 Task: Look for Airbnb options in Dragash, Kosovo from 4th December, 2023 to 10th December, 2023 for 8 adults, 2 children.4 bedrooms having 8 beds and 4 bathrooms. Property type can be house. Amenities needed are: wifi, TV, free parkinig on premises, gym, breakfast. Booking option can be shelf check-in. Look for 3 properties as per requirement.
Action: Mouse moved to (545, 87)
Screenshot: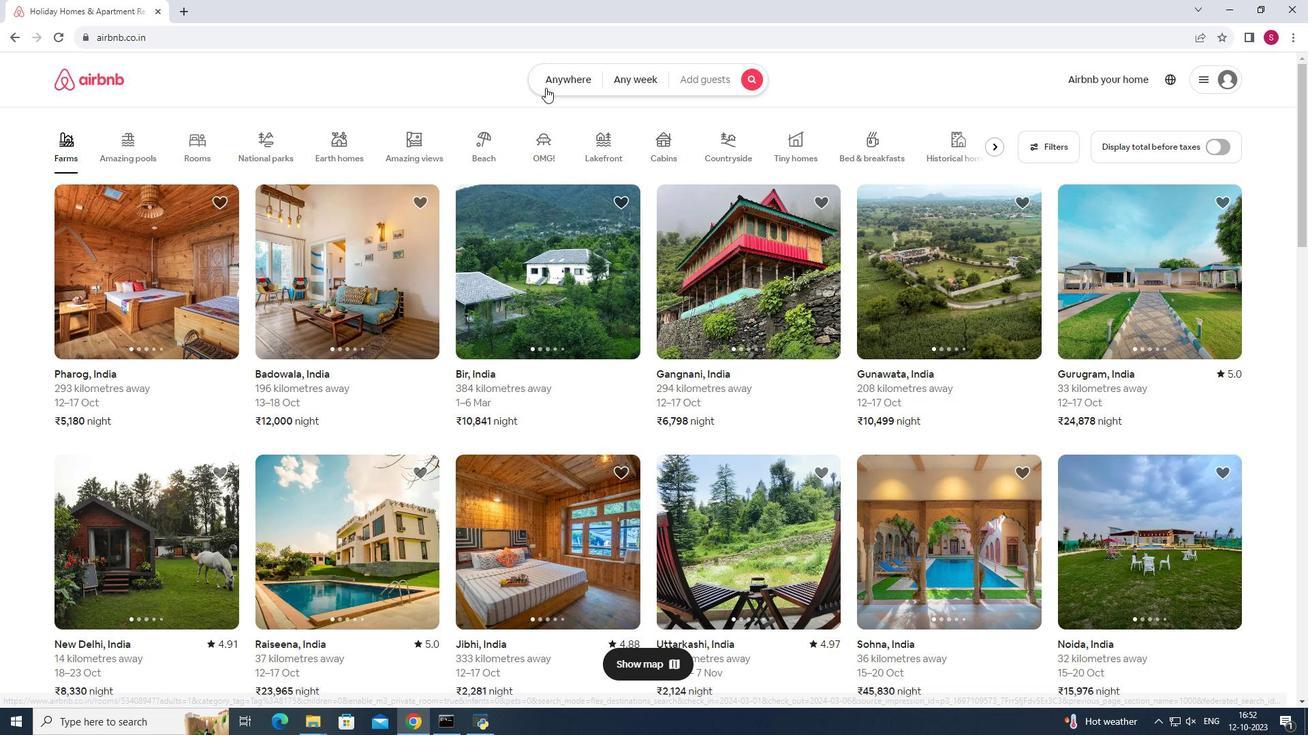 
Action: Mouse pressed left at (545, 87)
Screenshot: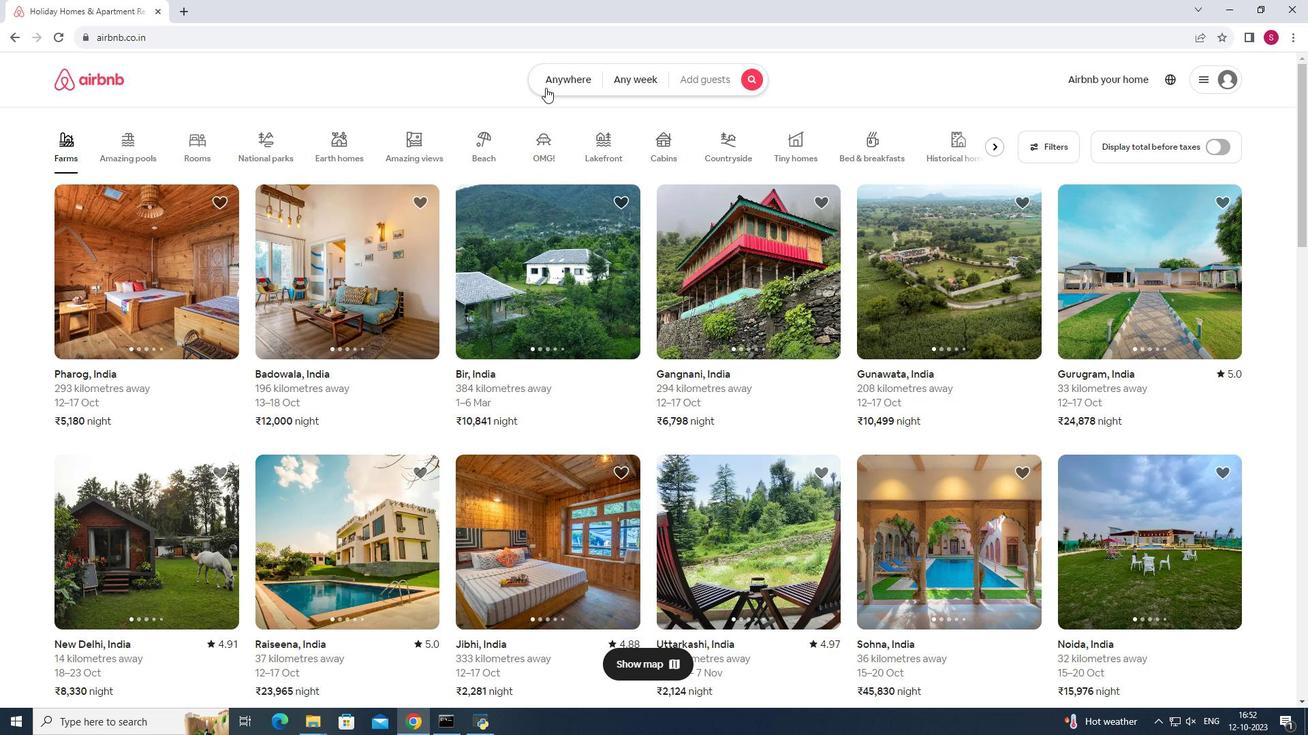 
Action: Mouse moved to (493, 130)
Screenshot: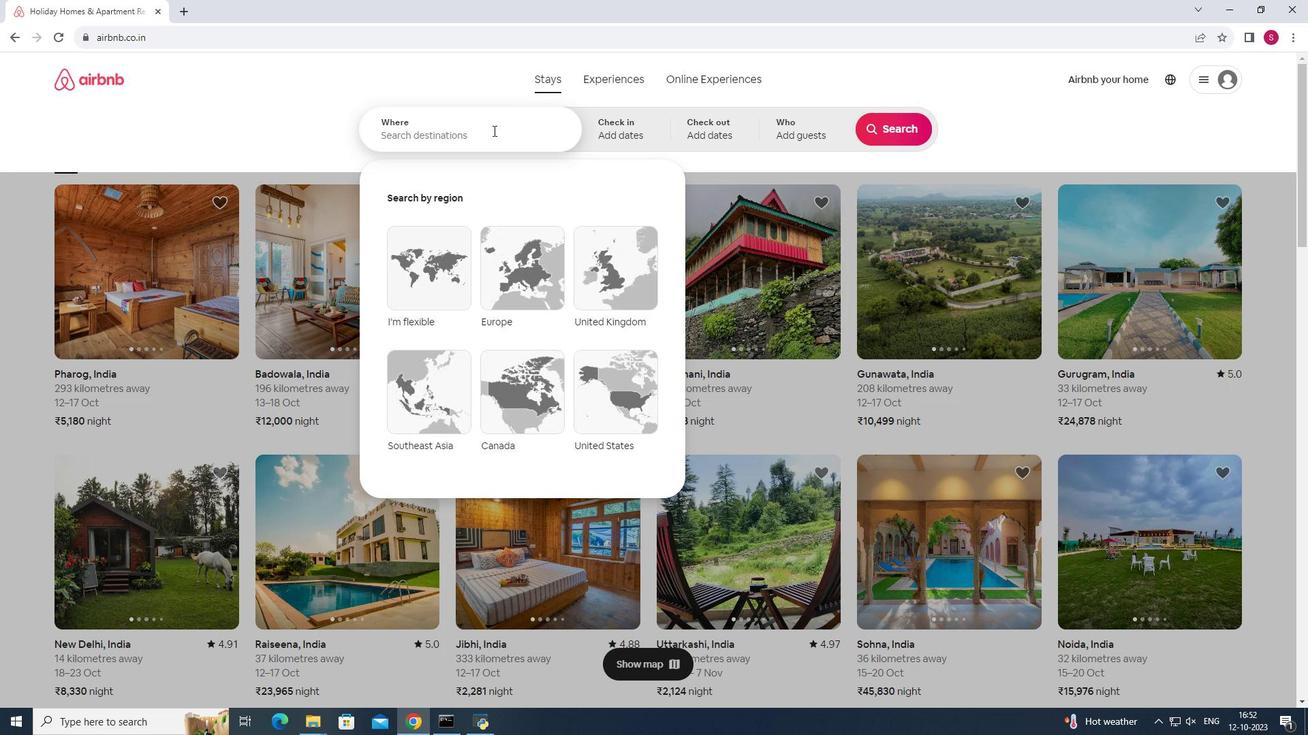 
Action: Mouse pressed left at (493, 130)
Screenshot: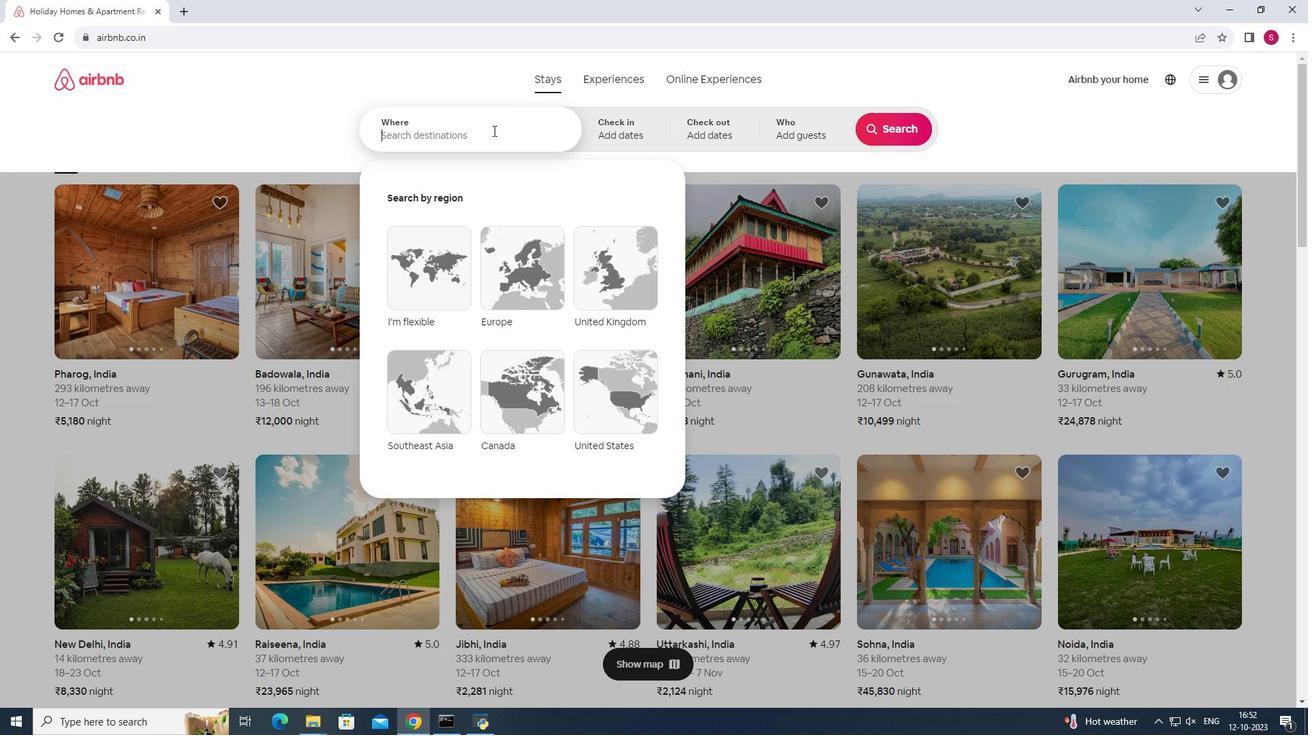 
Action: Key pressed <Key.shift><Key.shift><Key.shift><Key.shift><Key.shift><Key.shift><Key.shift><Key.shift><Key.shift><Key.shift><Key.shift>Dragas<Key.backspace>sh,<Key.space><Key.shift>Kosovo<Key.enter>
Screenshot: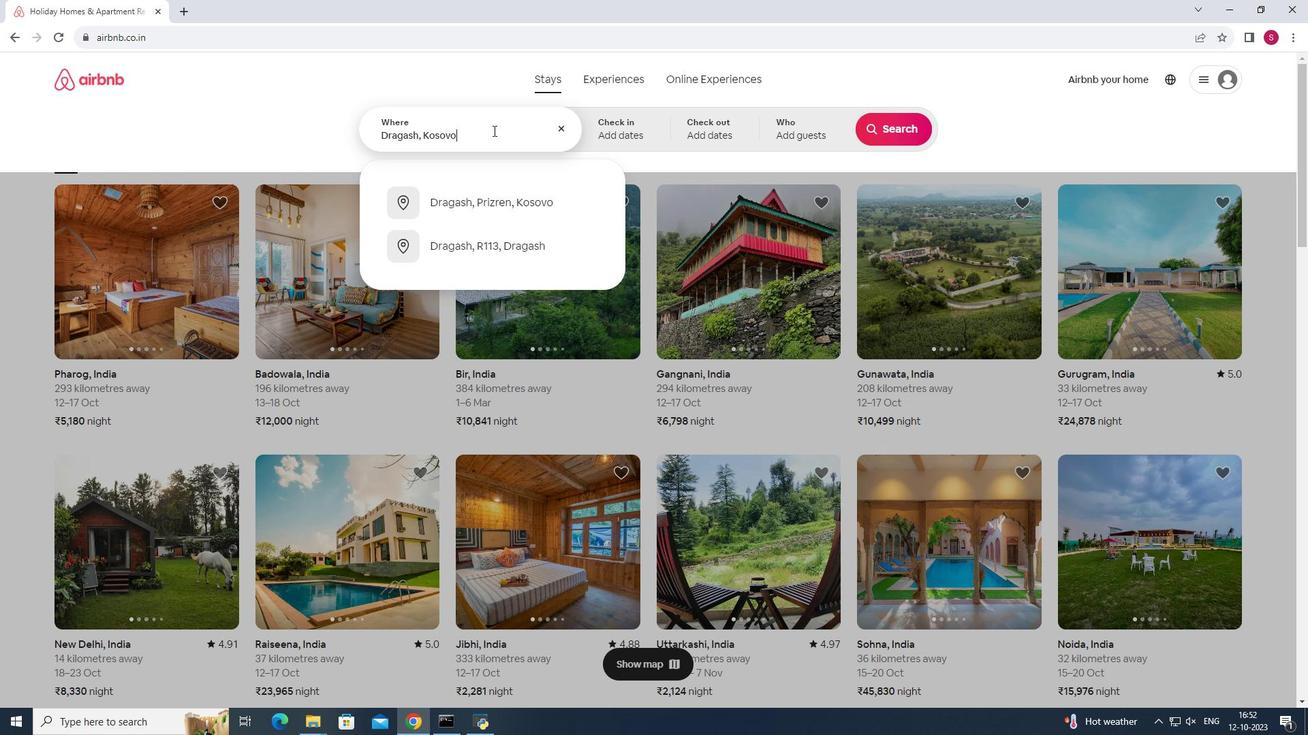 
Action: Mouse moved to (889, 243)
Screenshot: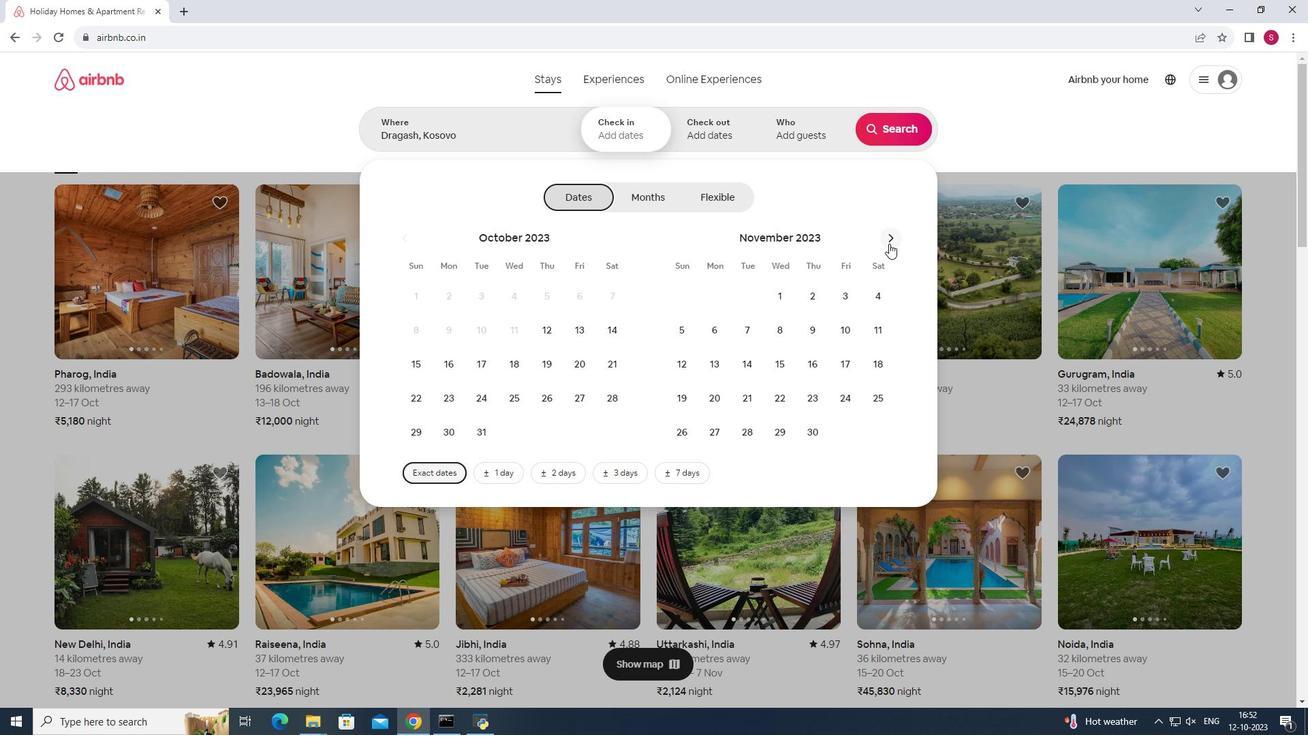 
Action: Mouse pressed left at (889, 243)
Screenshot: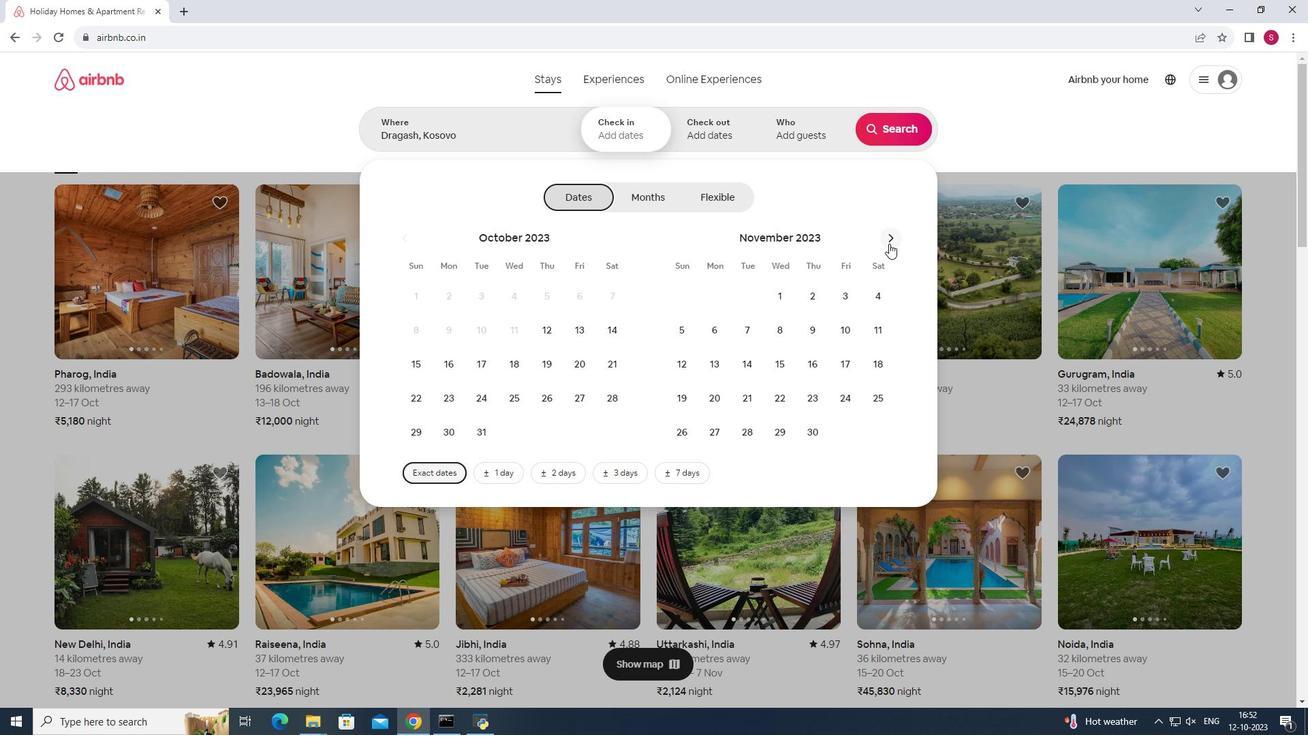 
Action: Mouse moved to (716, 331)
Screenshot: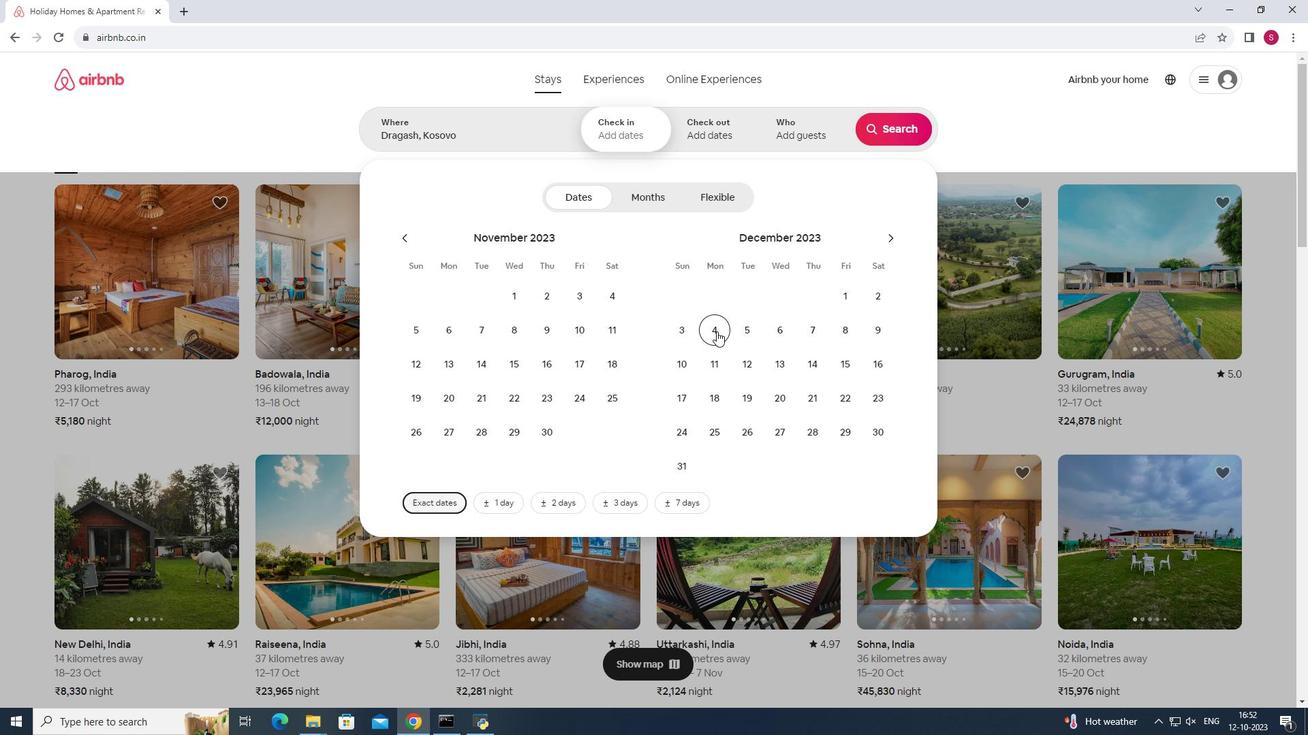 
Action: Mouse pressed left at (716, 331)
Screenshot: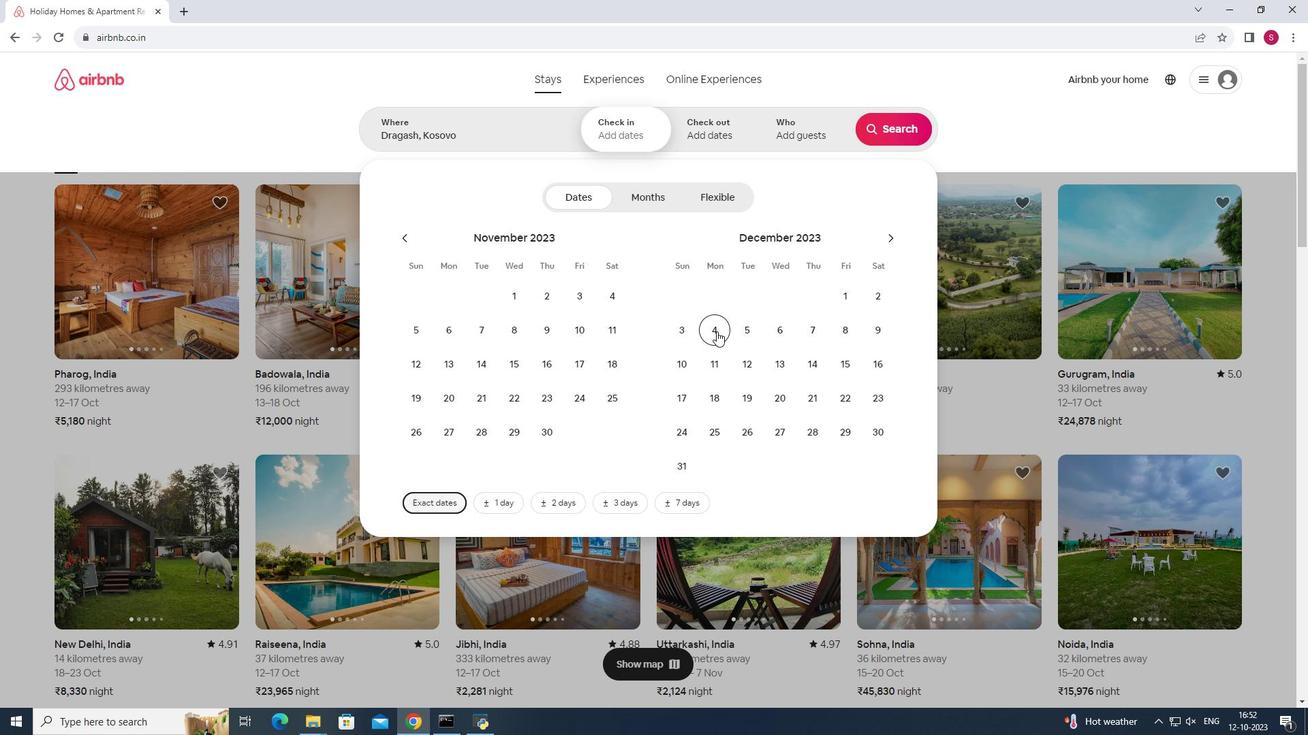 
Action: Mouse moved to (682, 363)
Screenshot: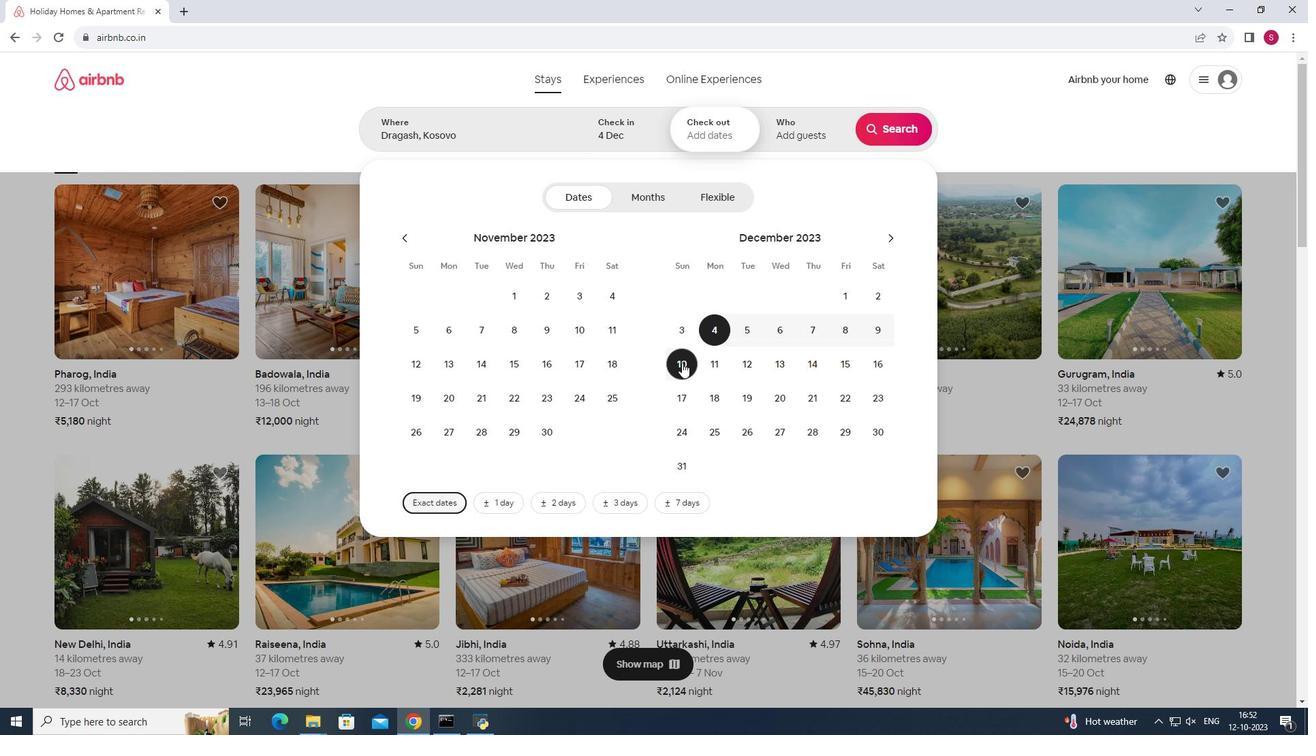 
Action: Mouse pressed left at (682, 363)
Screenshot: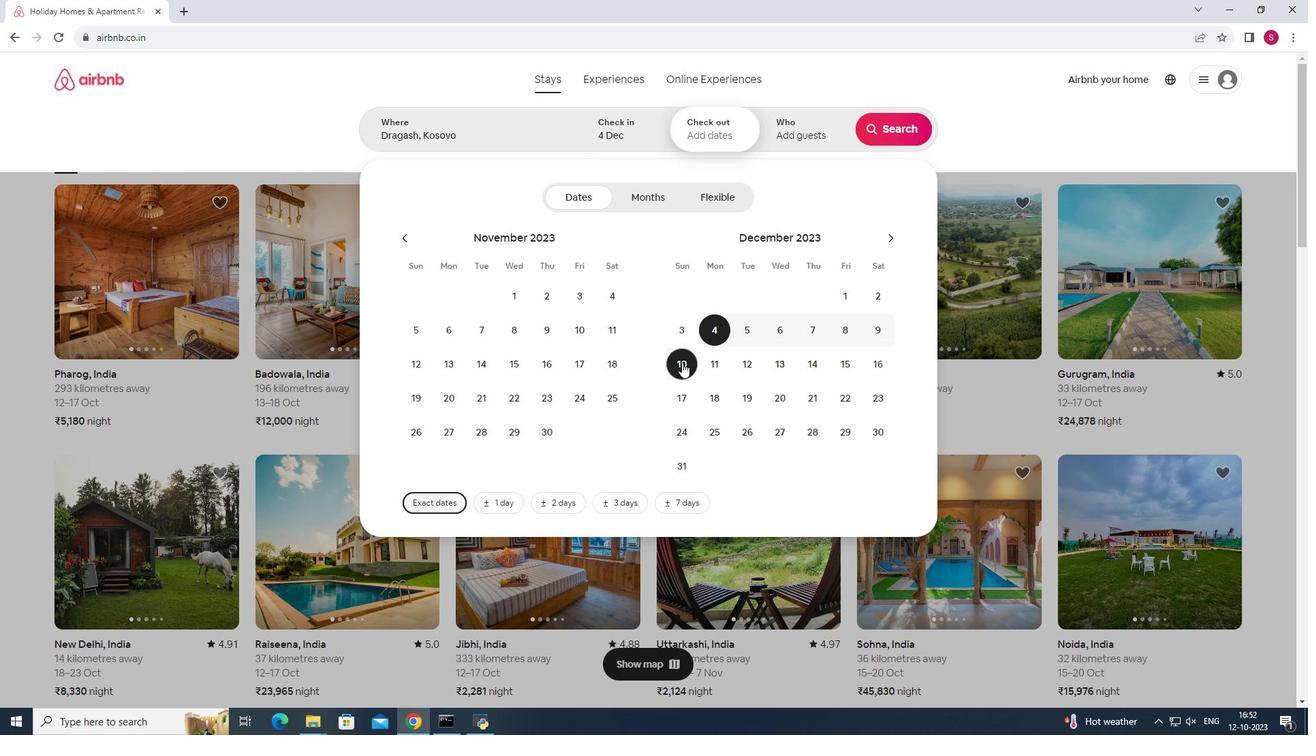
Action: Mouse moved to (805, 126)
Screenshot: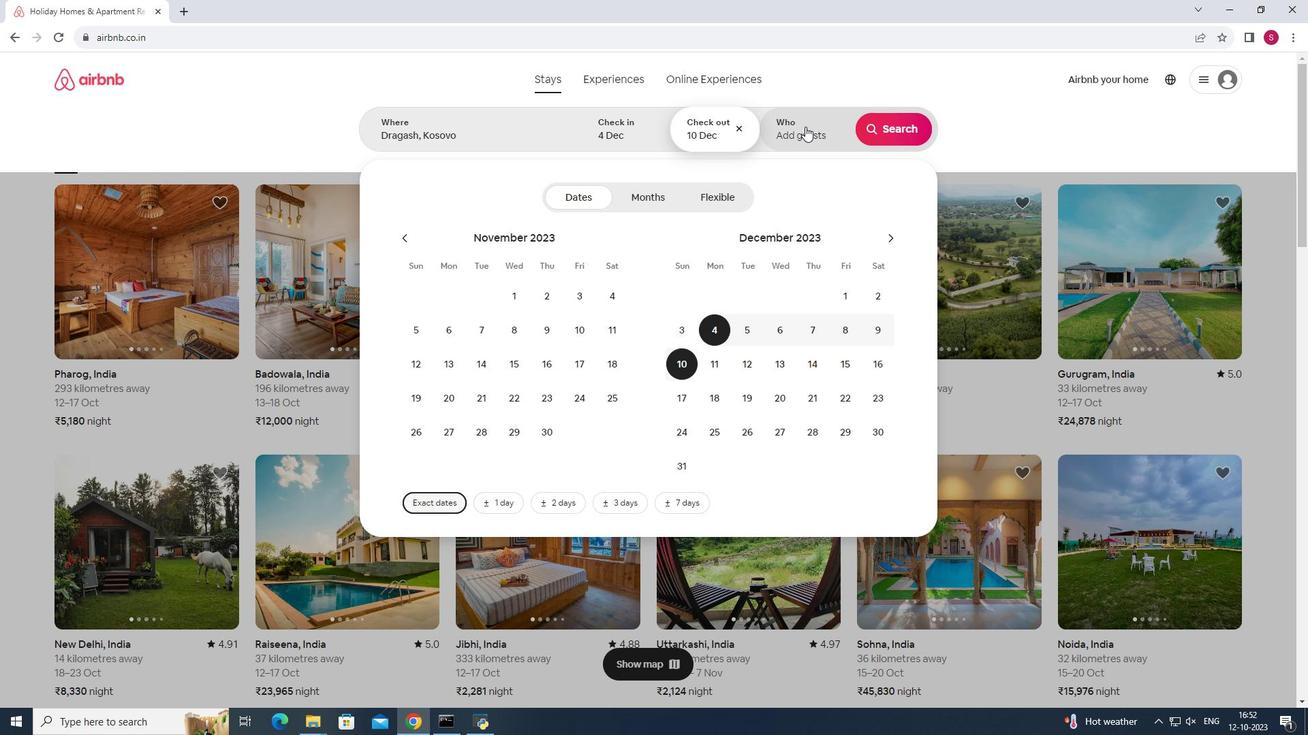 
Action: Mouse pressed left at (805, 126)
Screenshot: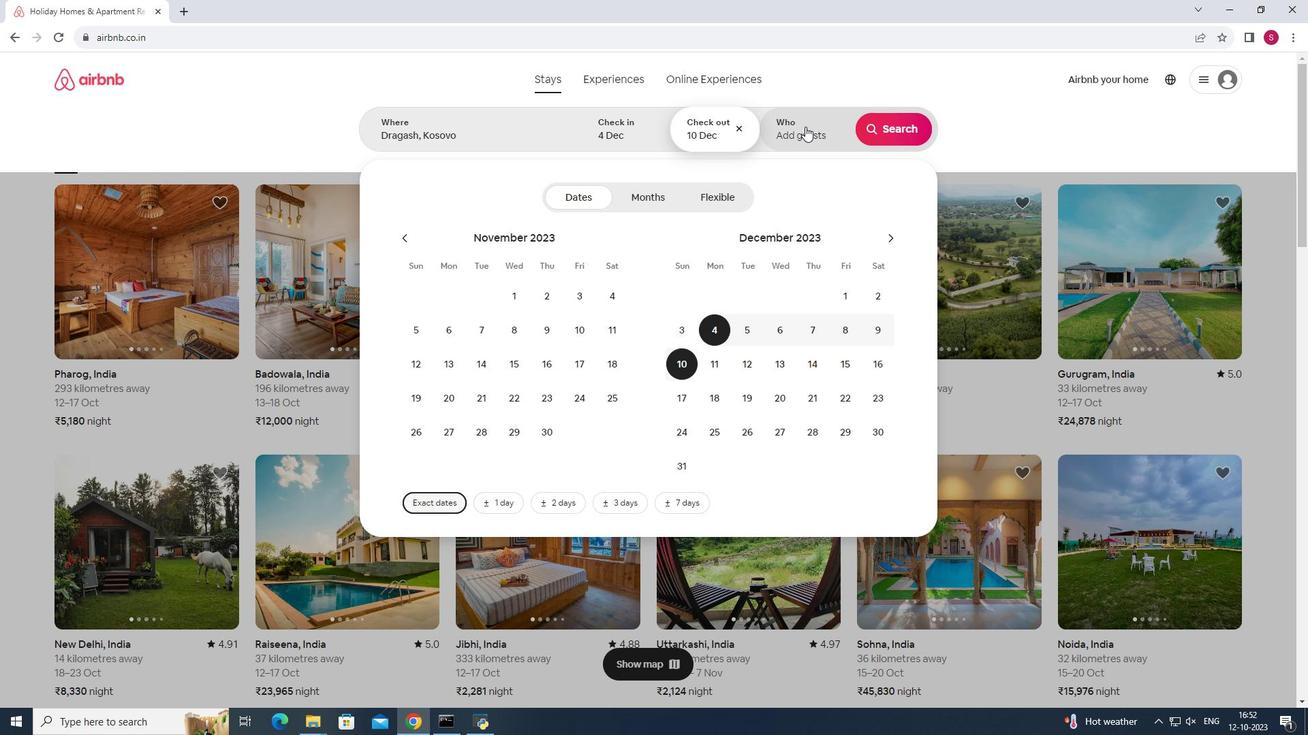 
Action: Mouse moved to (902, 200)
Screenshot: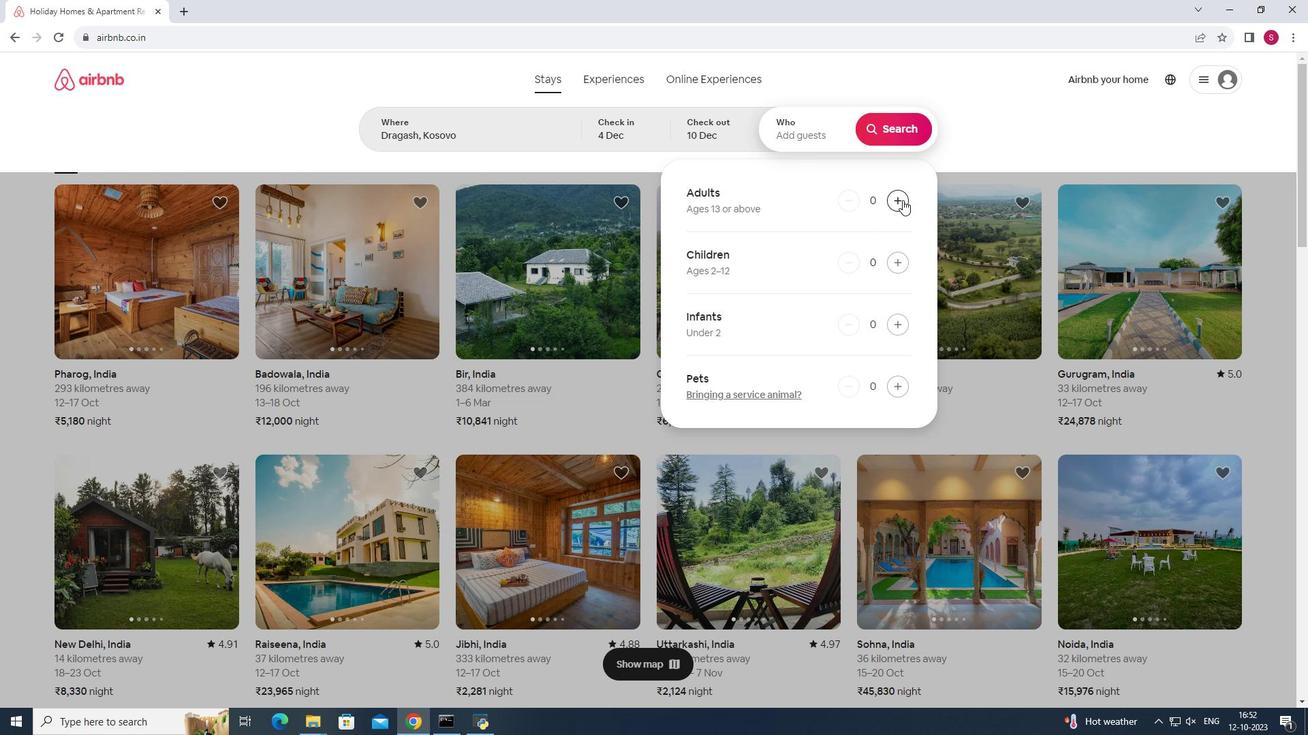
Action: Mouse pressed left at (902, 200)
Screenshot: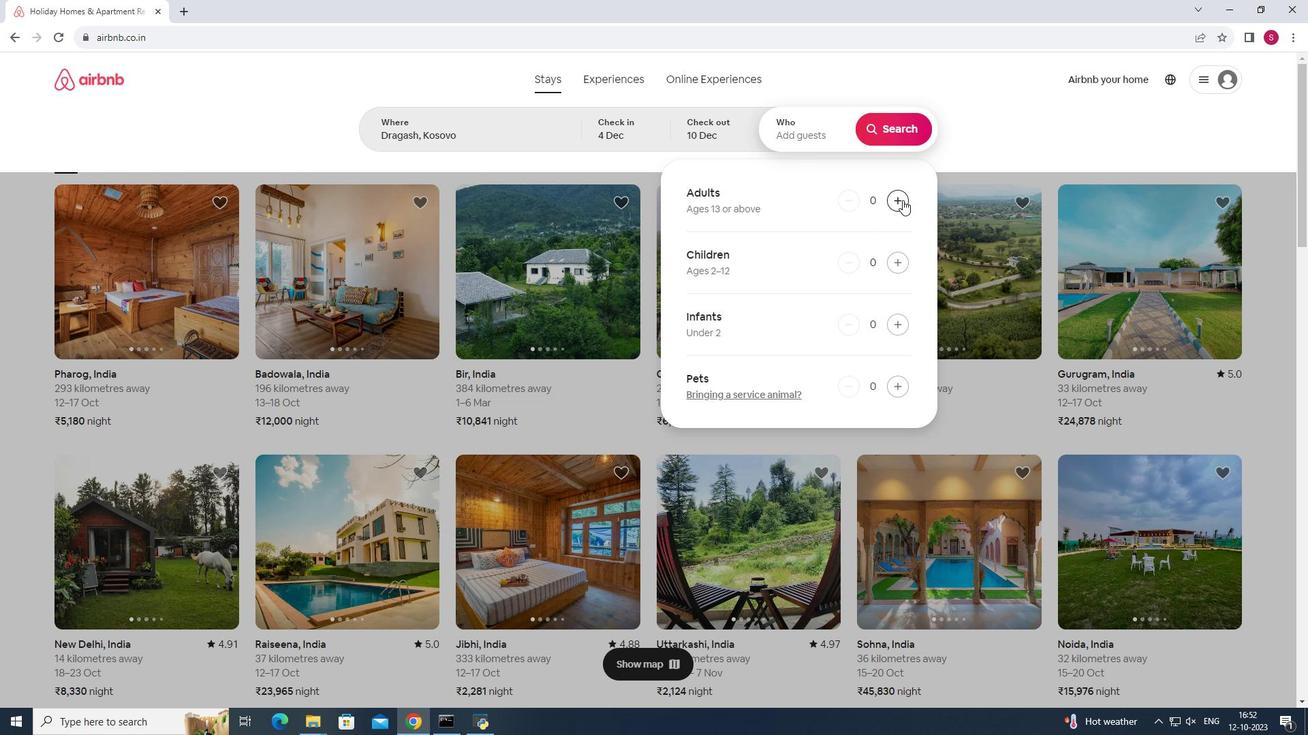 
Action: Mouse pressed left at (902, 200)
Screenshot: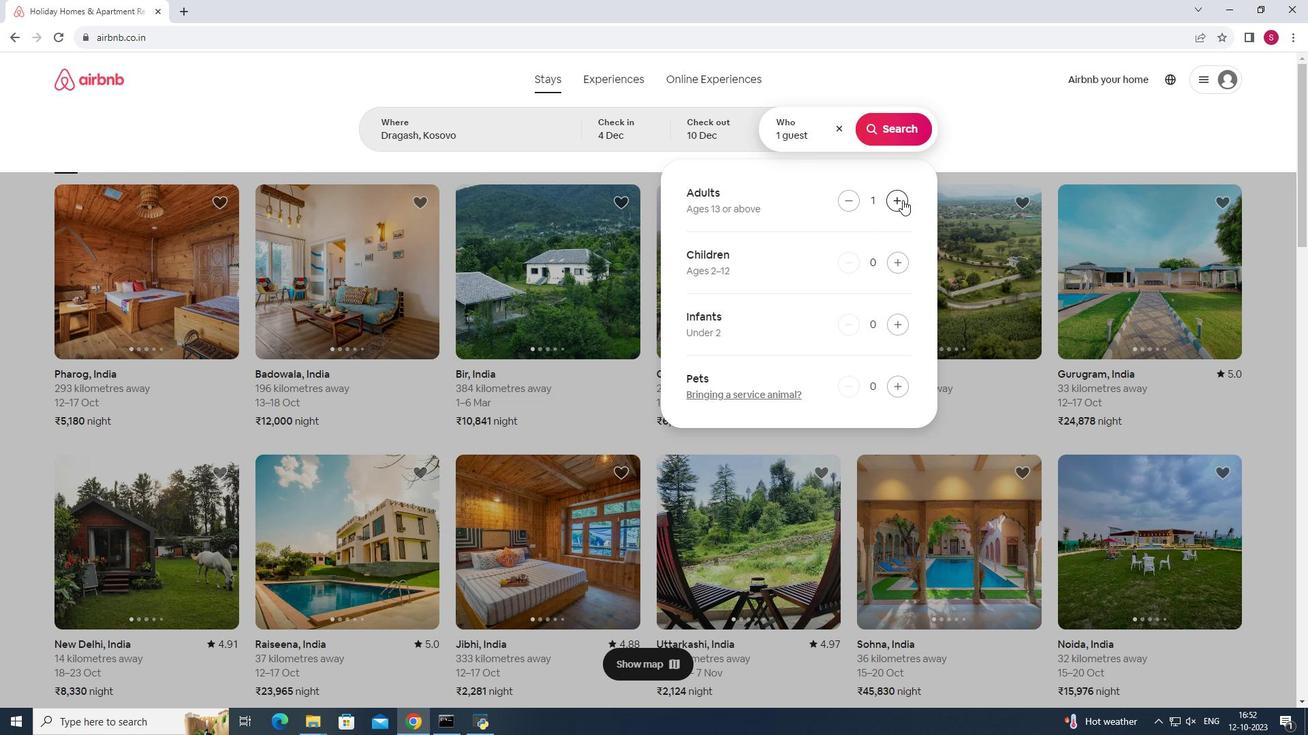 
Action: Mouse pressed left at (902, 200)
Screenshot: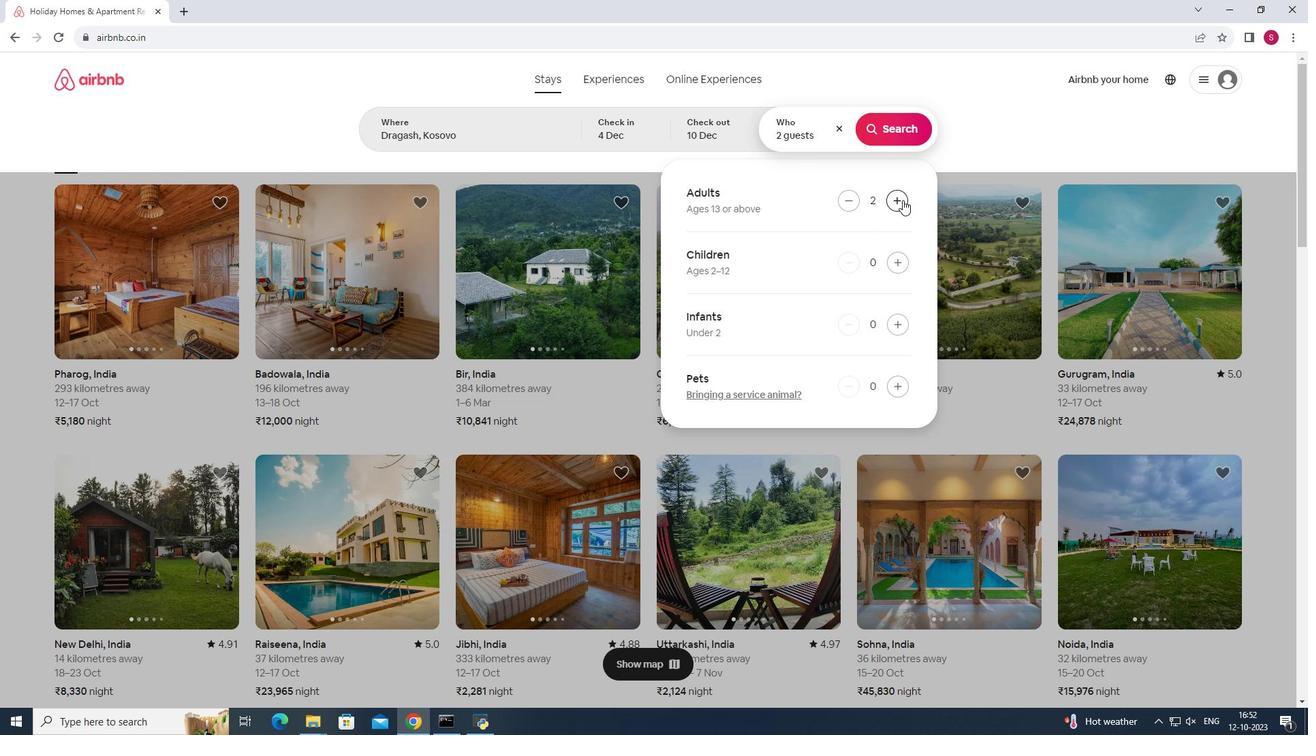 
Action: Mouse pressed left at (902, 200)
Screenshot: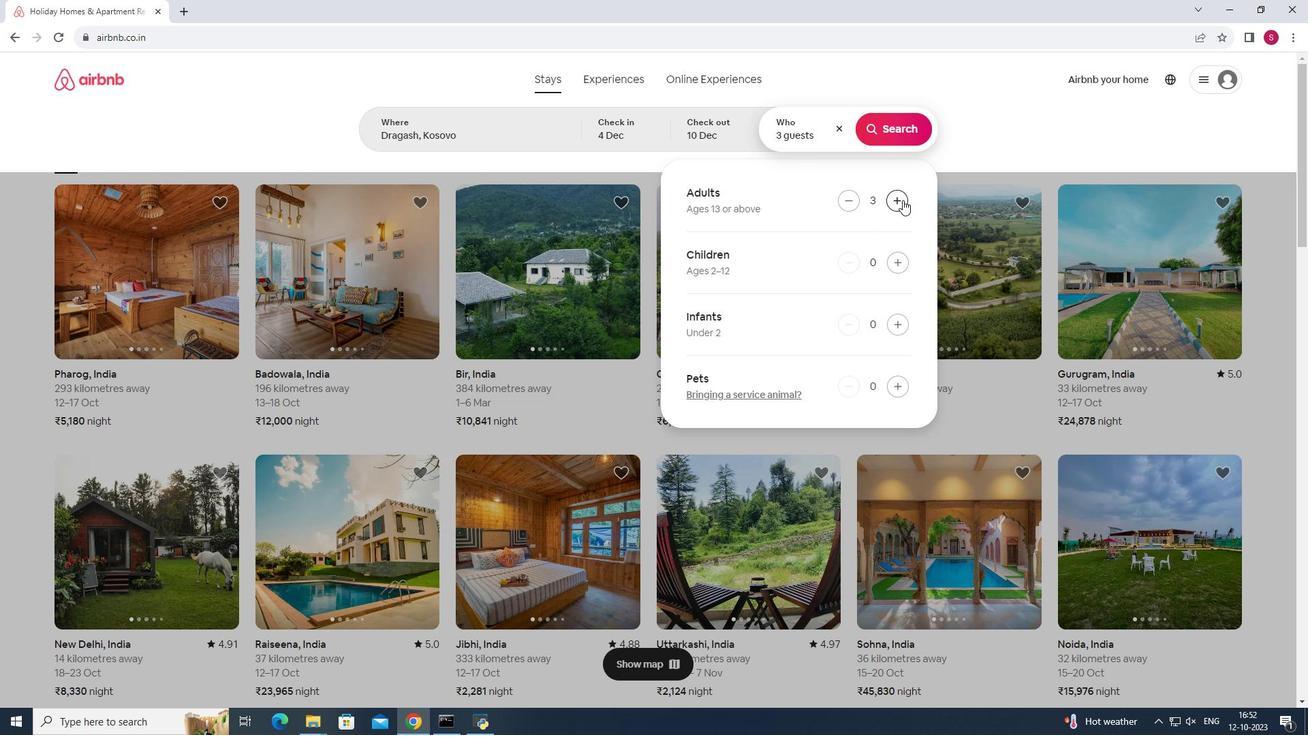 
Action: Mouse pressed left at (902, 200)
Screenshot: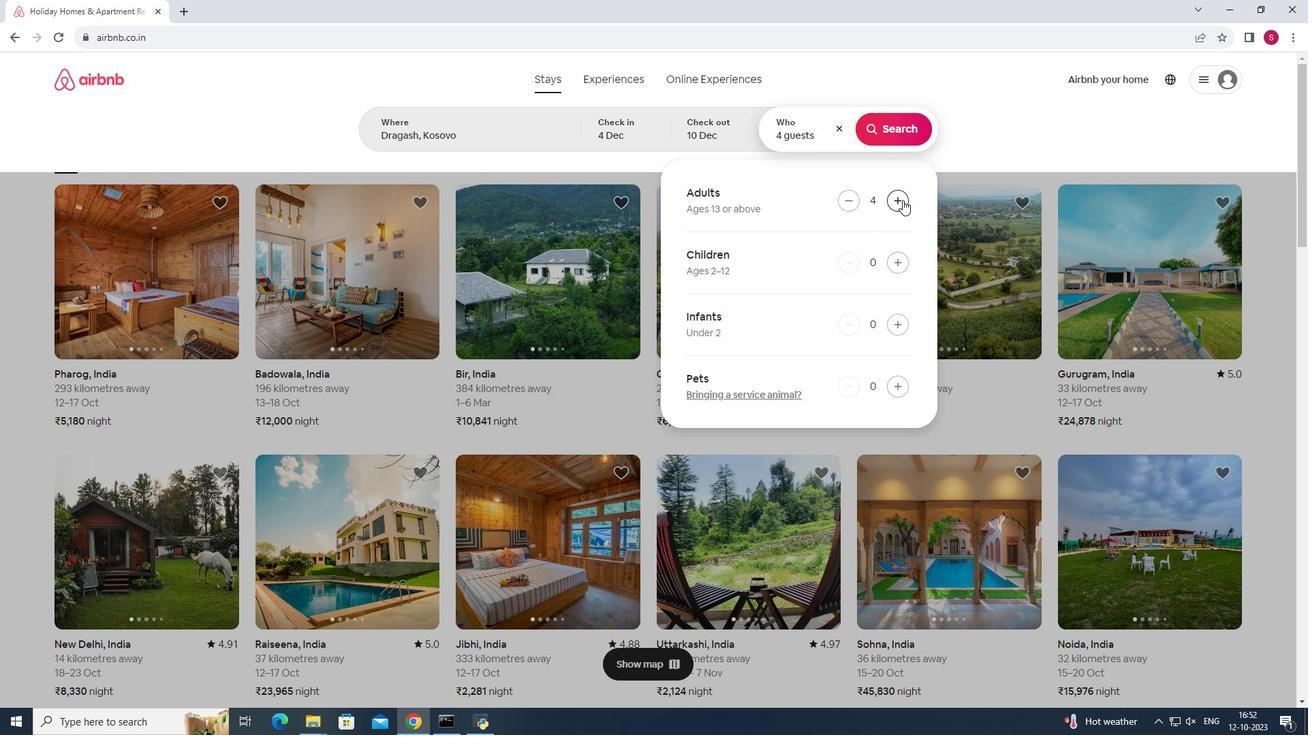 
Action: Mouse pressed left at (902, 200)
Screenshot: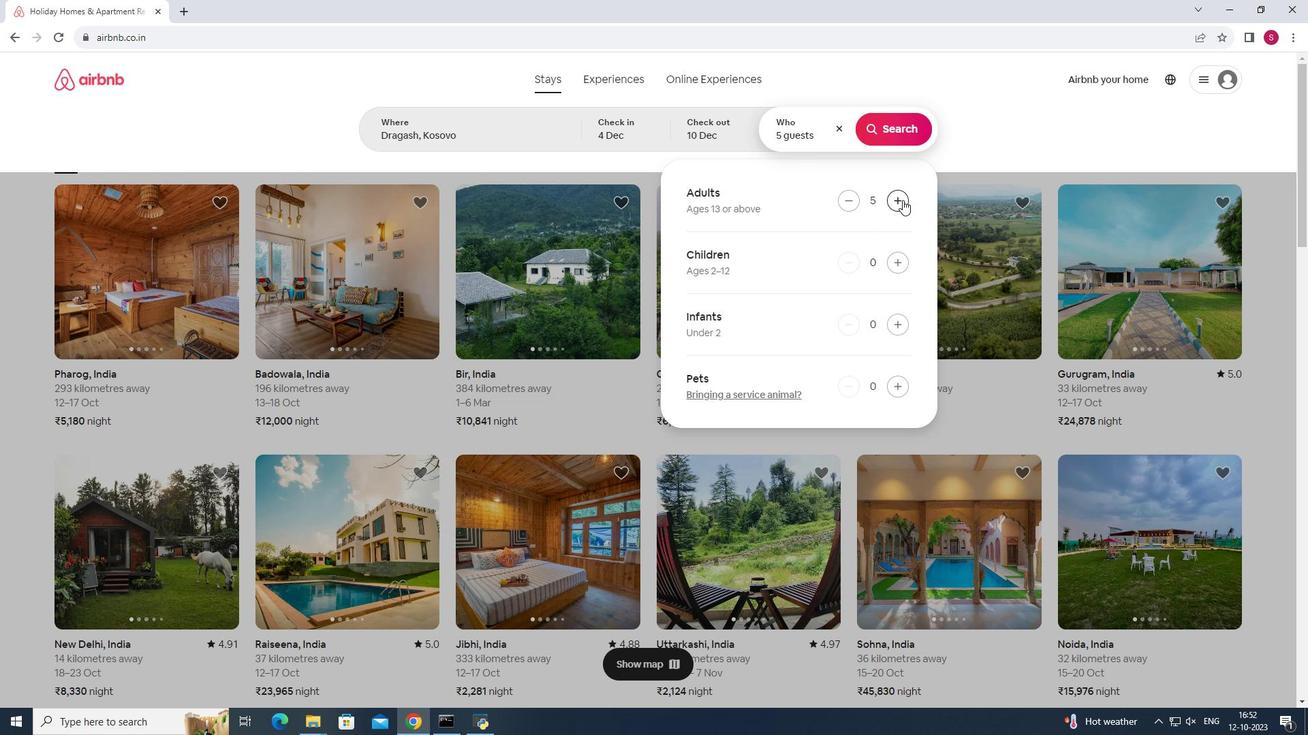 
Action: Mouse pressed left at (902, 200)
Screenshot: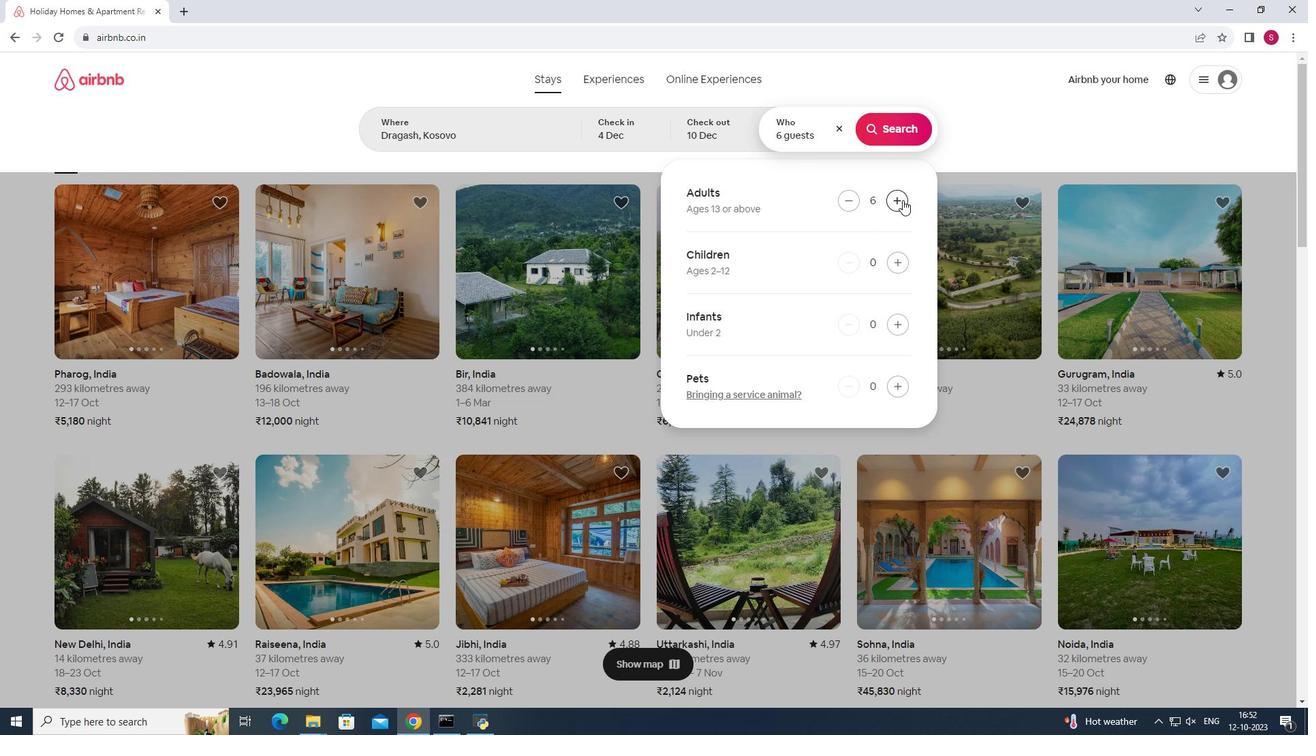 
Action: Mouse pressed left at (902, 200)
Screenshot: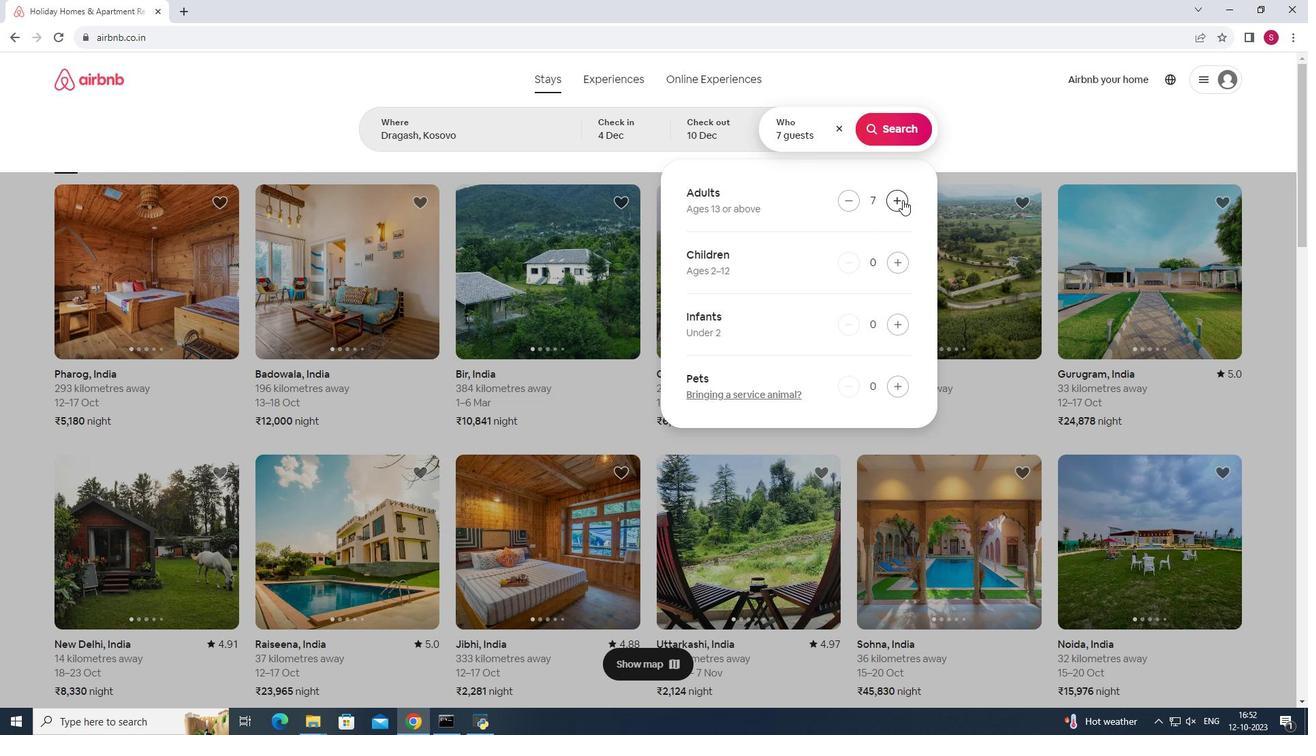 
Action: Mouse moved to (895, 266)
Screenshot: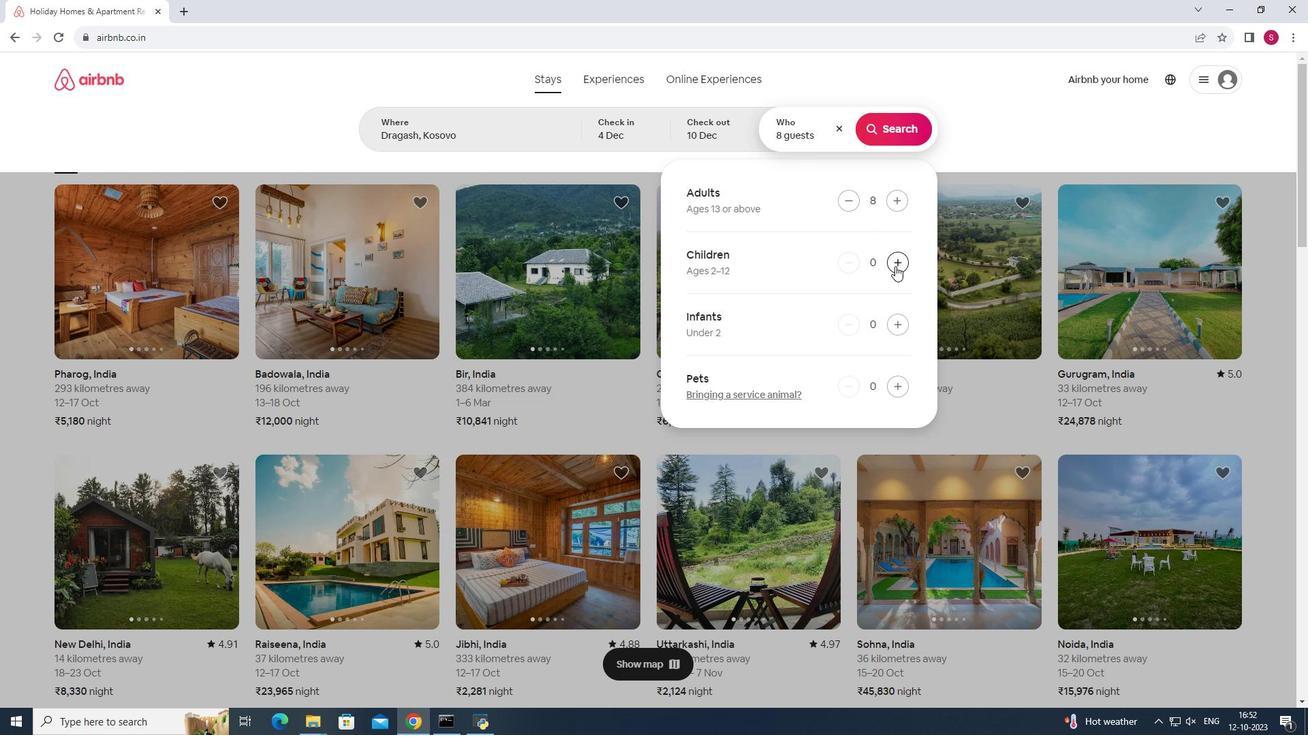 
Action: Mouse pressed left at (895, 266)
Screenshot: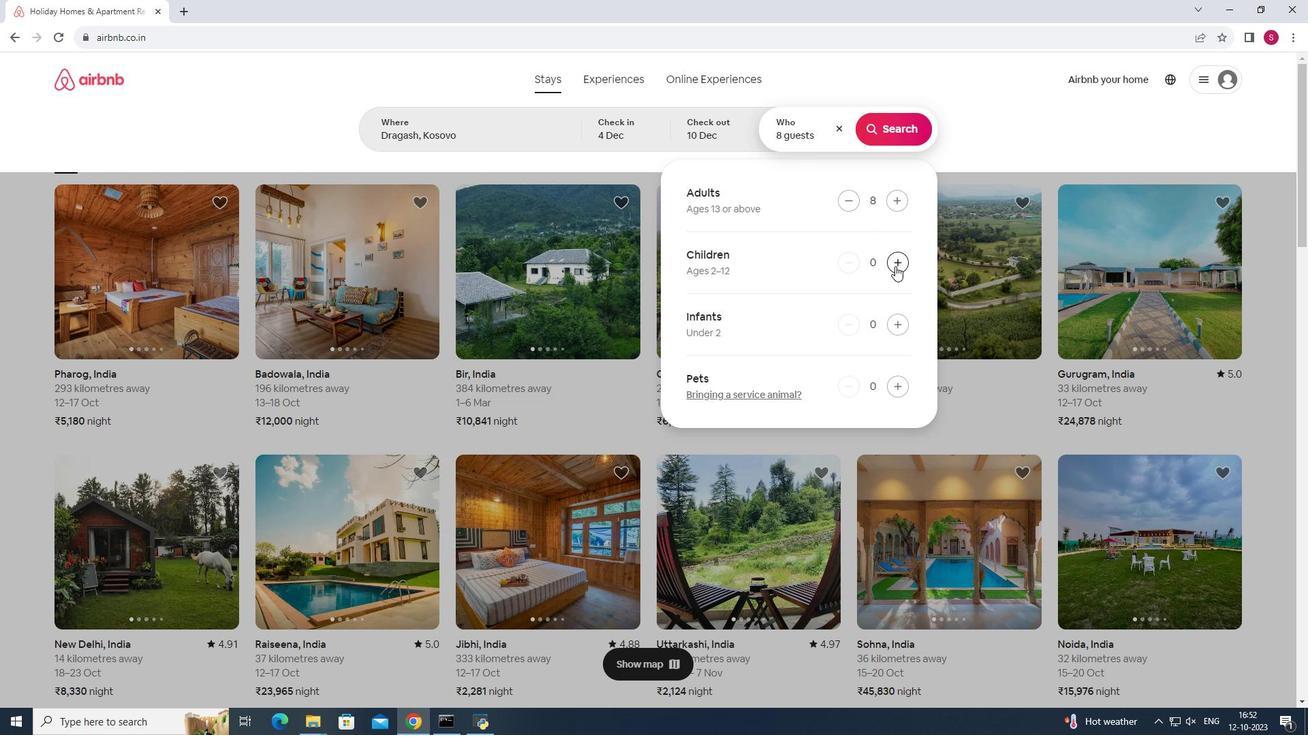 
Action: Mouse pressed left at (895, 266)
Screenshot: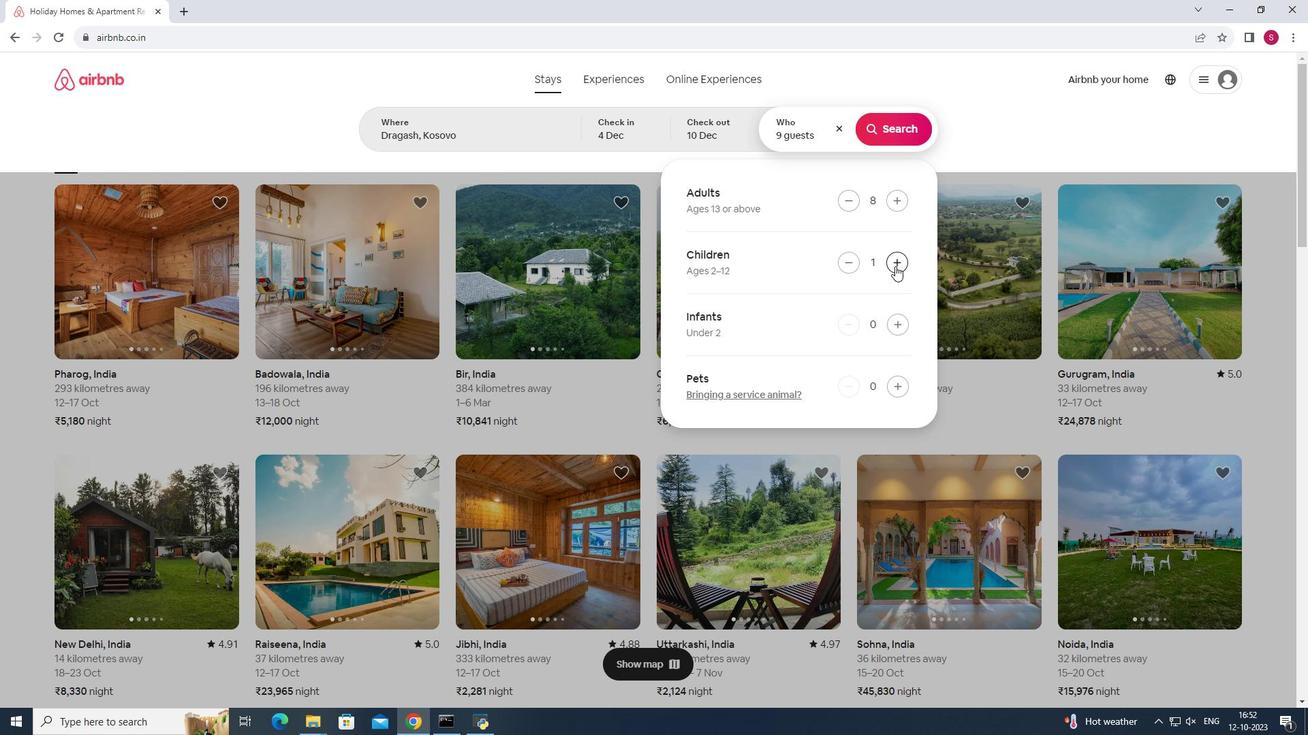 
Action: Mouse moved to (891, 138)
Screenshot: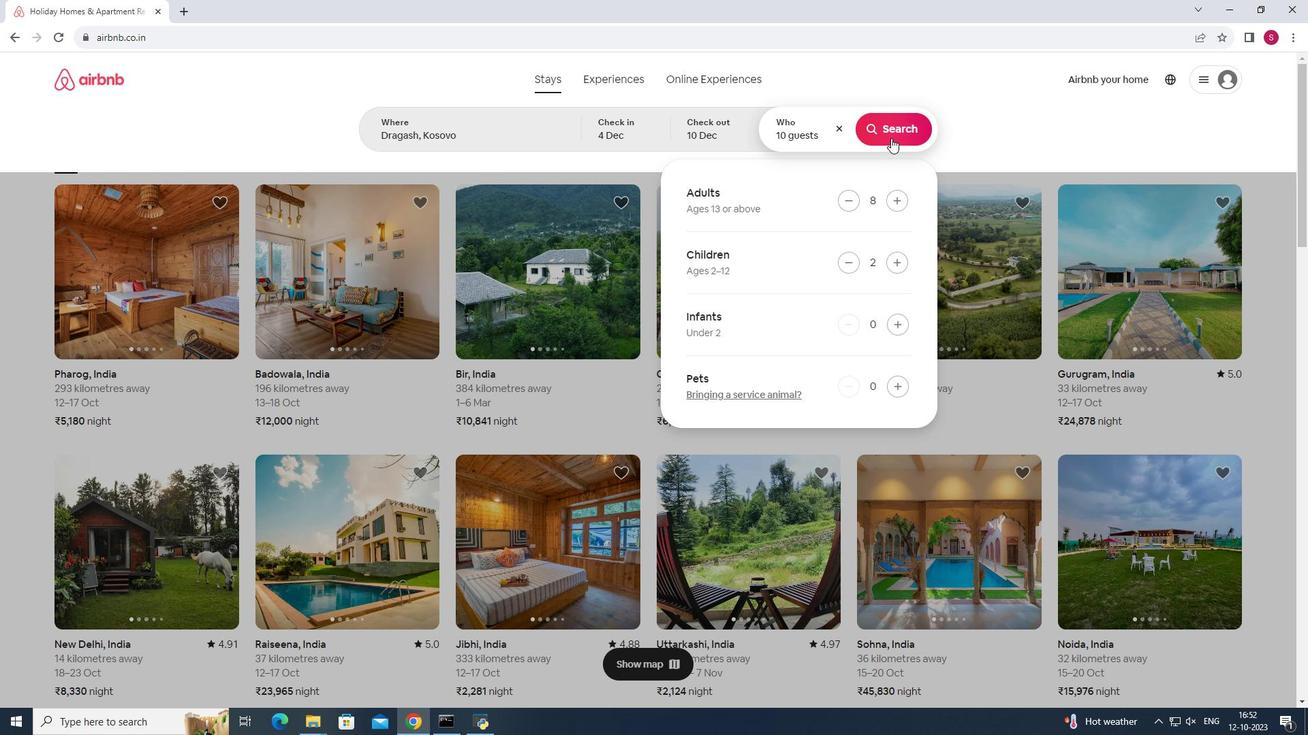 
Action: Mouse pressed left at (891, 138)
Screenshot: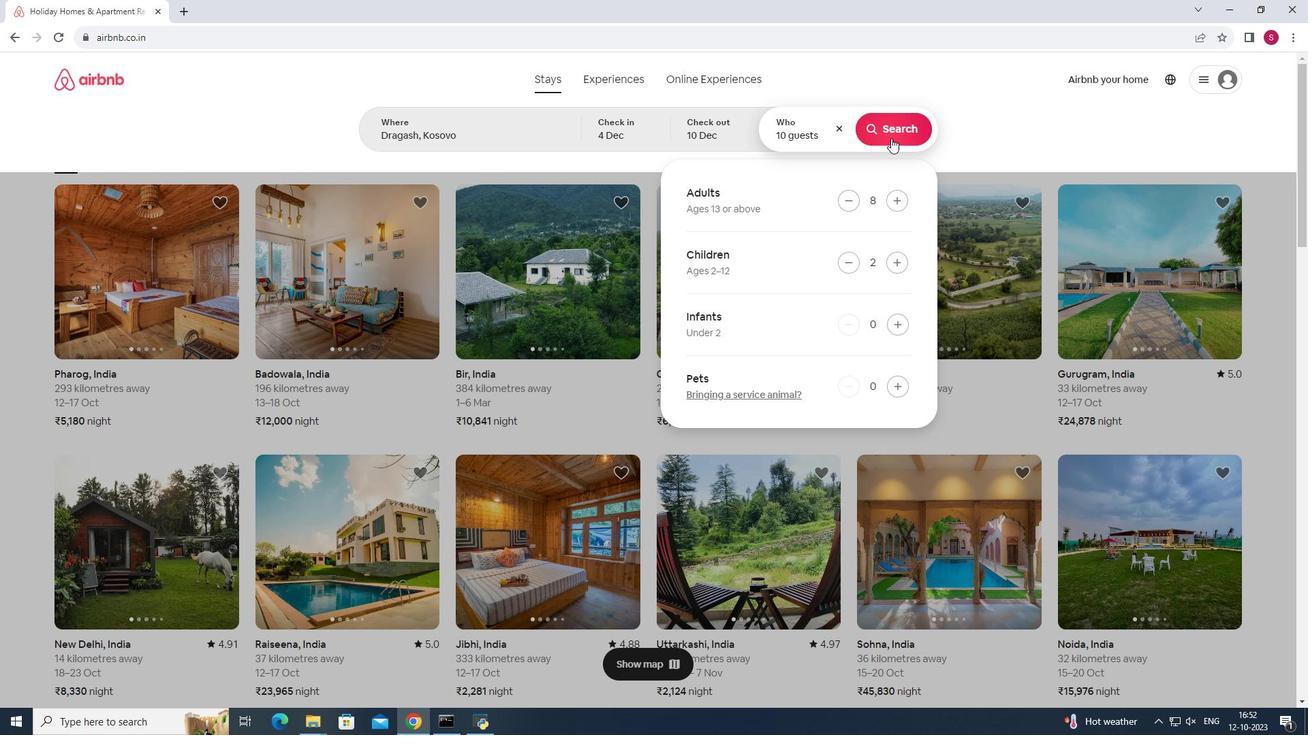 
Action: Mouse moved to (1087, 134)
Screenshot: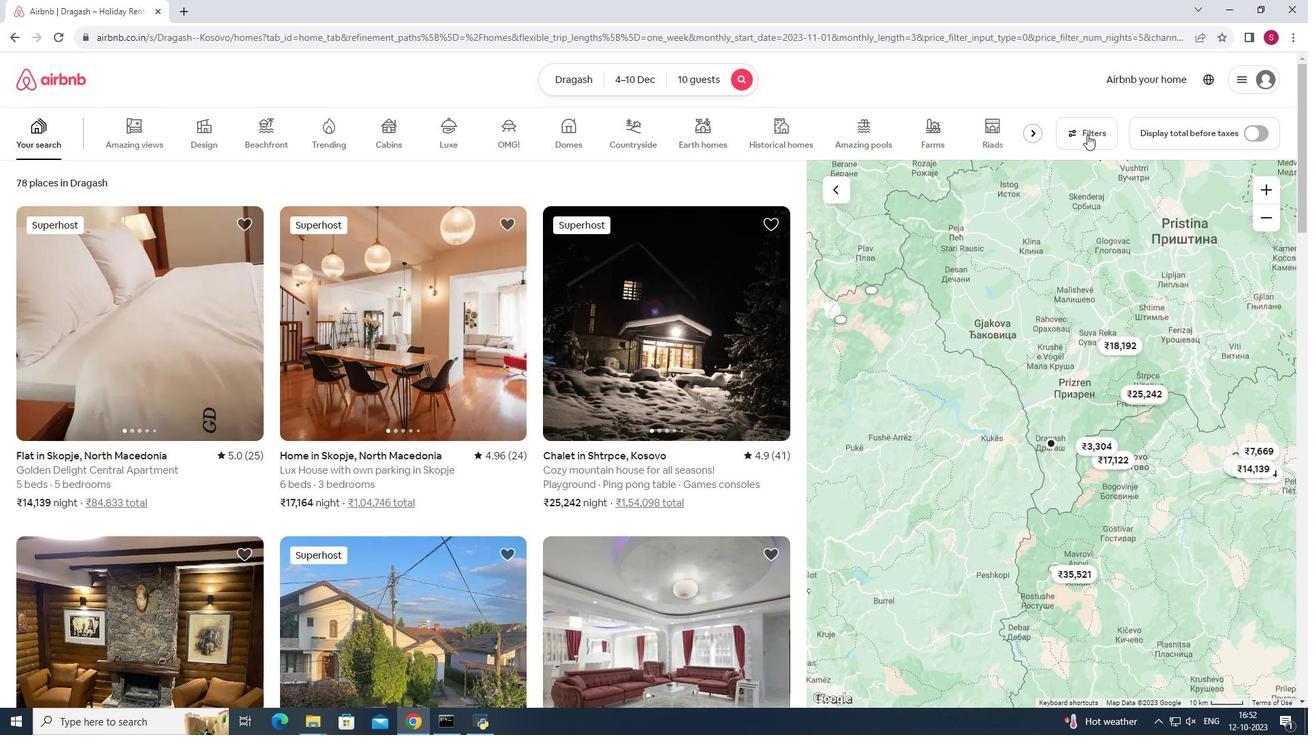 
Action: Mouse pressed left at (1087, 134)
Screenshot: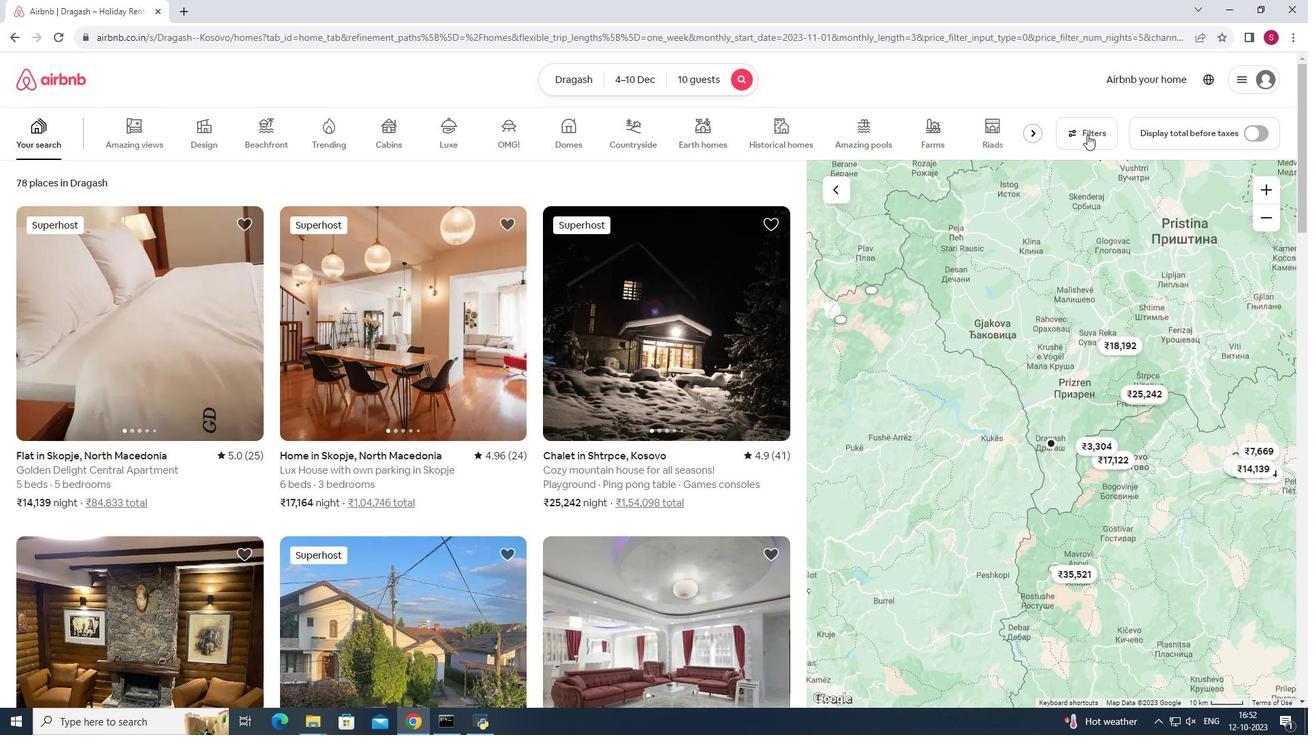 
Action: Mouse moved to (688, 337)
Screenshot: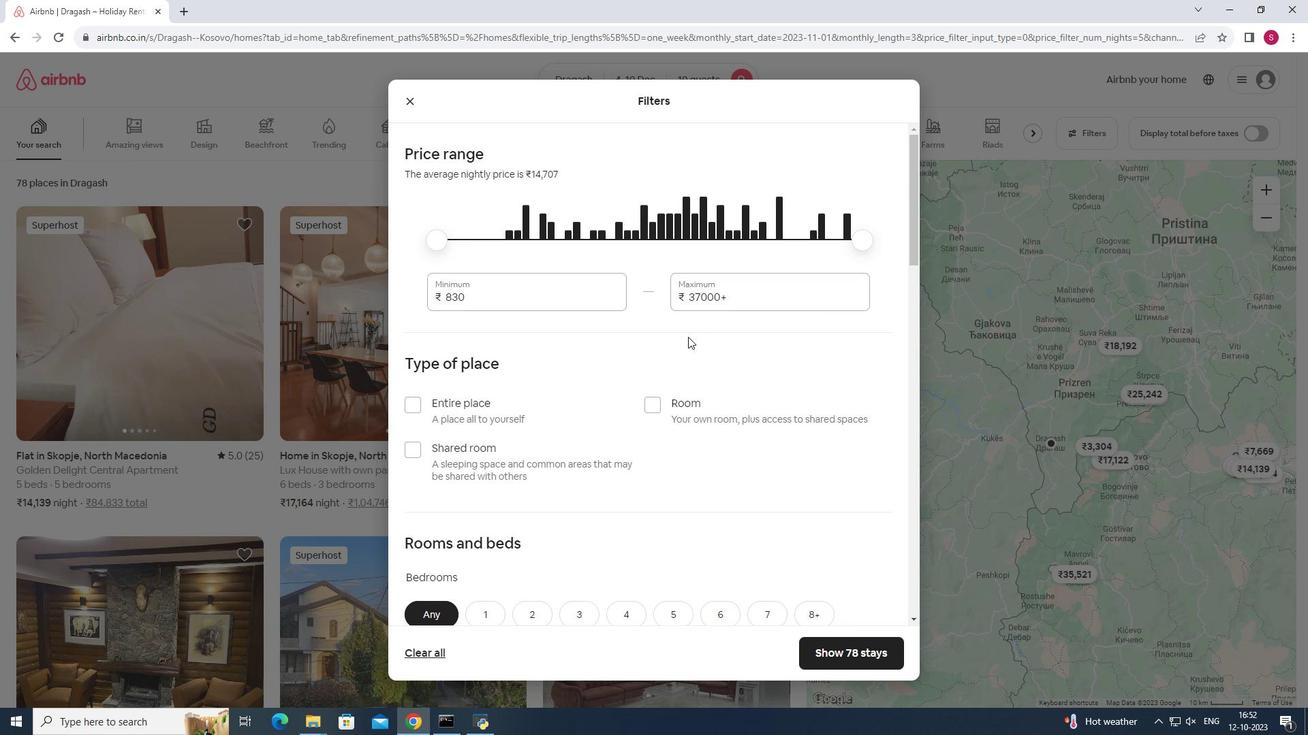 
Action: Mouse scrolled (688, 336) with delta (0, 0)
Screenshot: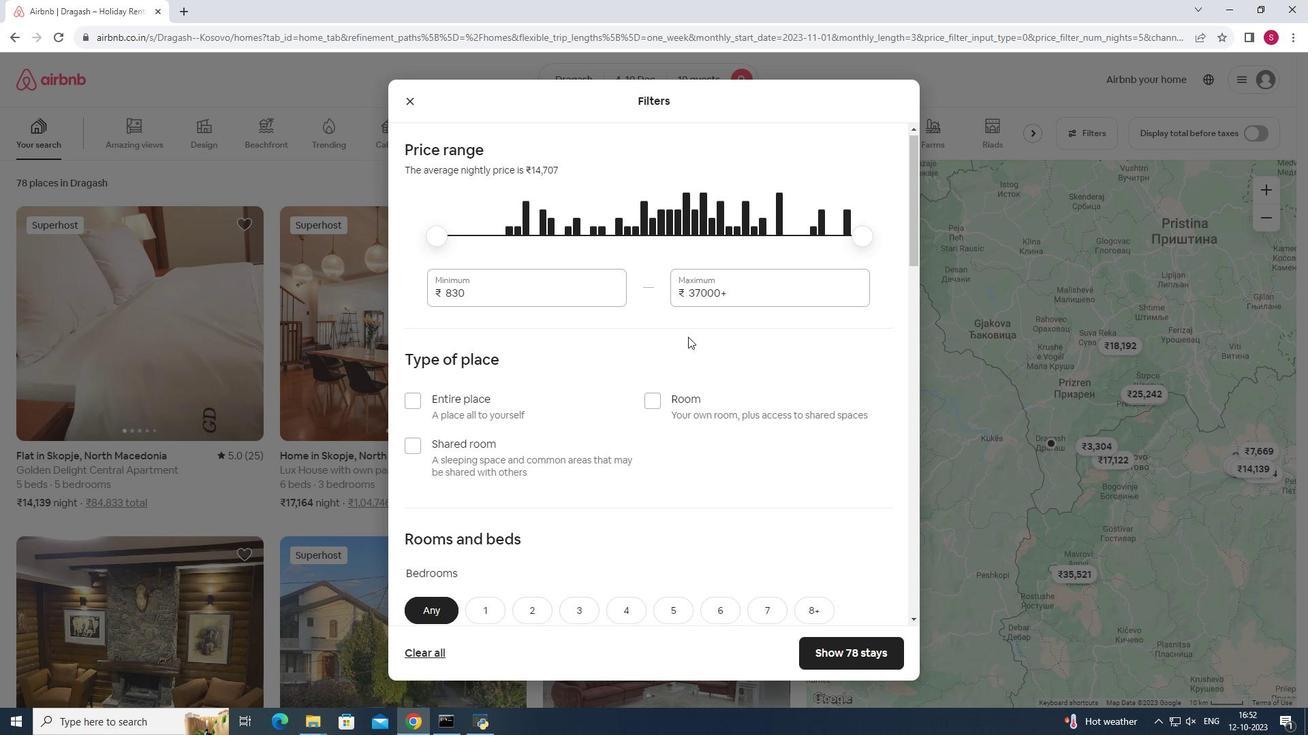 
Action: Mouse scrolled (688, 336) with delta (0, 0)
Screenshot: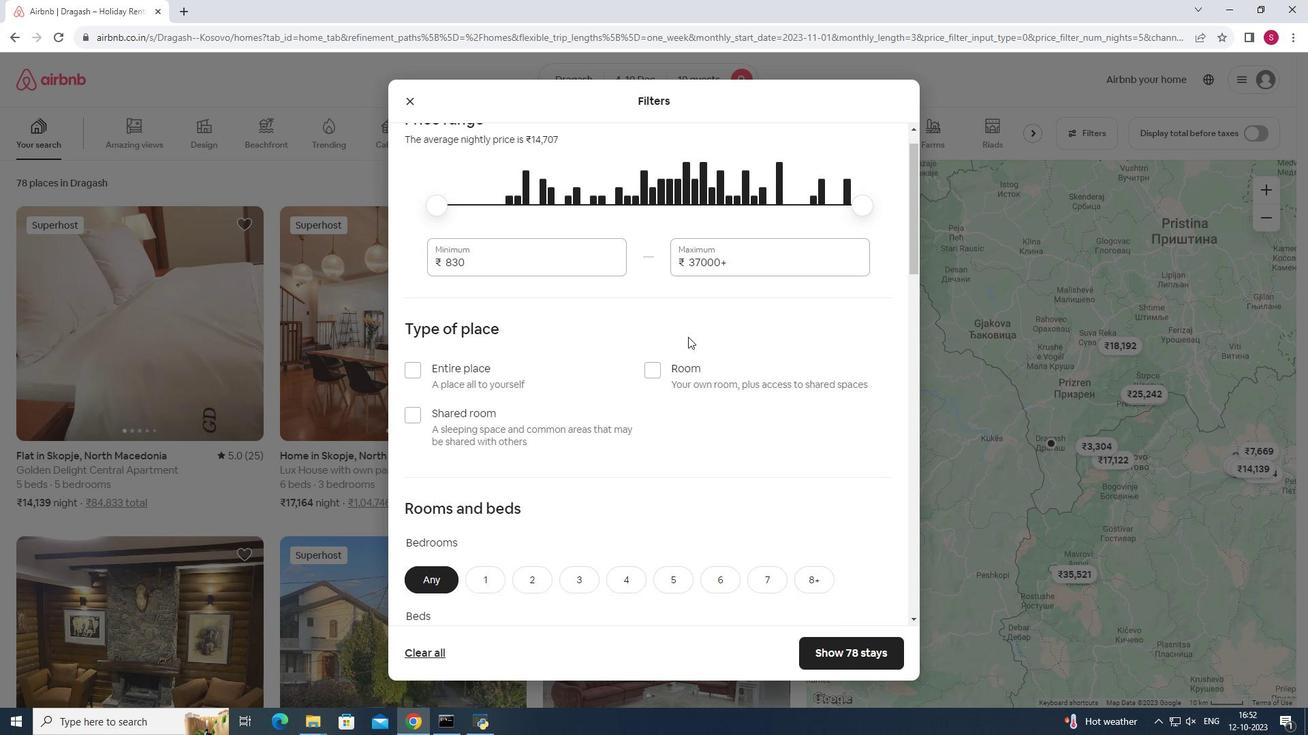 
Action: Mouse scrolled (688, 336) with delta (0, 0)
Screenshot: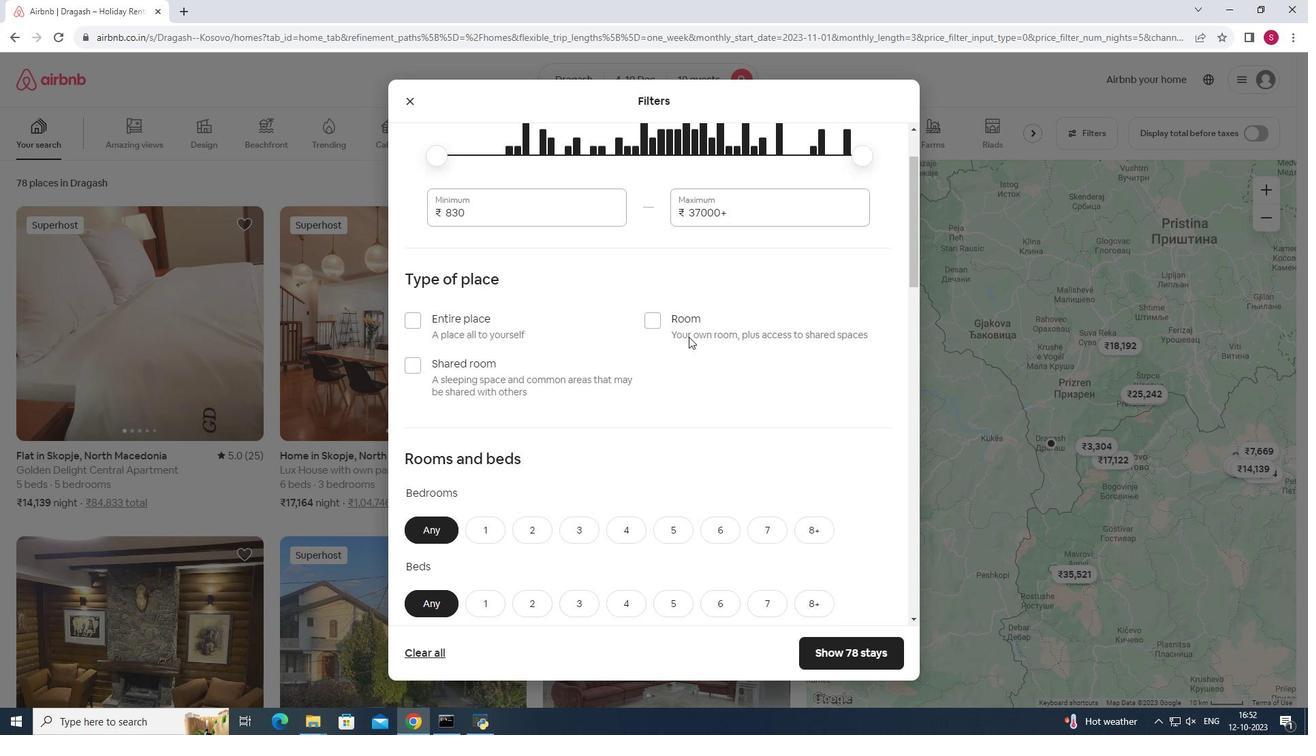 
Action: Mouse moved to (633, 412)
Screenshot: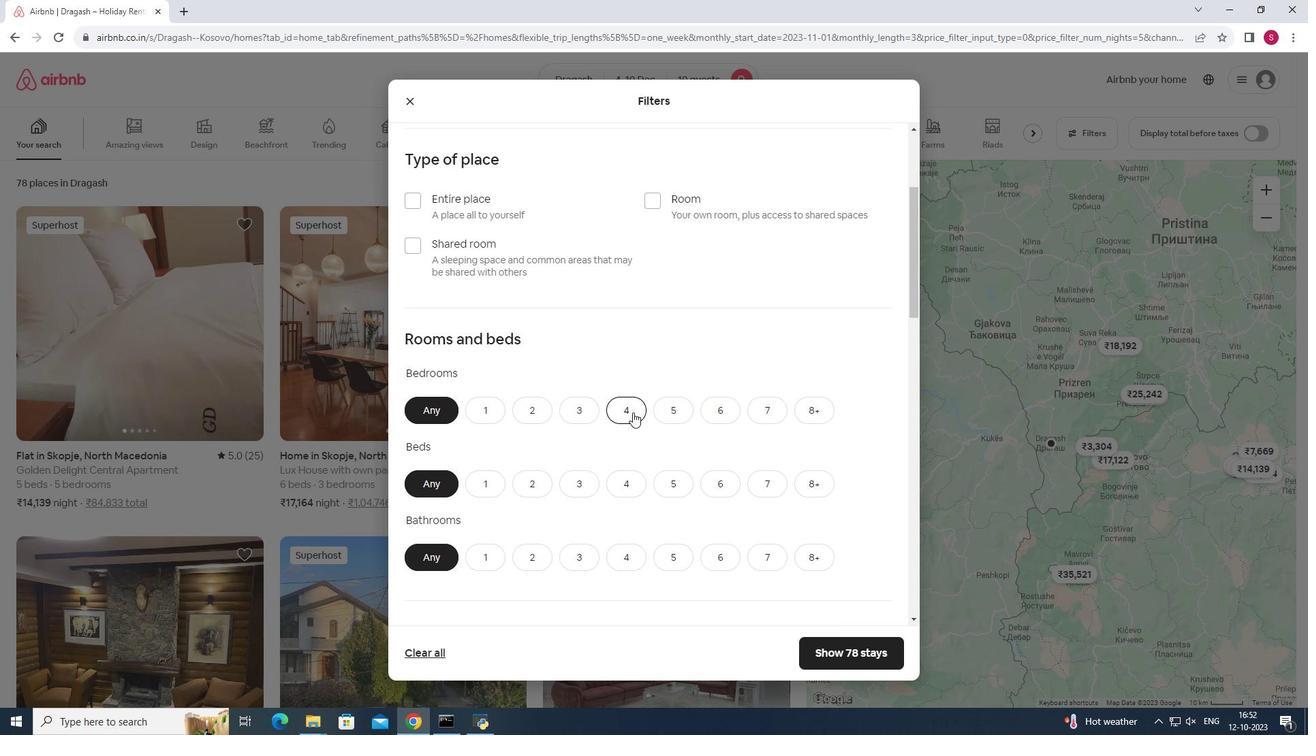
Action: Mouse pressed left at (633, 412)
Screenshot: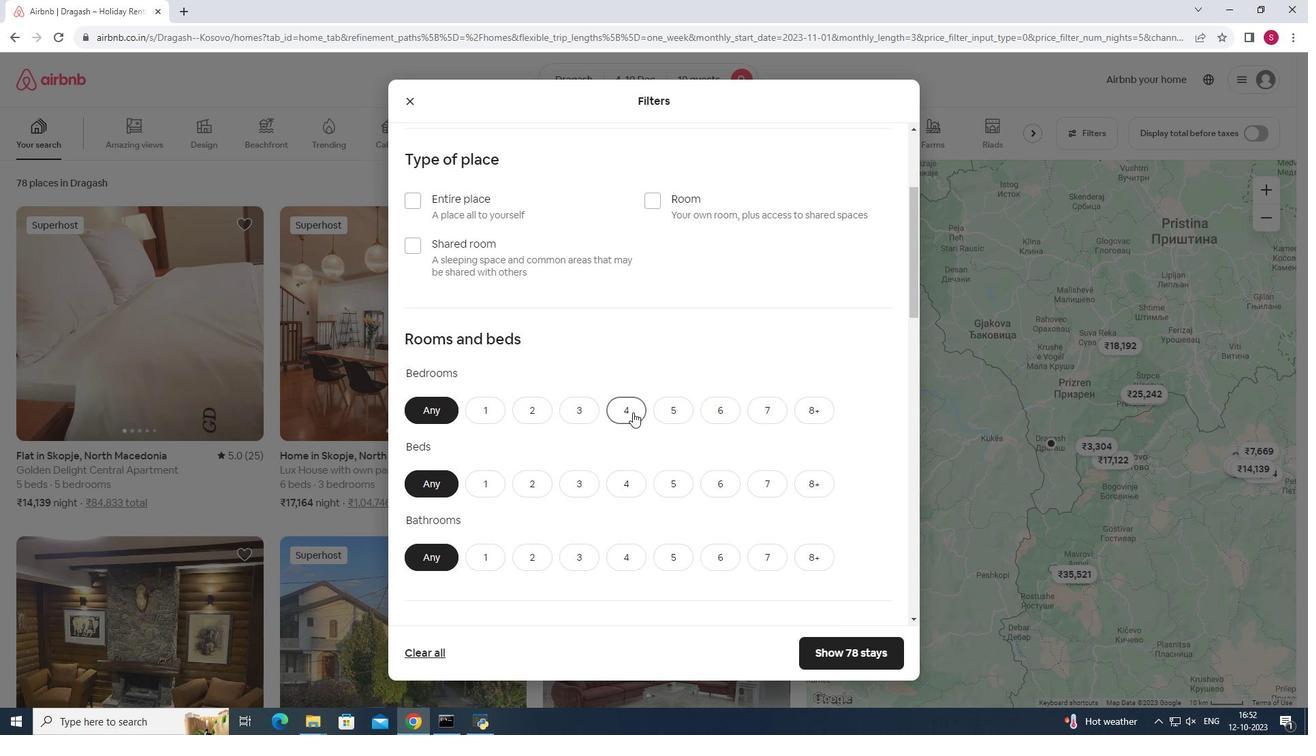 
Action: Mouse moved to (809, 489)
Screenshot: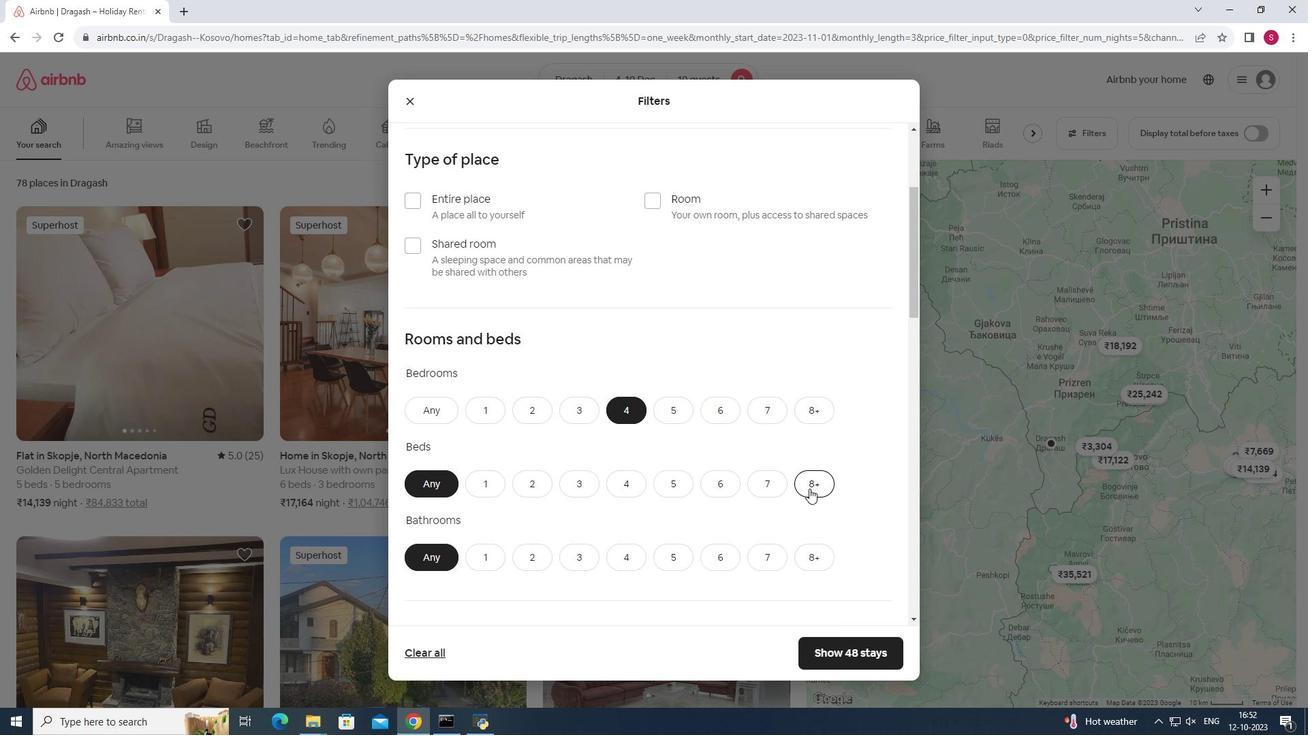 
Action: Mouse pressed left at (809, 489)
Screenshot: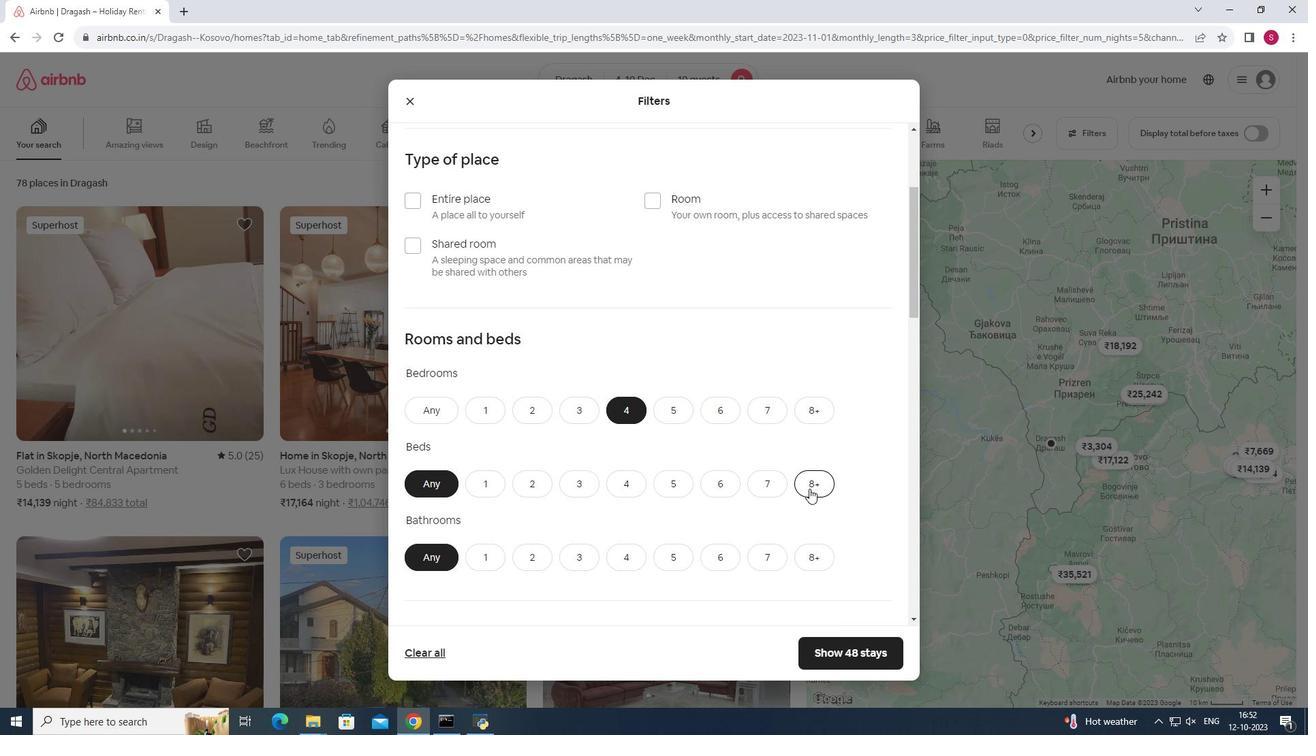 
Action: Mouse moved to (755, 472)
Screenshot: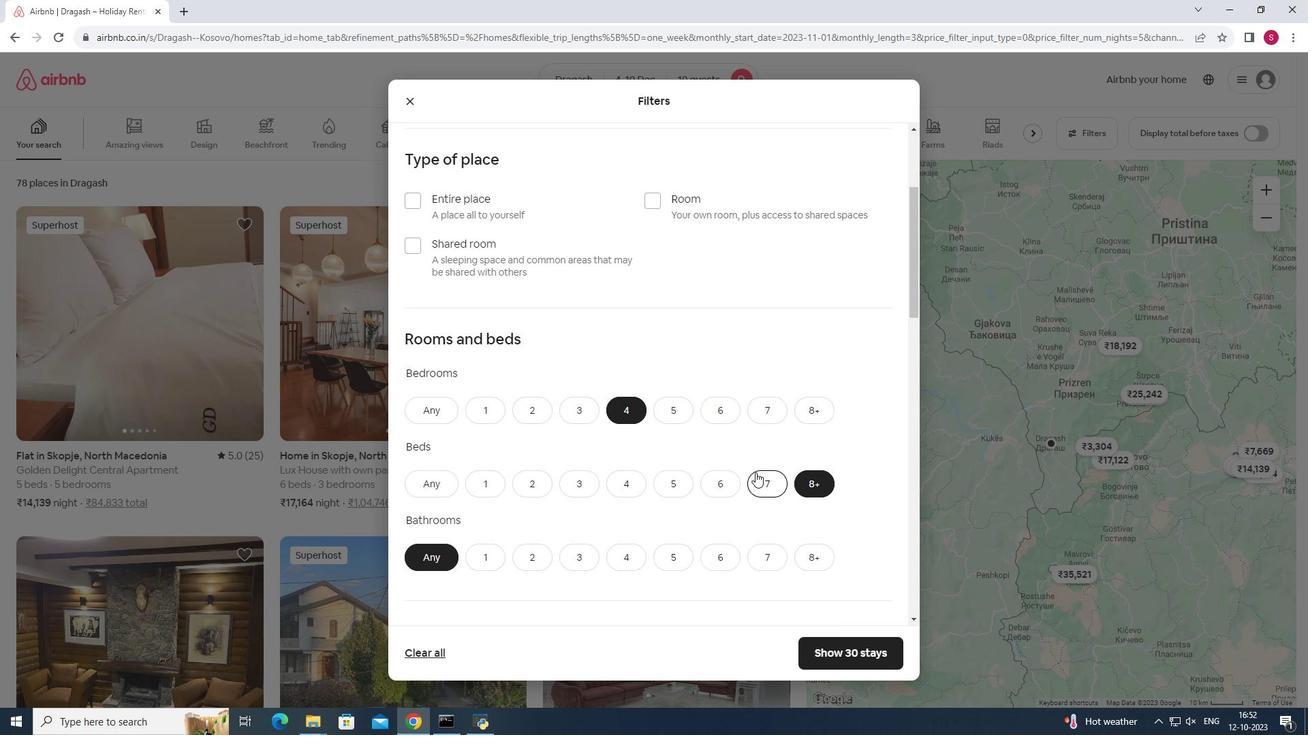 
Action: Mouse scrolled (755, 472) with delta (0, 0)
Screenshot: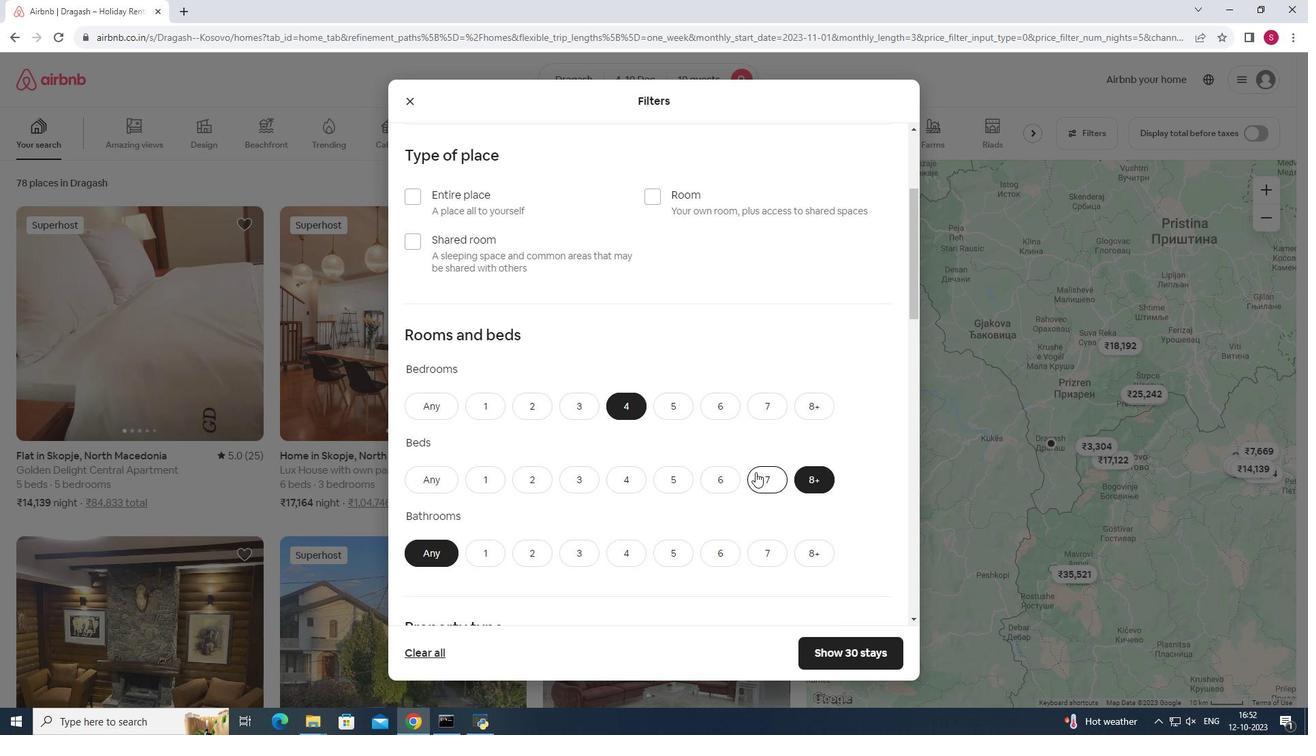 
Action: Mouse scrolled (755, 472) with delta (0, 0)
Screenshot: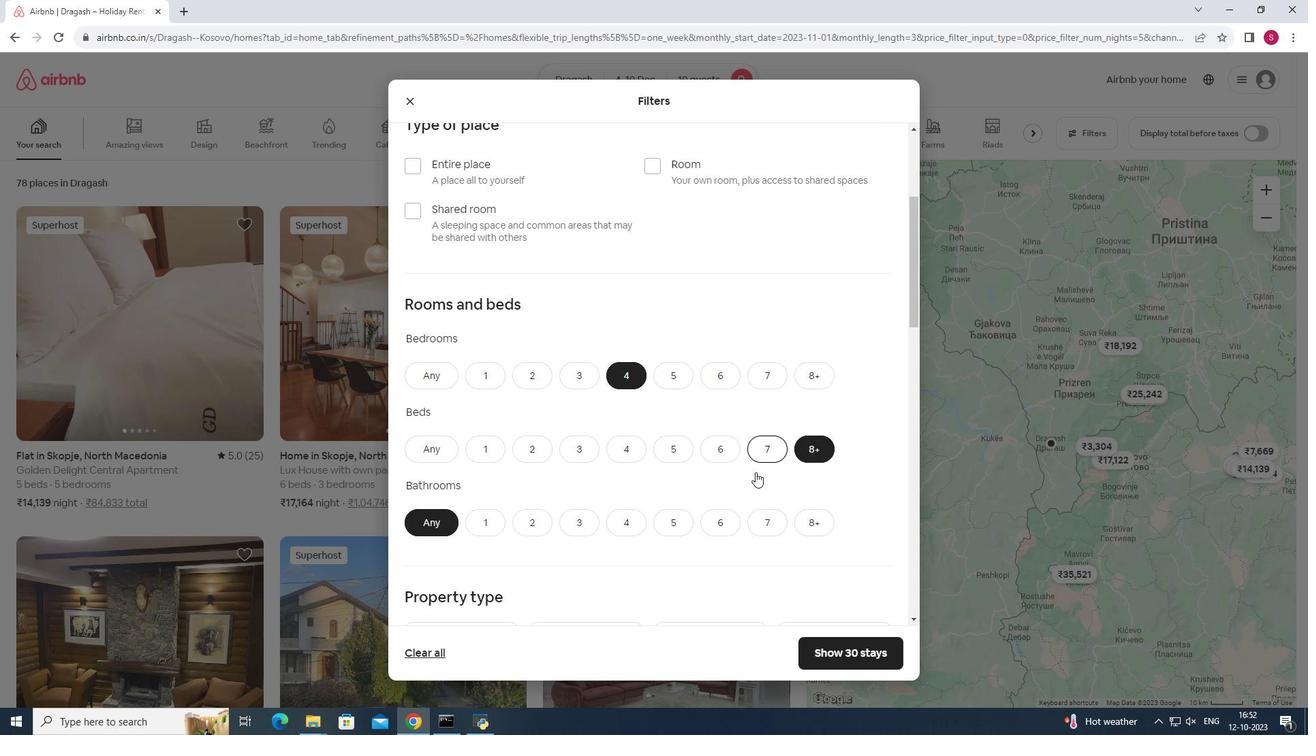 
Action: Mouse scrolled (755, 472) with delta (0, 0)
Screenshot: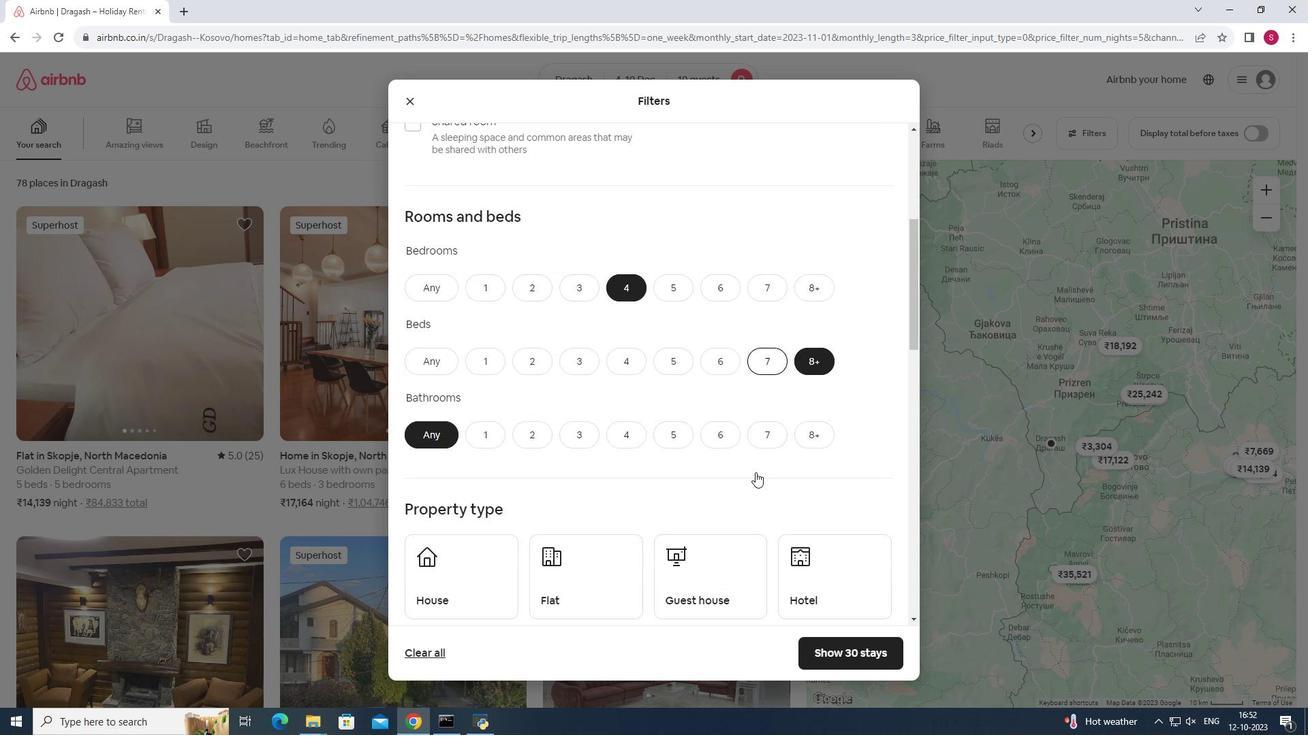 
Action: Mouse moved to (626, 357)
Screenshot: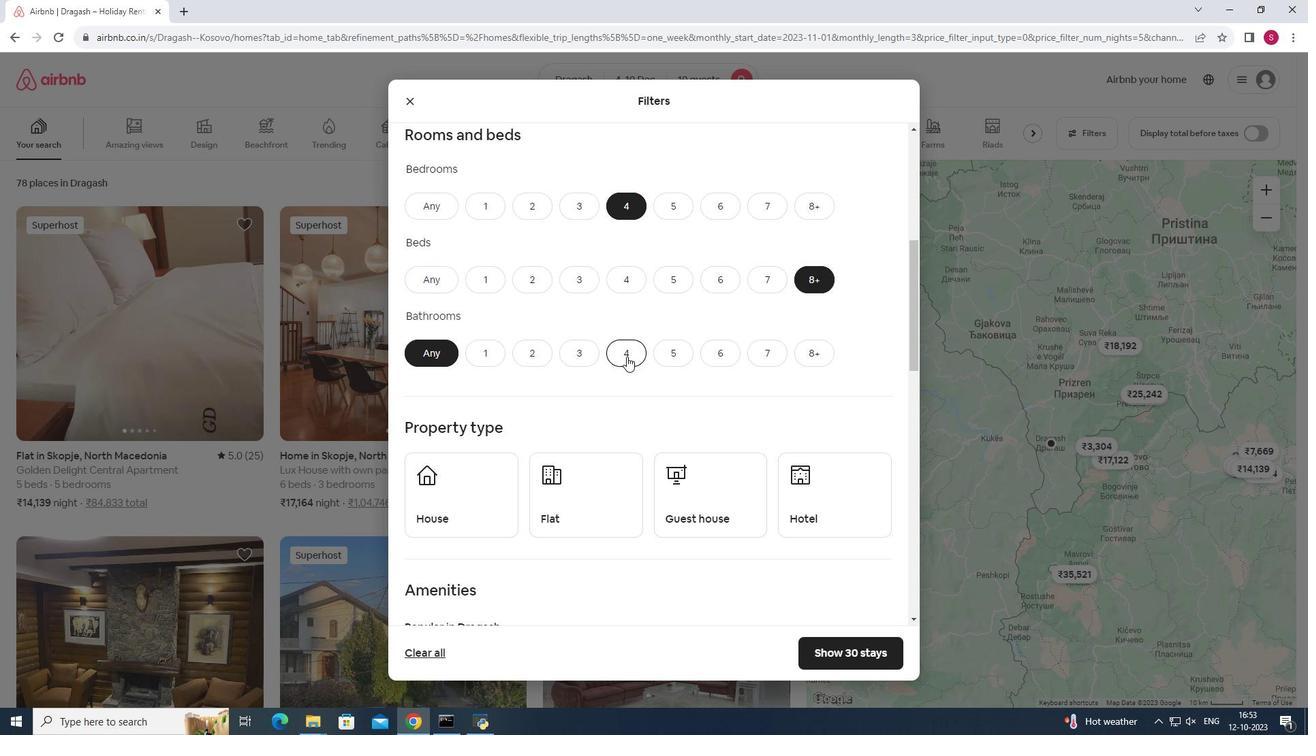 
Action: Mouse pressed left at (626, 357)
Screenshot: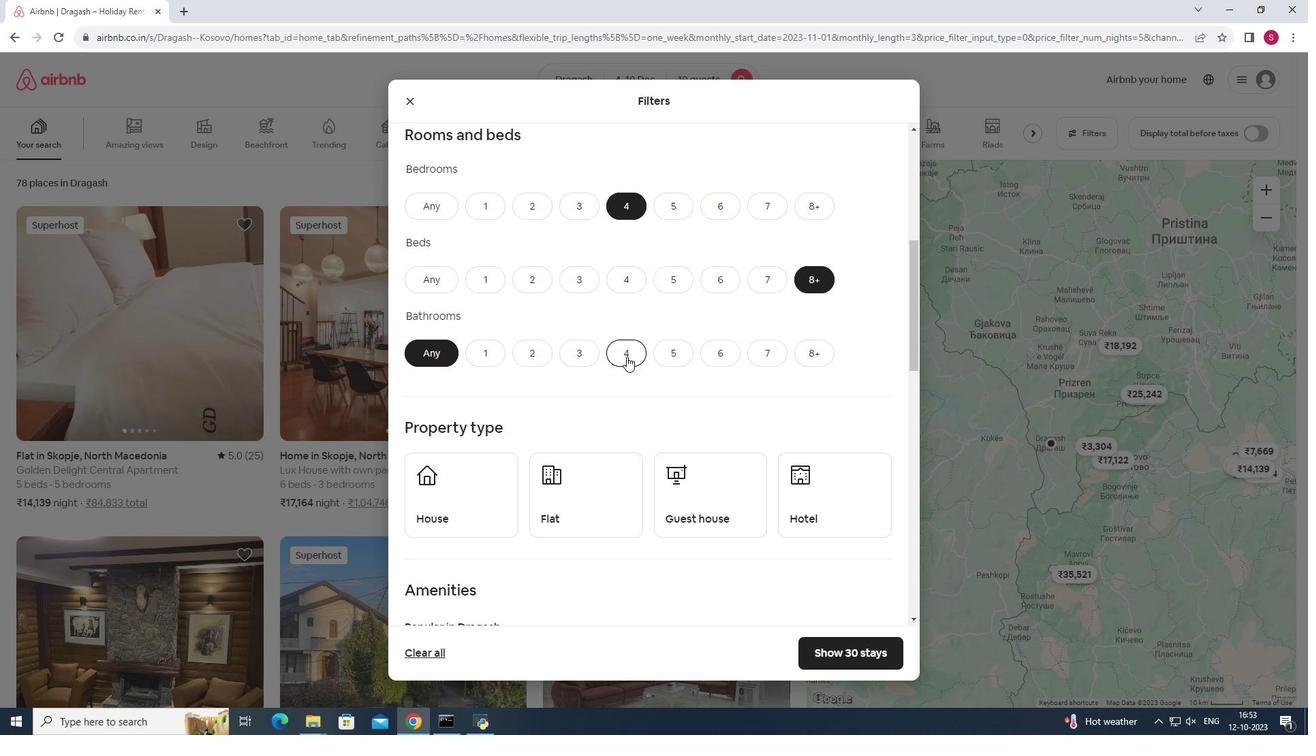 
Action: Mouse moved to (474, 512)
Screenshot: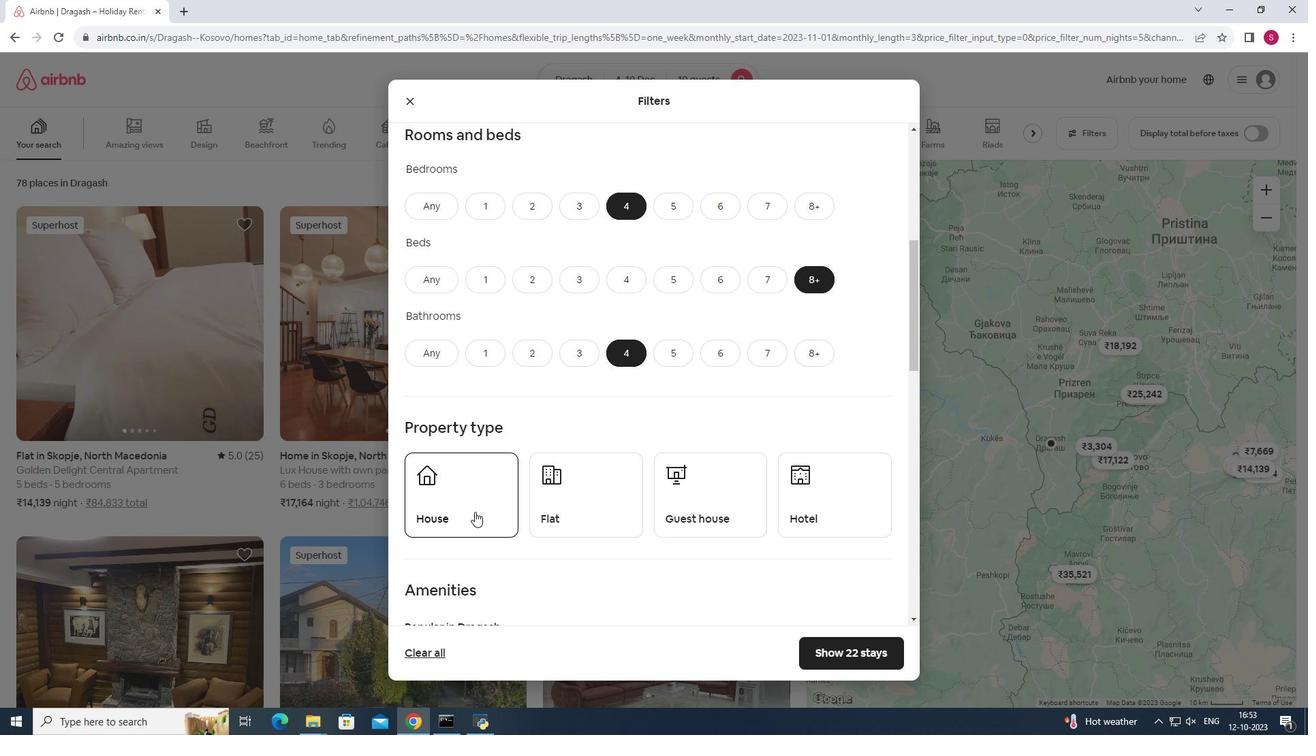 
Action: Mouse pressed left at (474, 512)
Screenshot: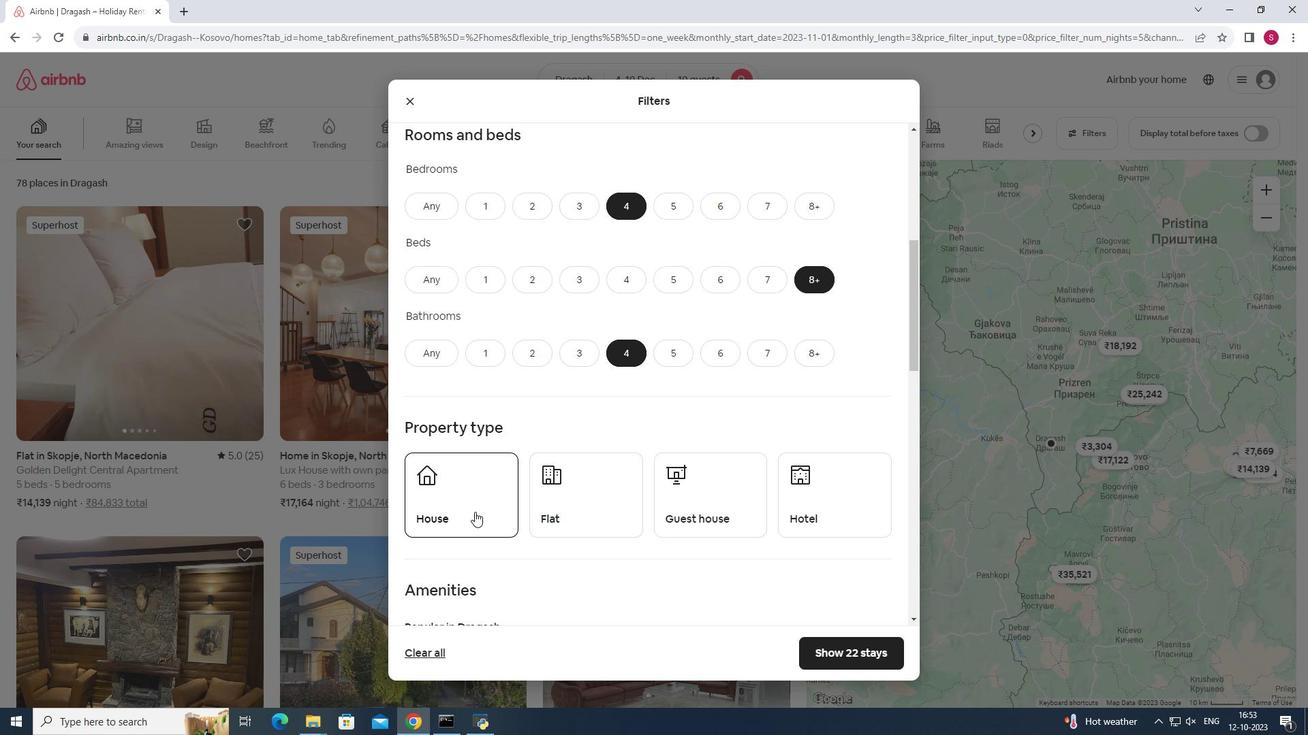 
Action: Mouse moved to (478, 511)
Screenshot: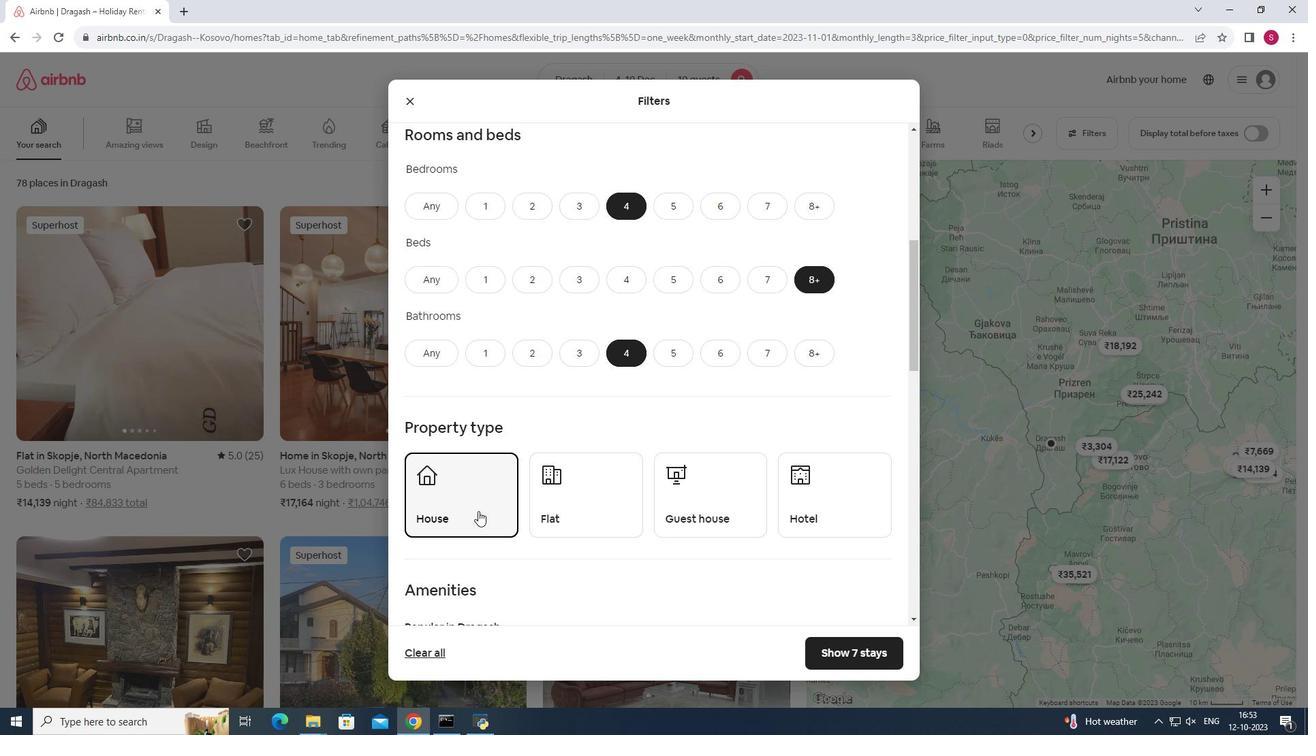 
Action: Mouse scrolled (478, 511) with delta (0, 0)
Screenshot: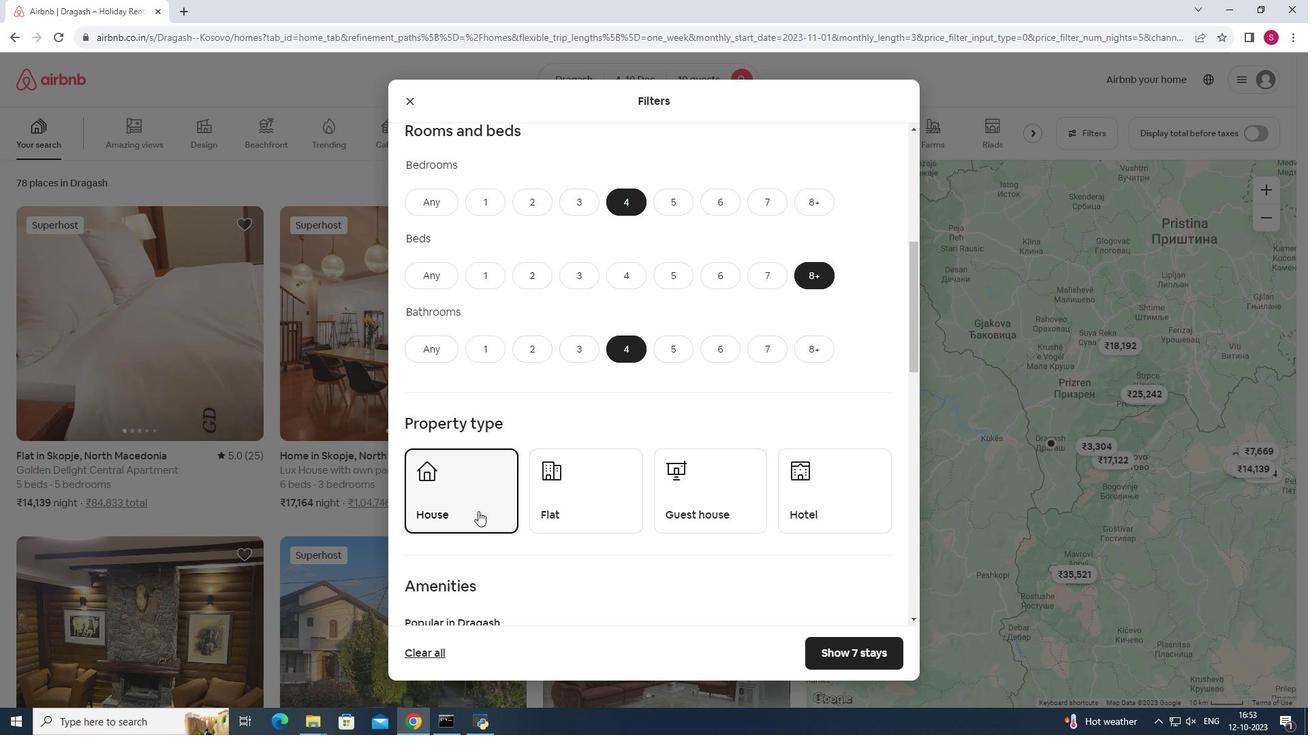 
Action: Mouse moved to (478, 512)
Screenshot: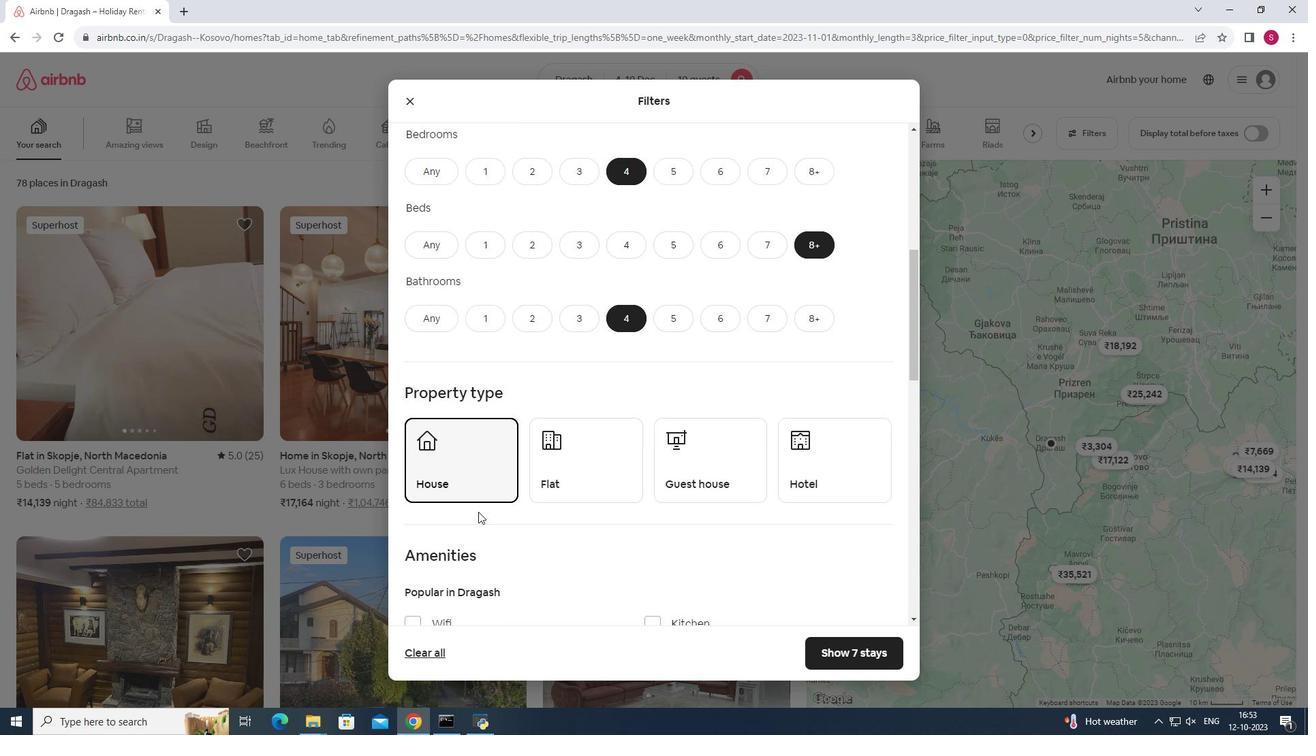
Action: Mouse scrolled (478, 511) with delta (0, 0)
Screenshot: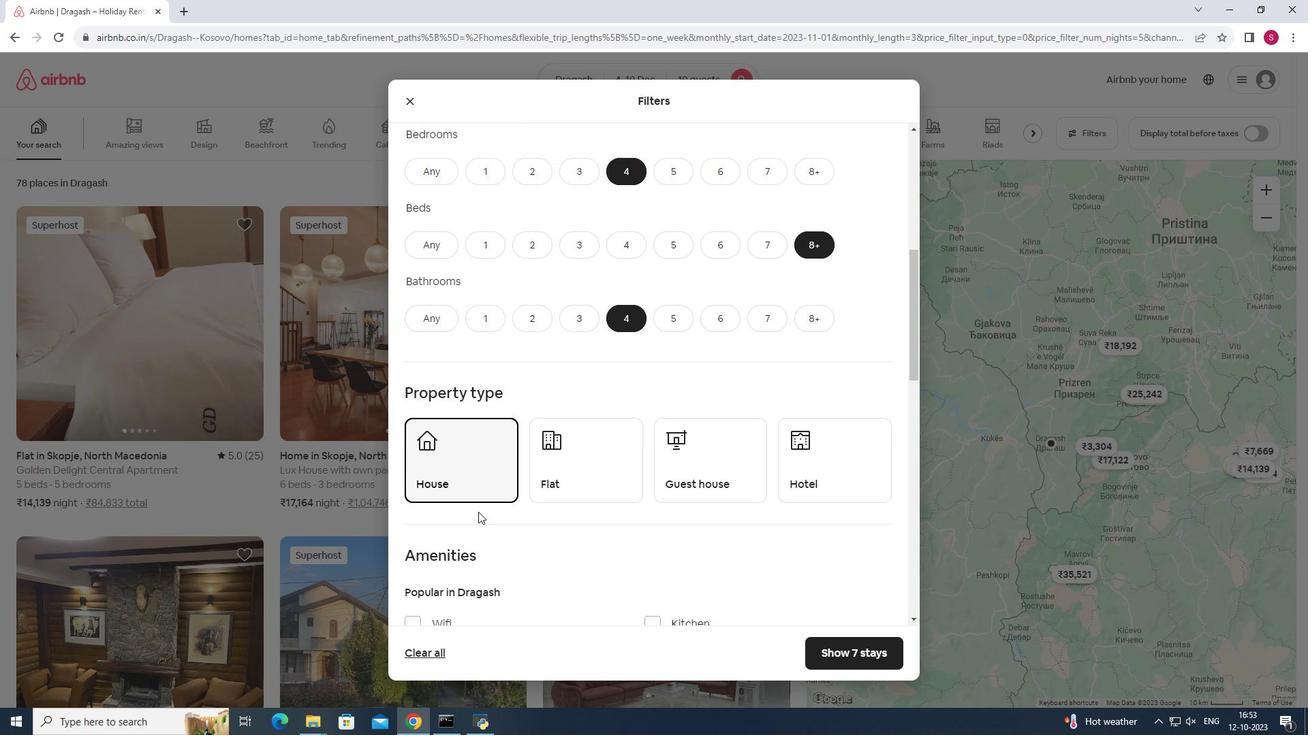 
Action: Mouse moved to (575, 512)
Screenshot: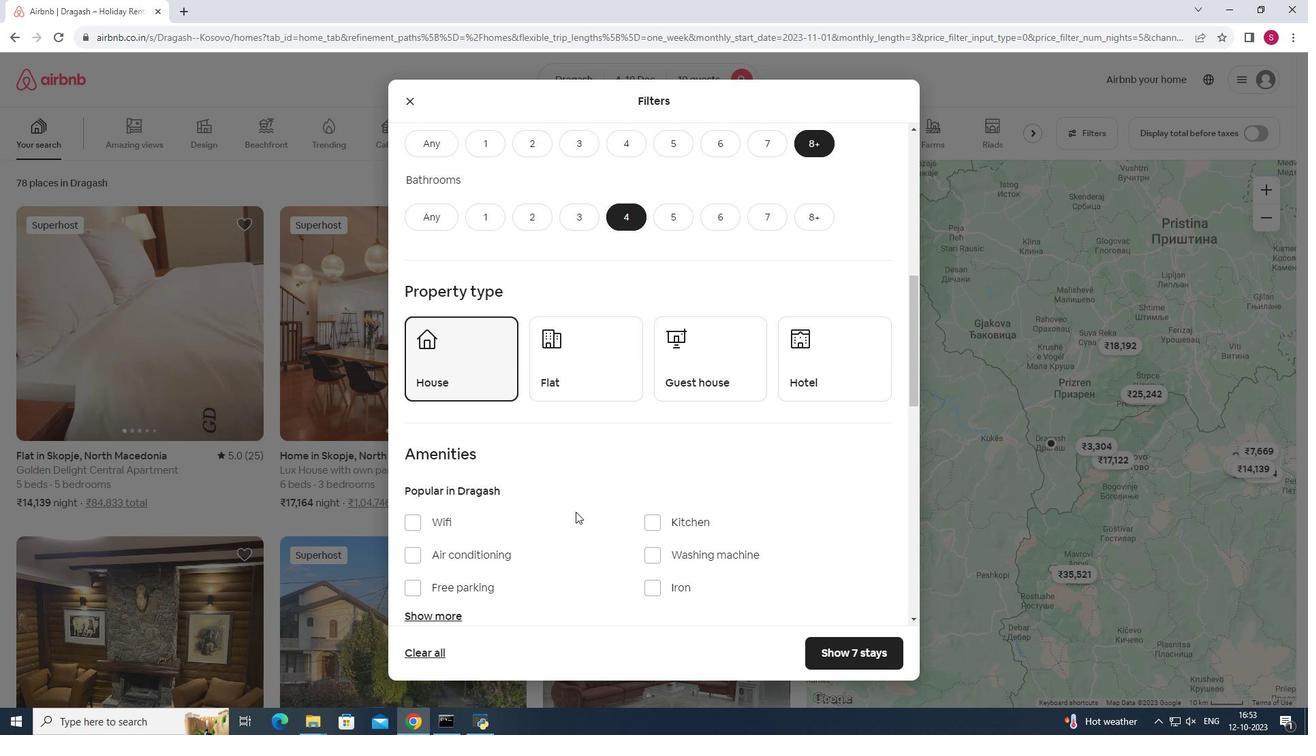 
Action: Mouse scrolled (575, 511) with delta (0, 0)
Screenshot: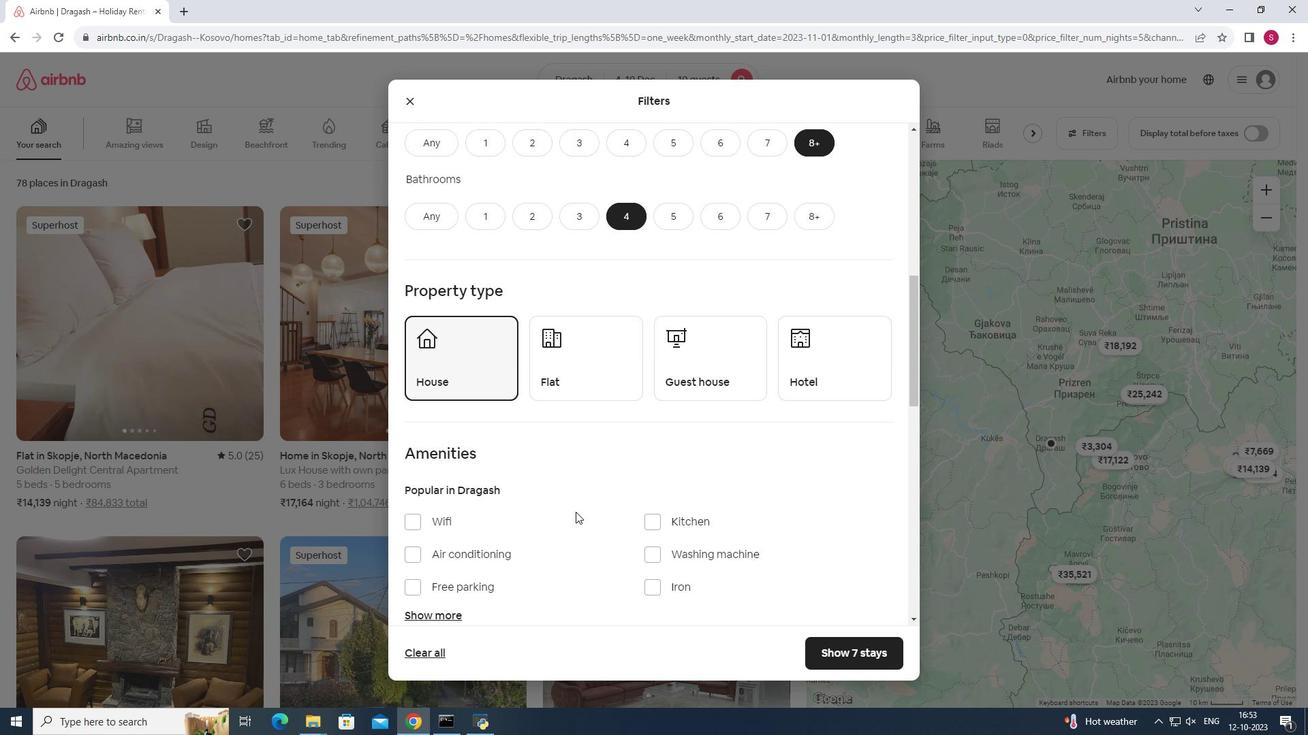 
Action: Mouse moved to (411, 457)
Screenshot: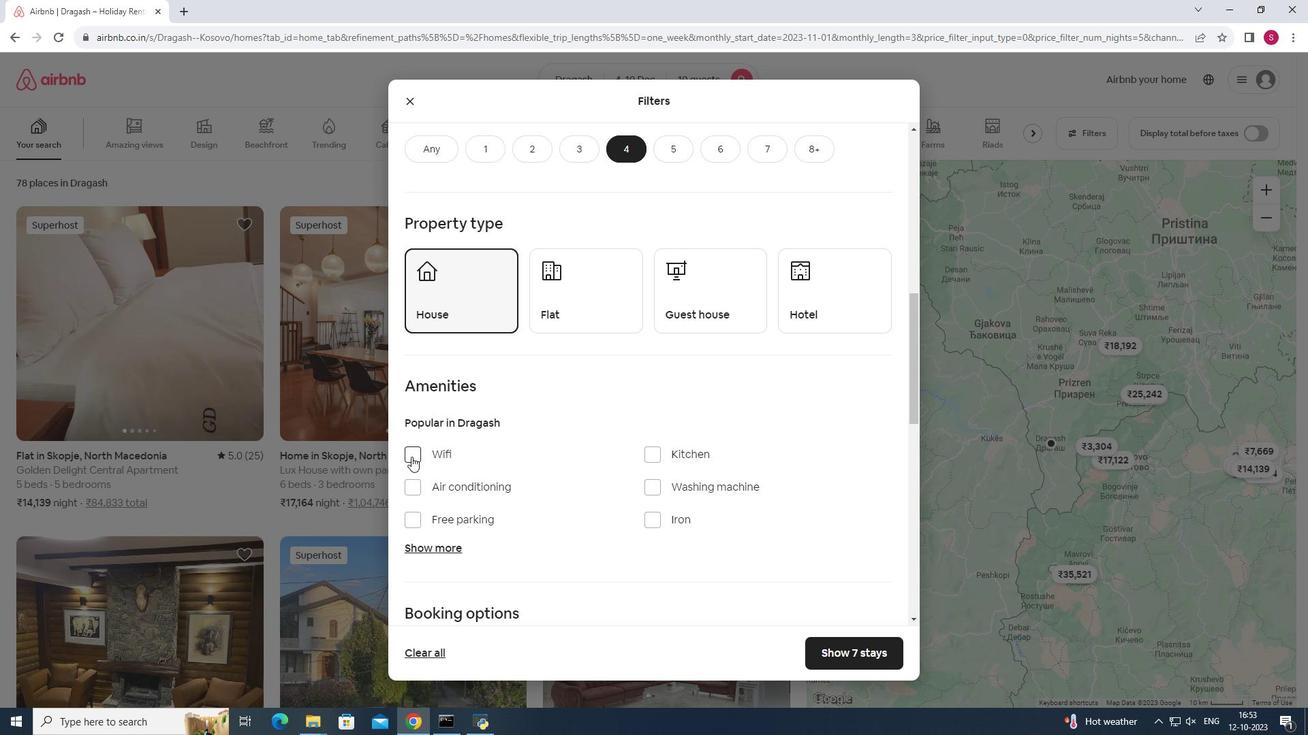 
Action: Mouse pressed left at (411, 457)
Screenshot: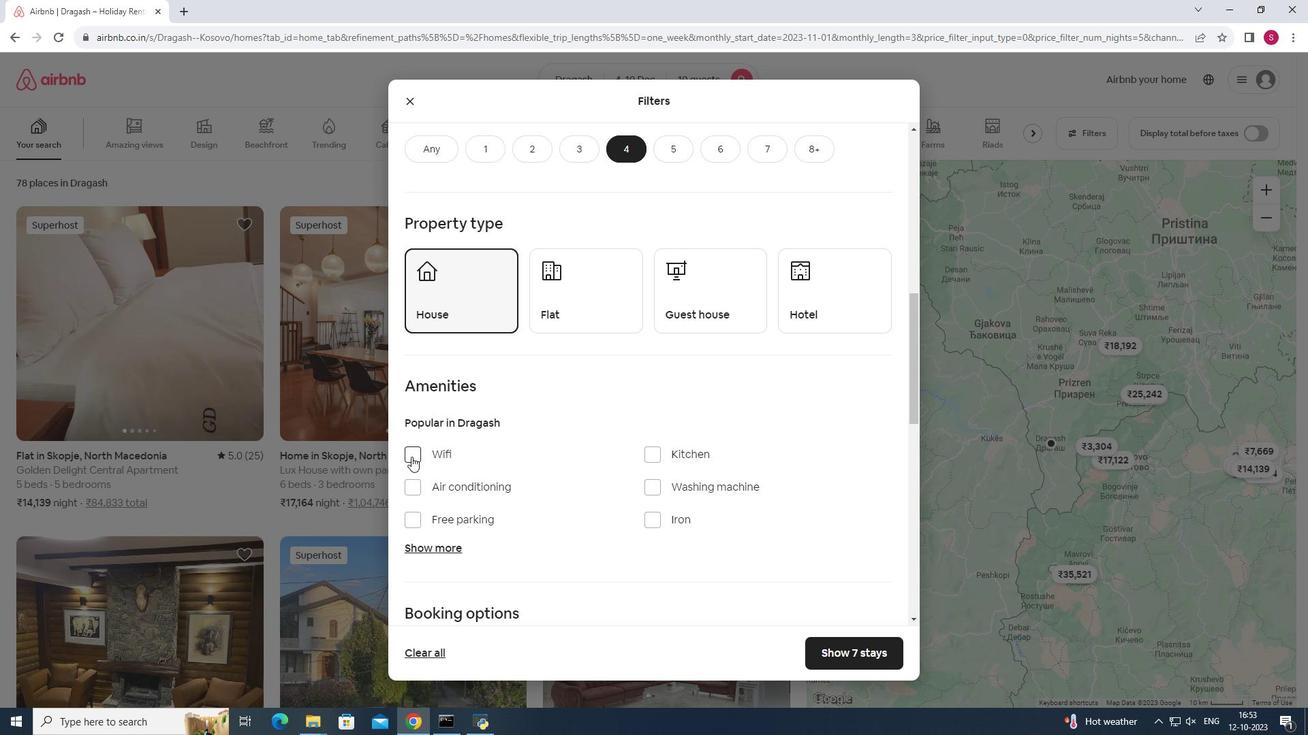 
Action: Mouse moved to (431, 551)
Screenshot: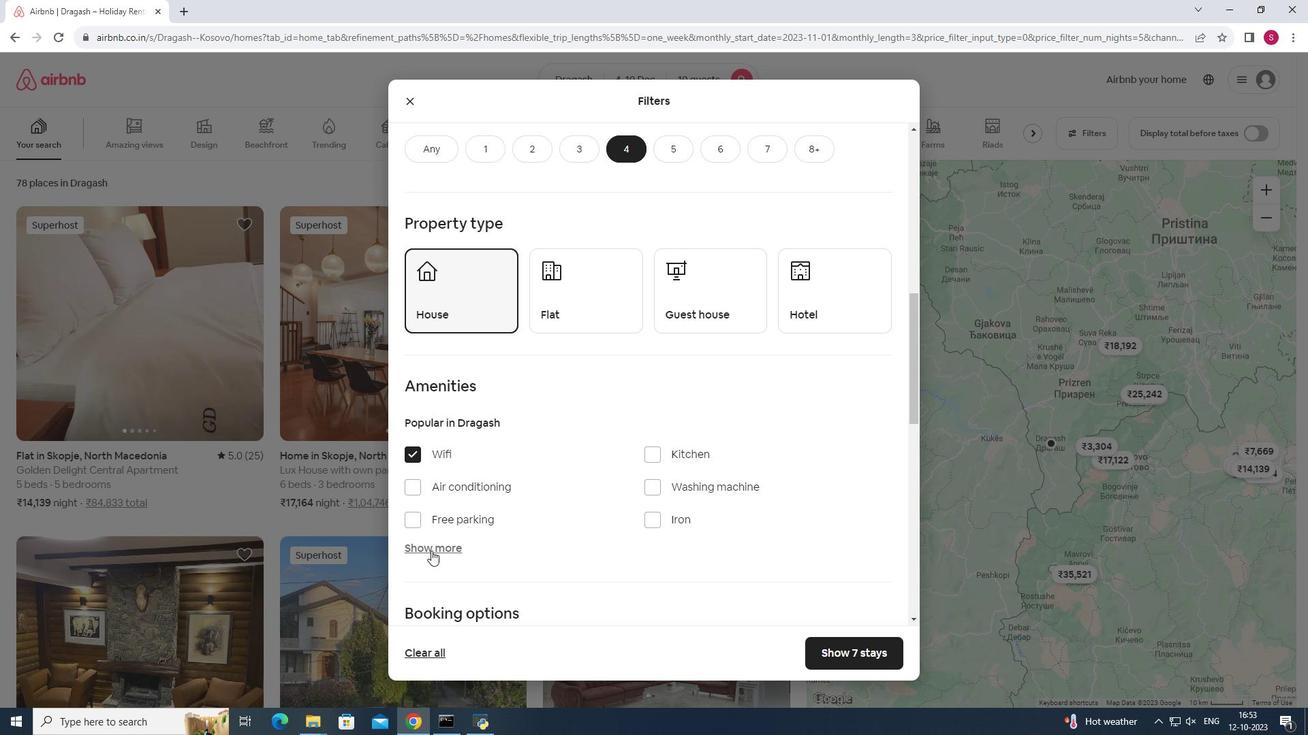 
Action: Mouse pressed left at (431, 551)
Screenshot: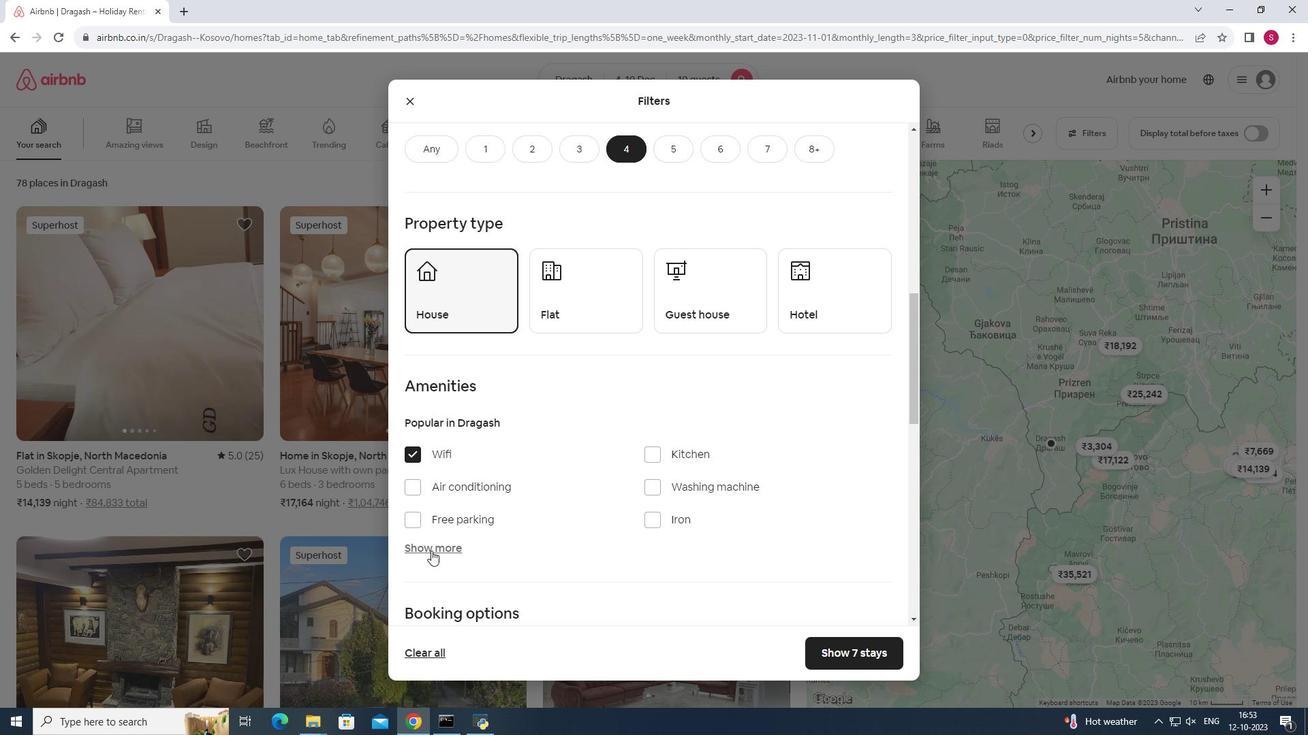 
Action: Mouse moved to (560, 511)
Screenshot: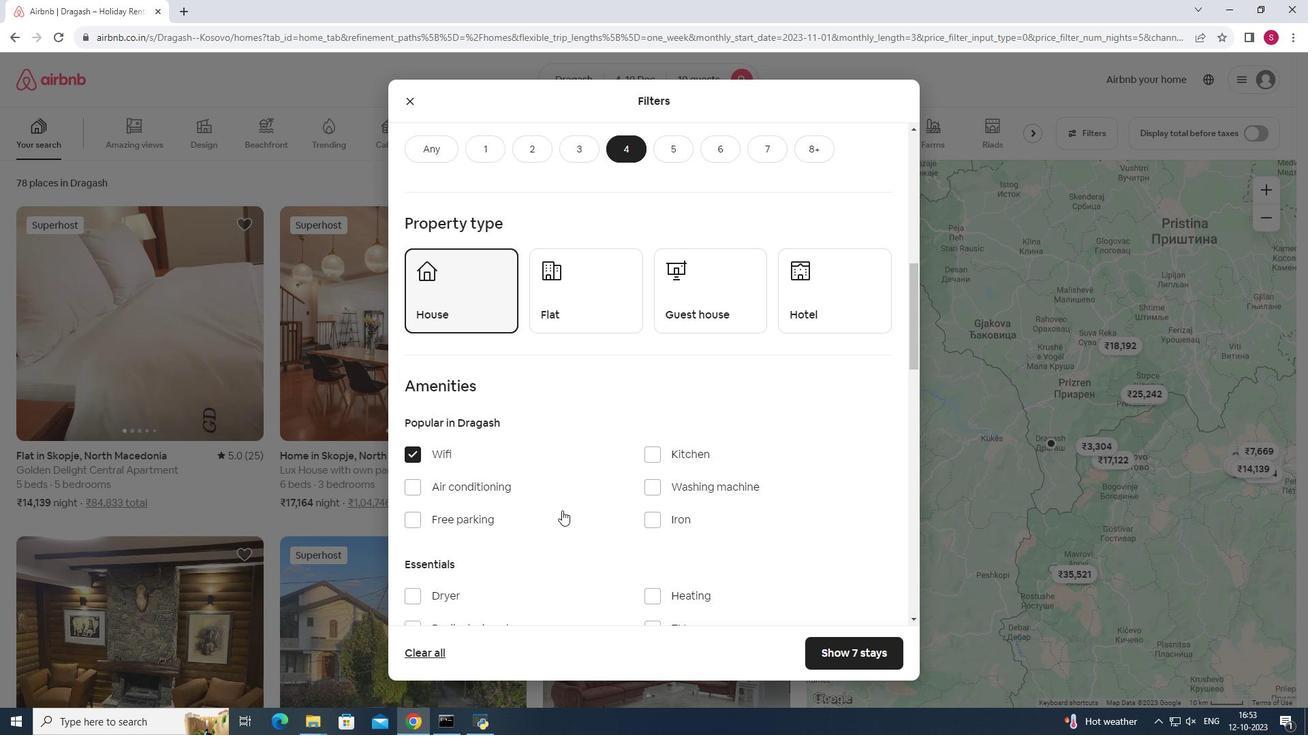 
Action: Mouse scrolled (560, 510) with delta (0, 0)
Screenshot: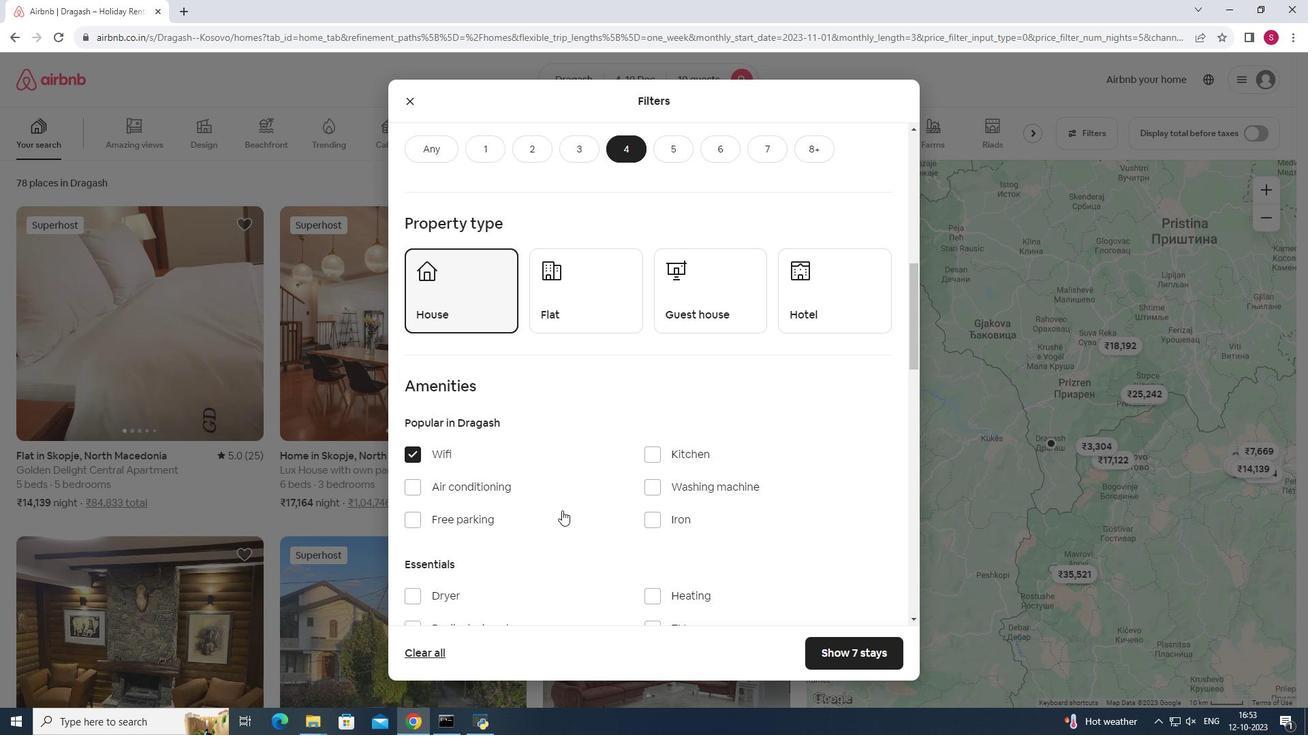 
Action: Mouse moved to (563, 511)
Screenshot: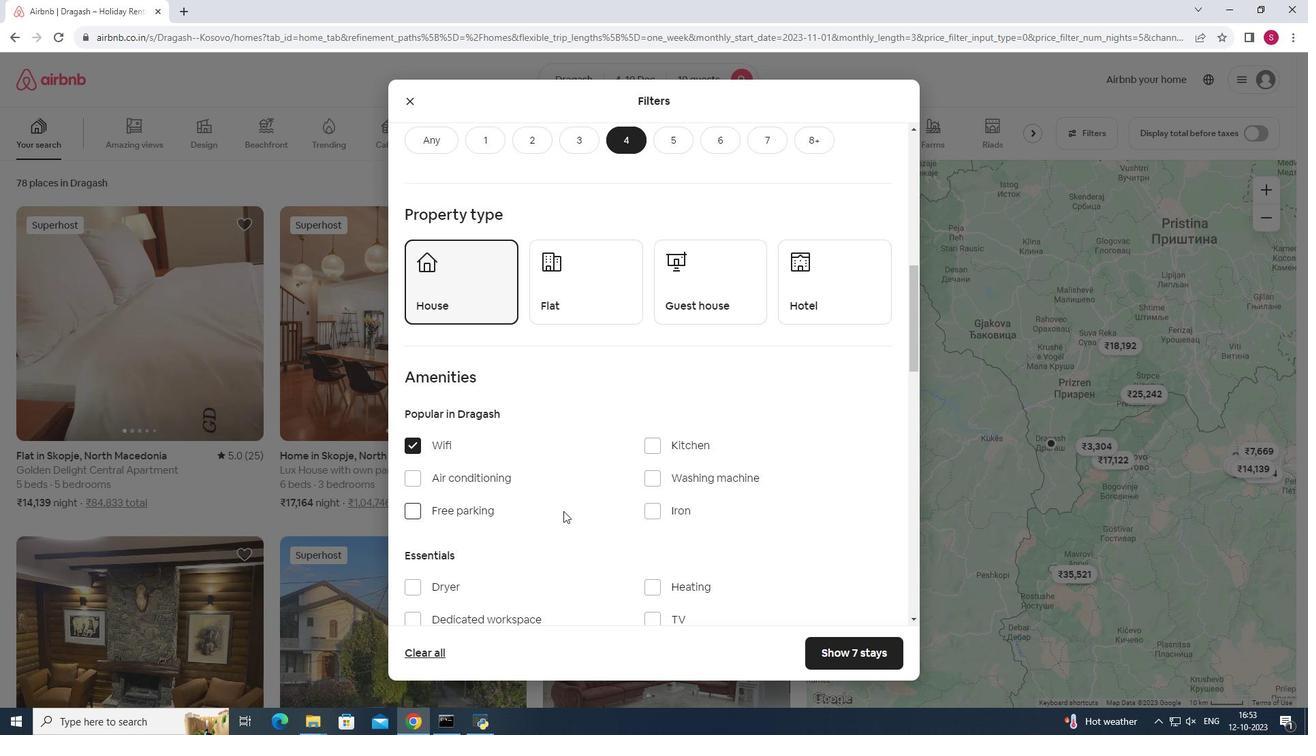 
Action: Mouse scrolled (563, 511) with delta (0, 0)
Screenshot: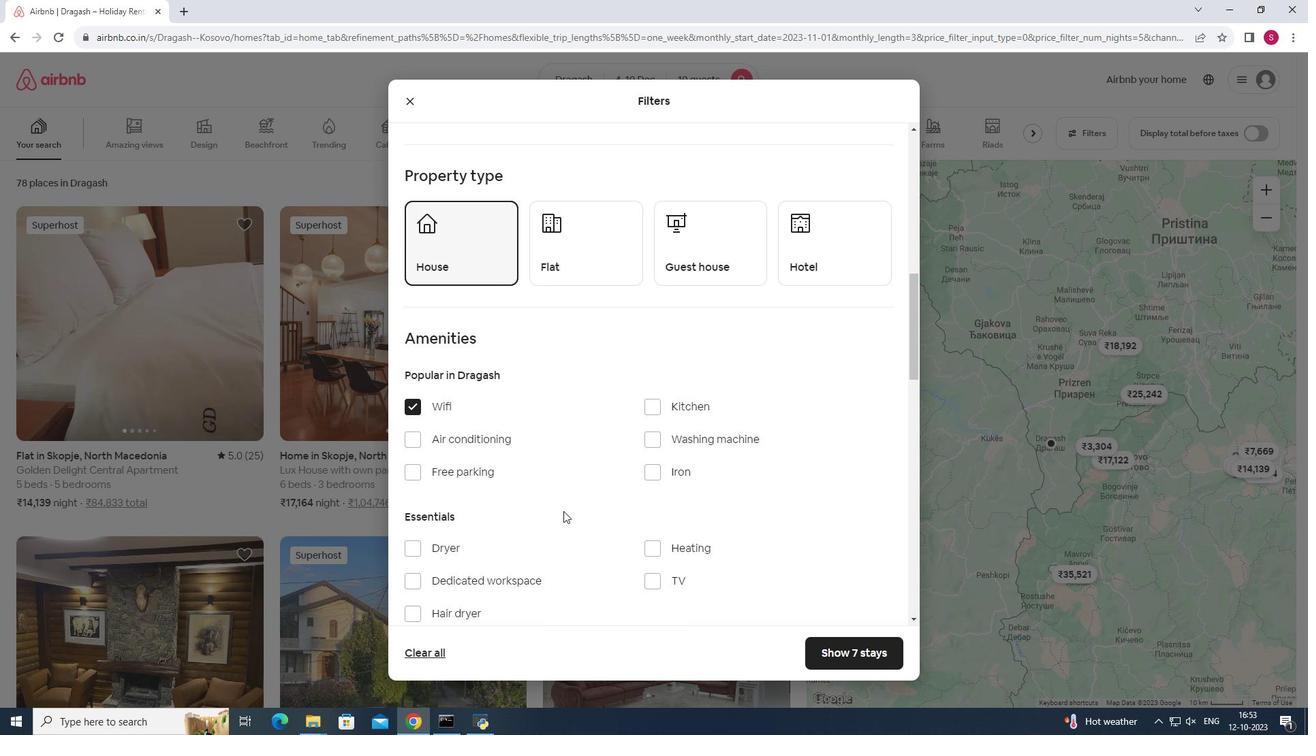 
Action: Mouse scrolled (563, 511) with delta (0, 0)
Screenshot: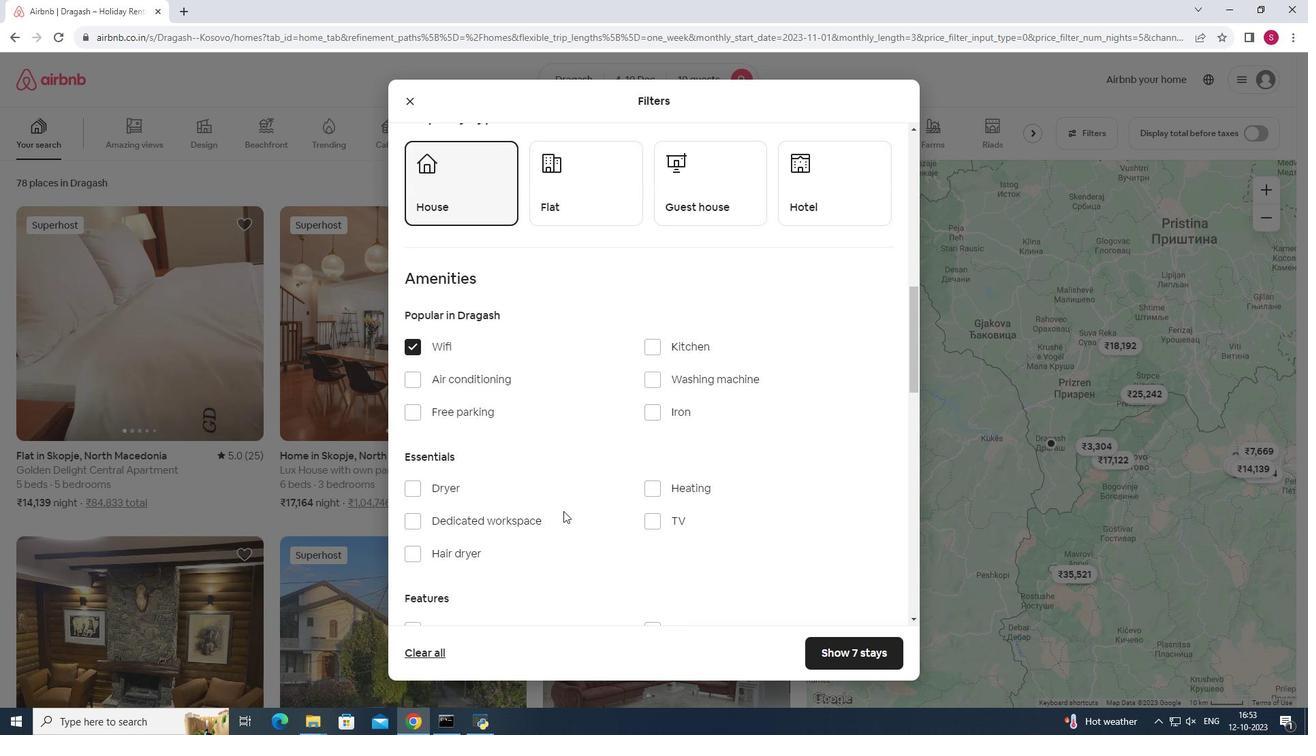
Action: Mouse moved to (656, 425)
Screenshot: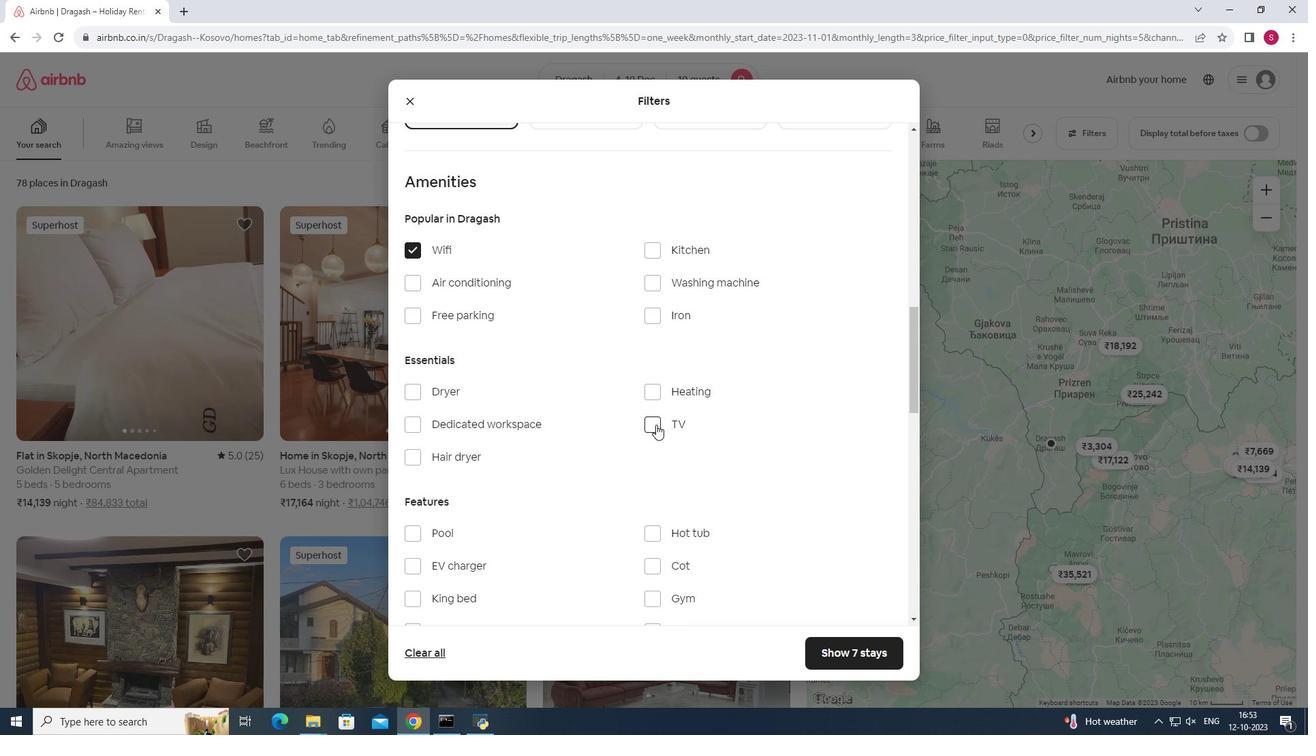 
Action: Mouse pressed left at (656, 425)
Screenshot: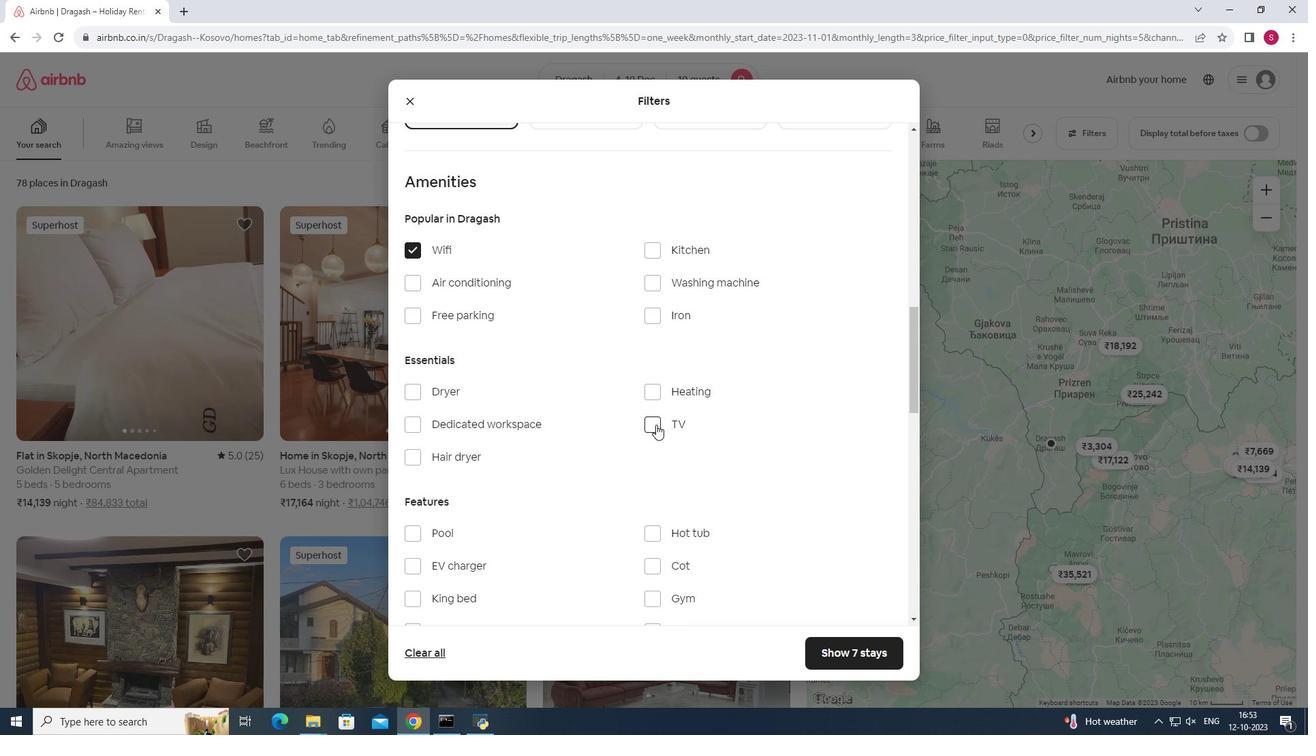 
Action: Mouse moved to (413, 314)
Screenshot: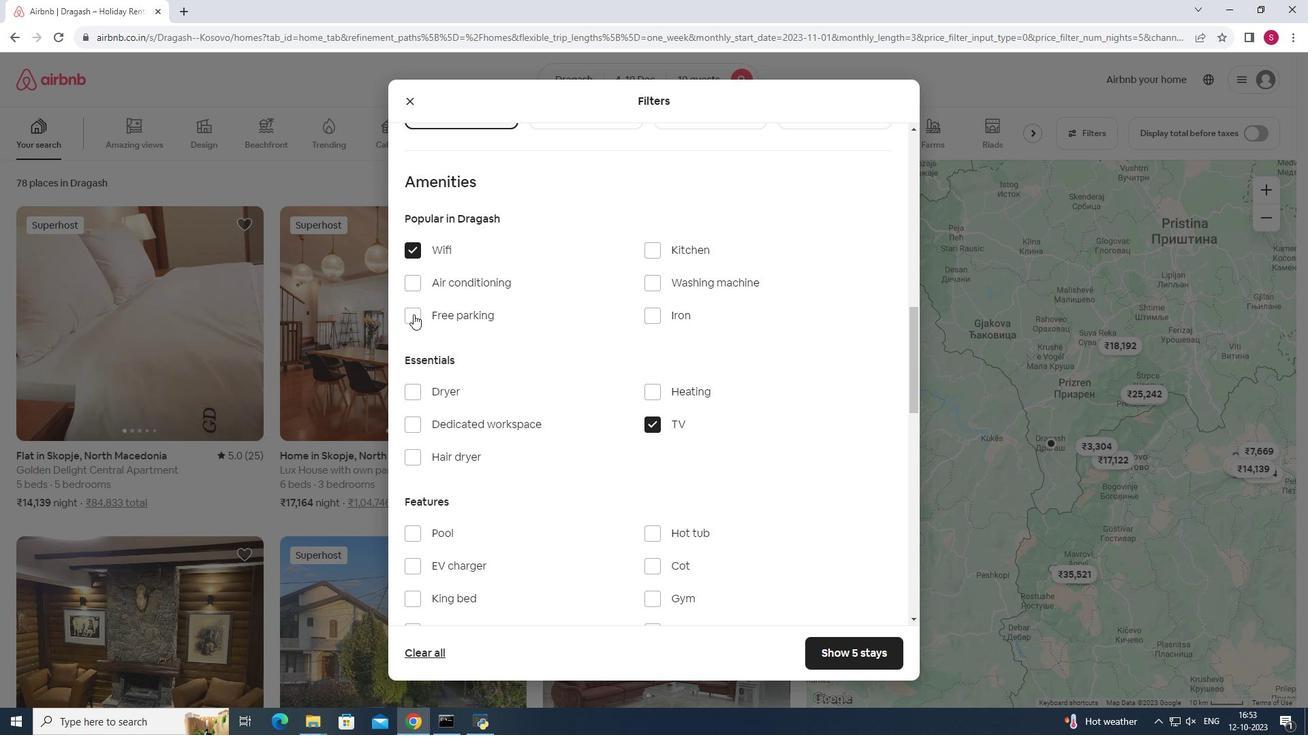 
Action: Mouse pressed left at (413, 314)
Screenshot: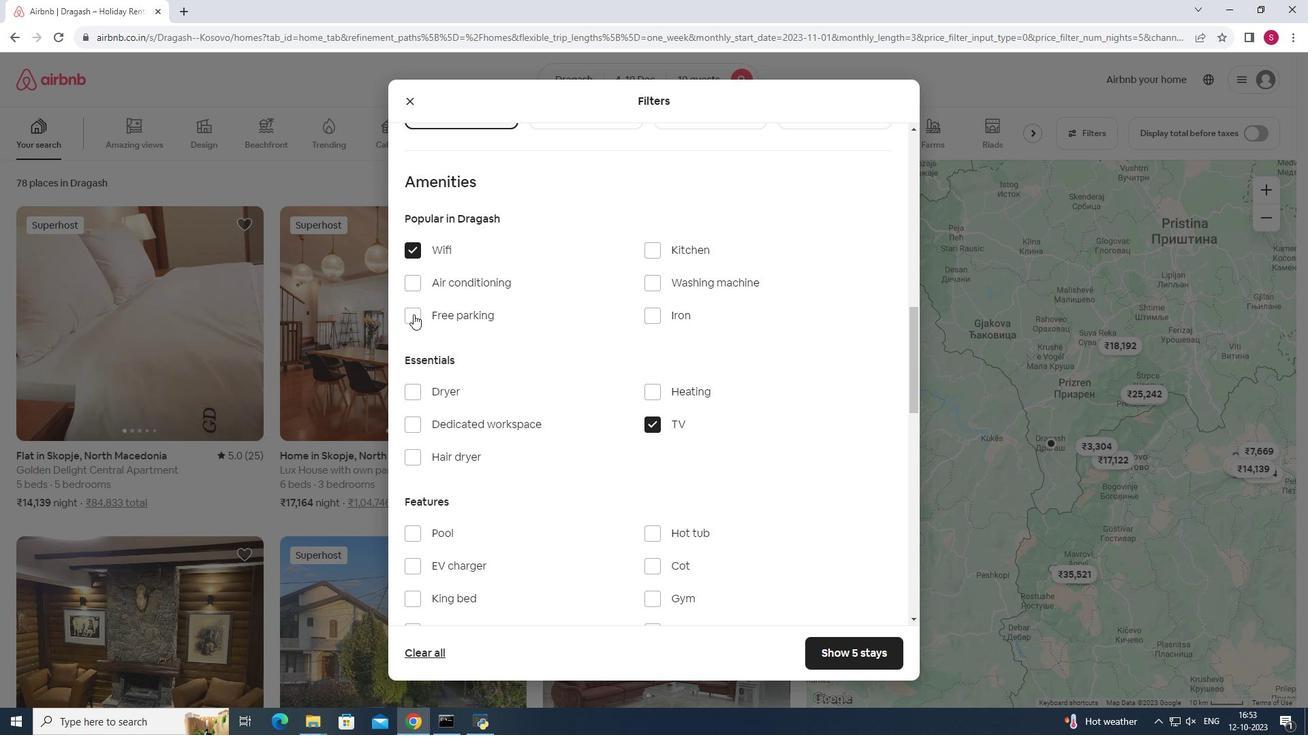 
Action: Mouse moved to (596, 575)
Screenshot: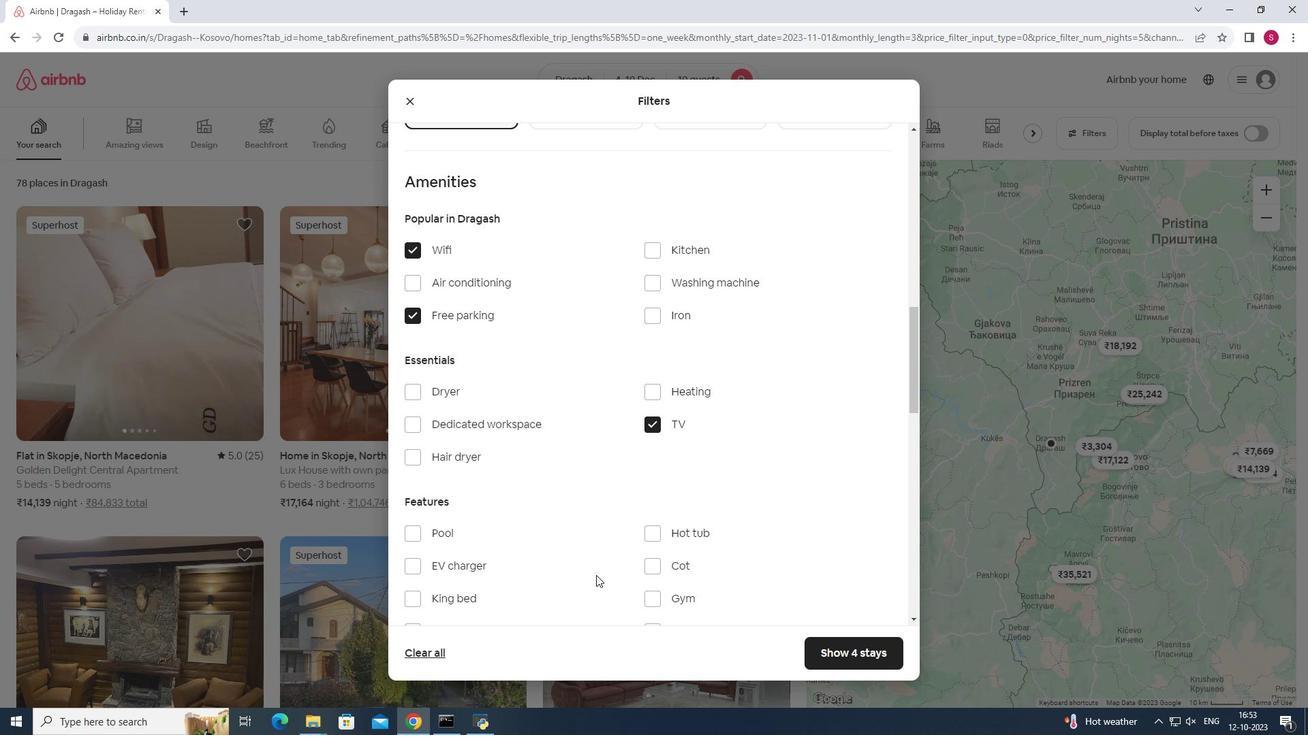 
Action: Mouse scrolled (596, 575) with delta (0, 0)
Screenshot: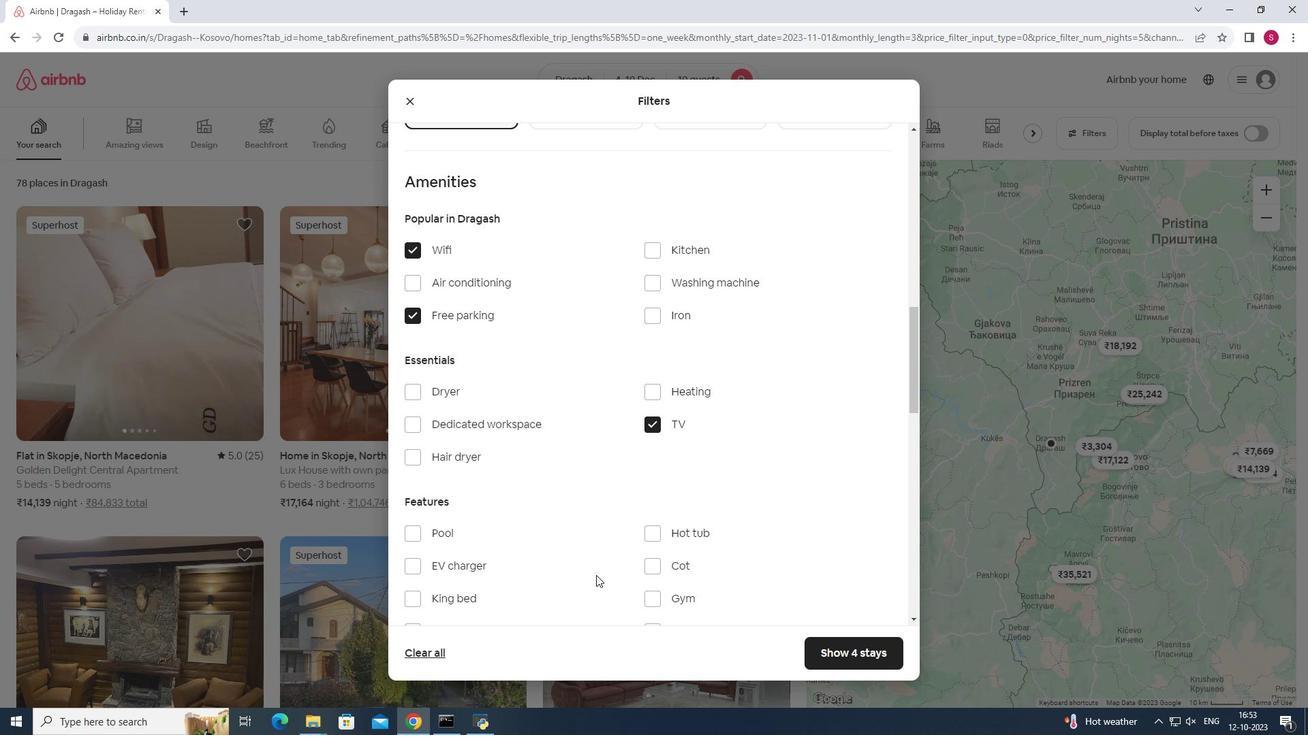 
Action: Mouse moved to (650, 532)
Screenshot: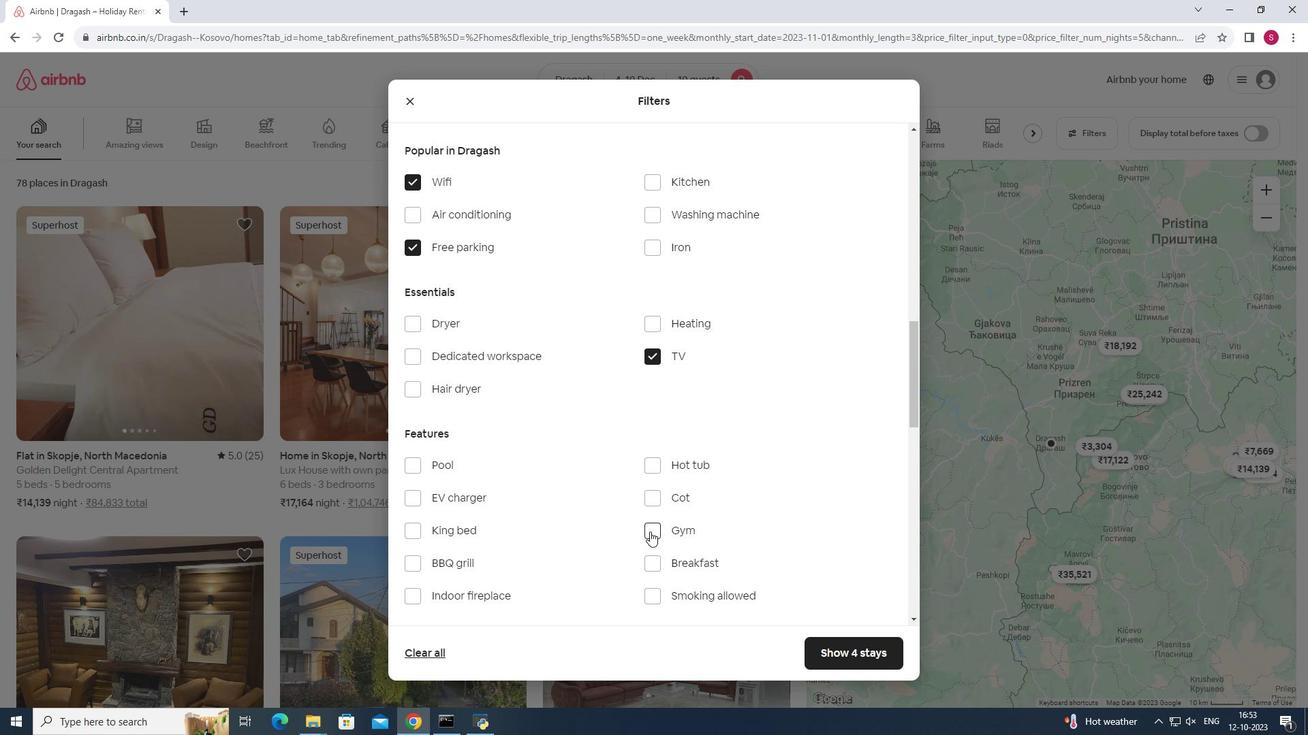 
Action: Mouse pressed left at (650, 532)
Screenshot: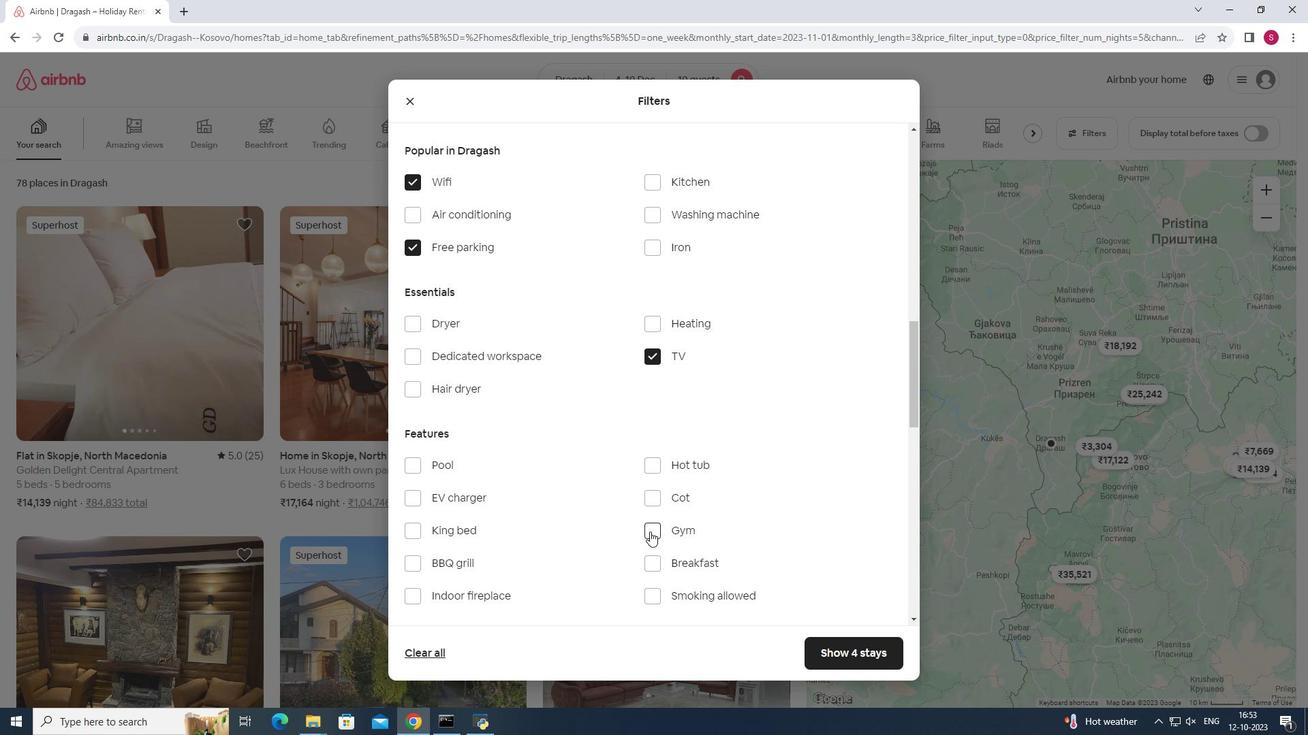 
Action: Mouse moved to (654, 565)
Screenshot: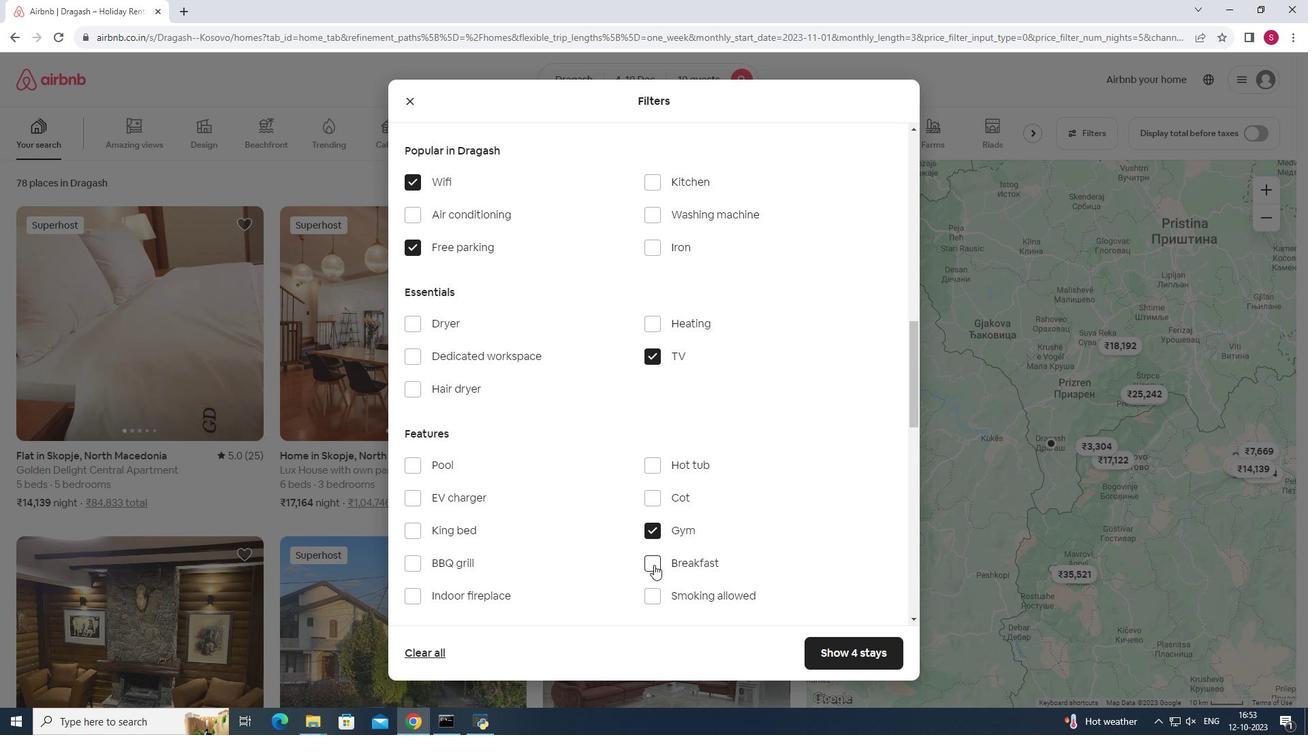 
Action: Mouse pressed left at (654, 565)
Screenshot: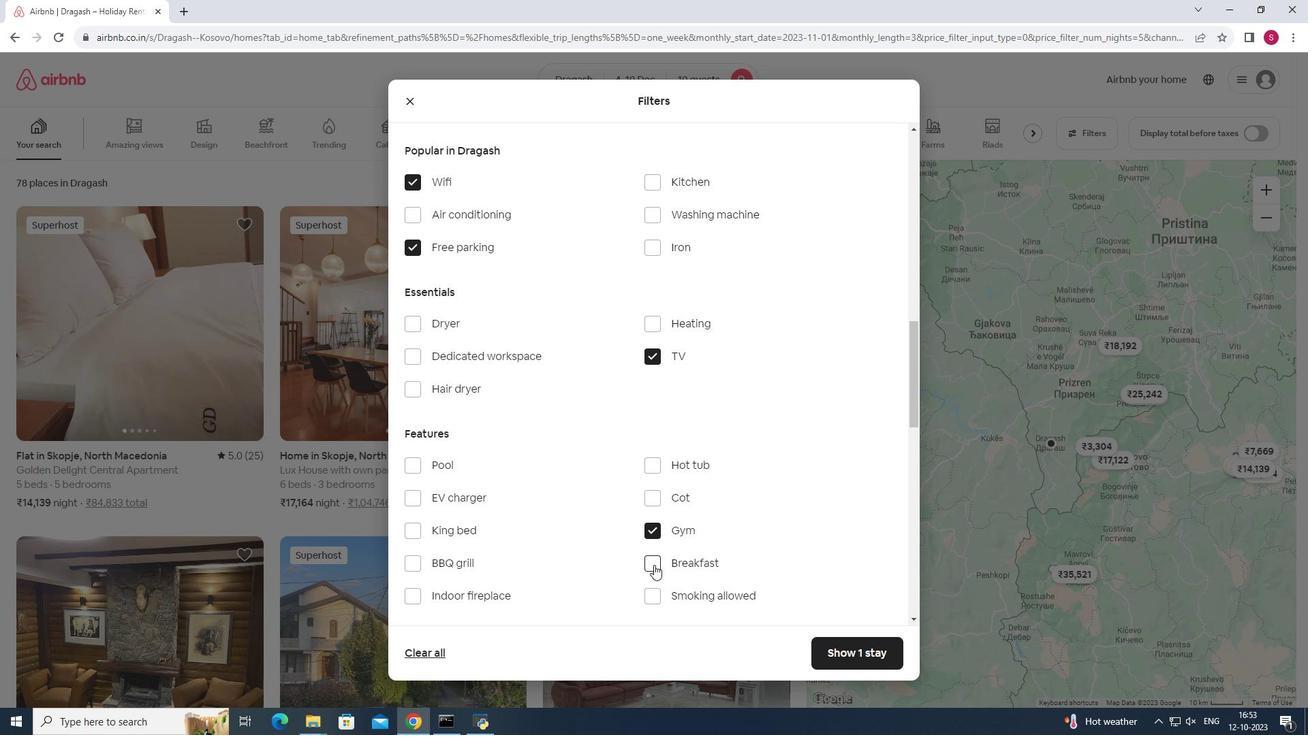 
Action: Mouse moved to (626, 461)
Screenshot: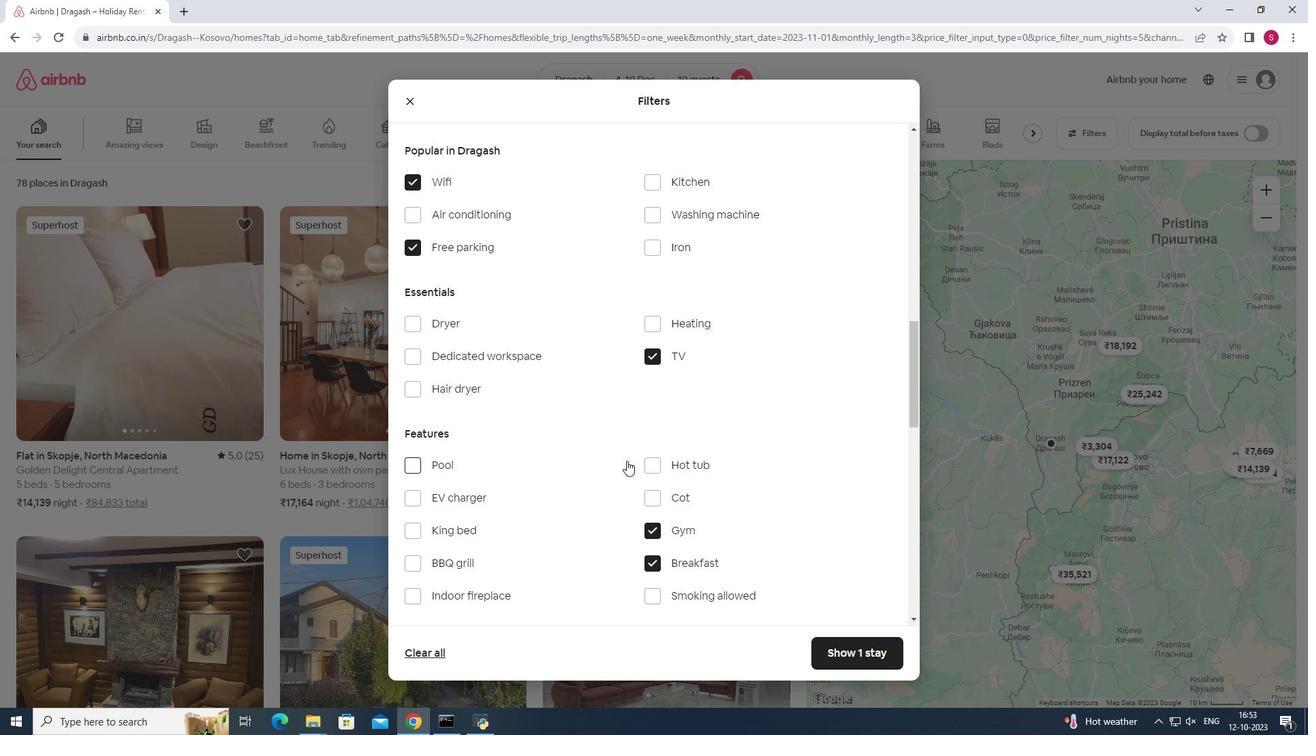 
Action: Mouse scrolled (626, 460) with delta (0, 0)
Screenshot: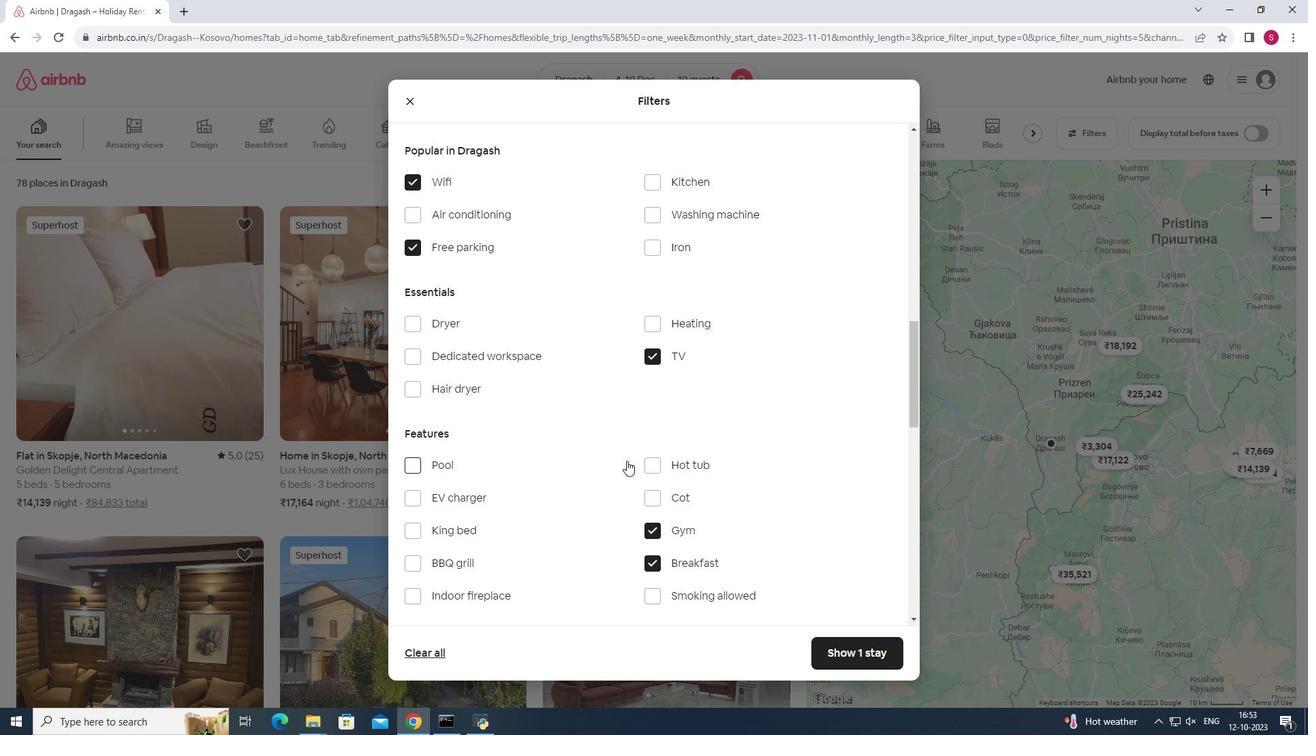 
Action: Mouse moved to (627, 461)
Screenshot: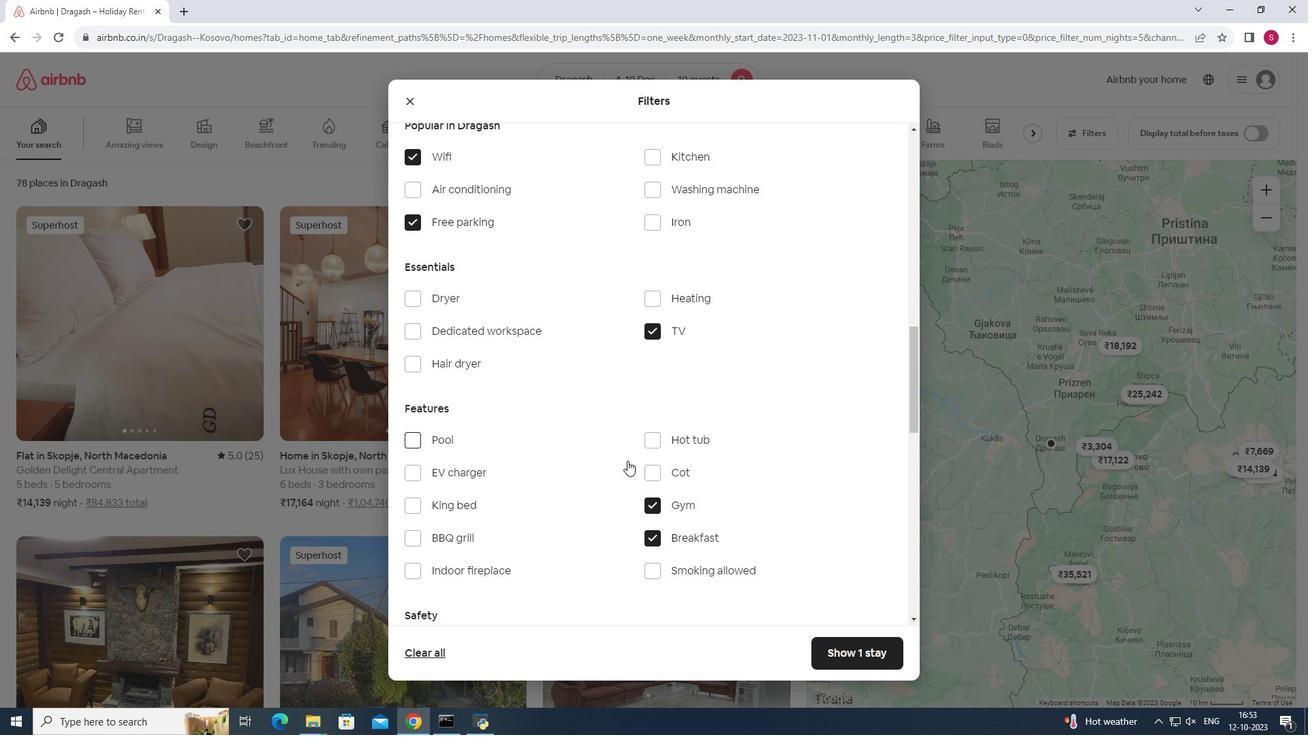 
Action: Mouse scrolled (627, 460) with delta (0, 0)
Screenshot: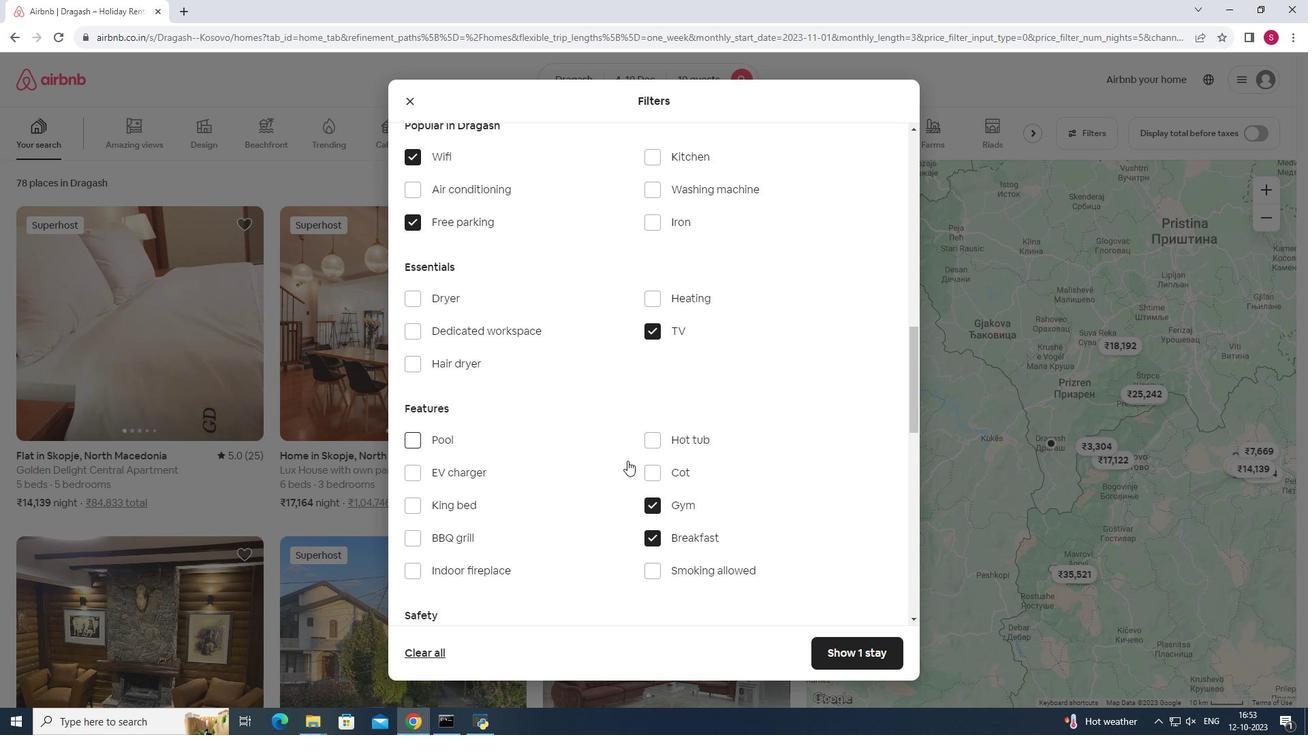
Action: Mouse scrolled (627, 460) with delta (0, 0)
Screenshot: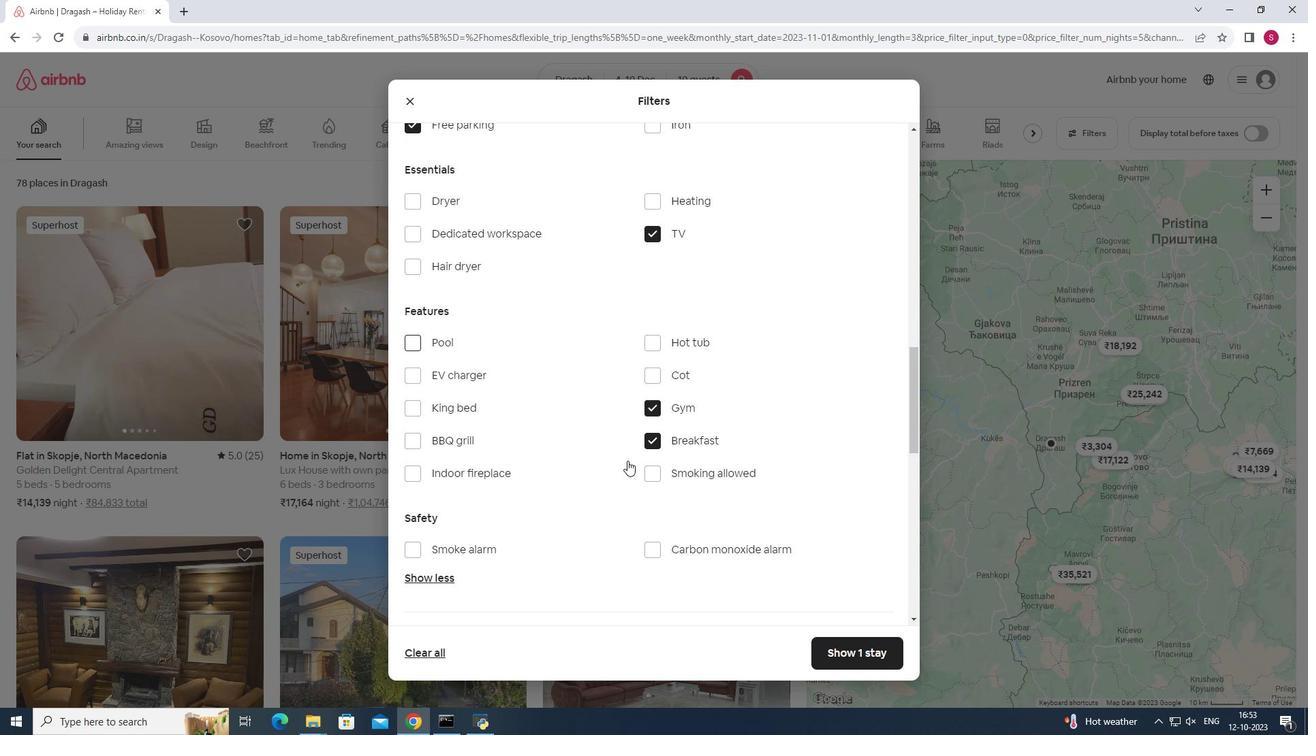 
Action: Mouse scrolled (627, 460) with delta (0, 0)
Screenshot: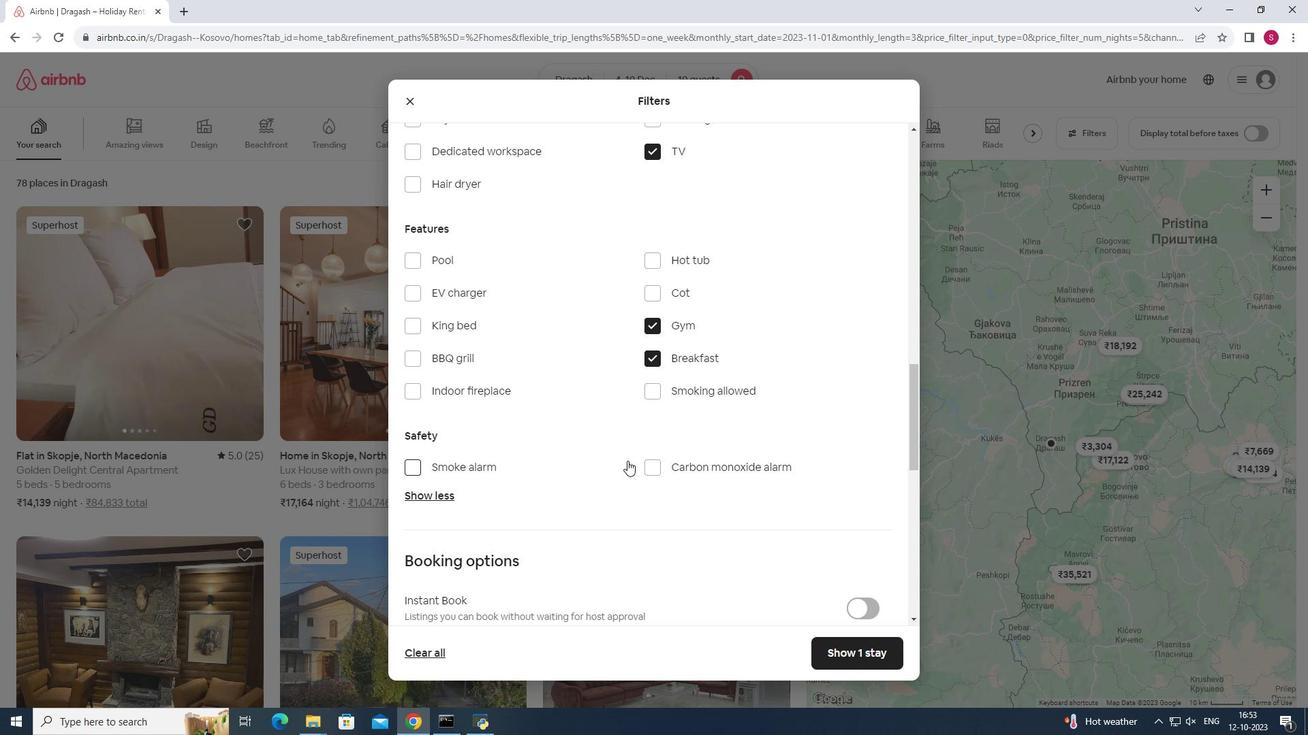 
Action: Mouse scrolled (627, 460) with delta (0, 0)
Screenshot: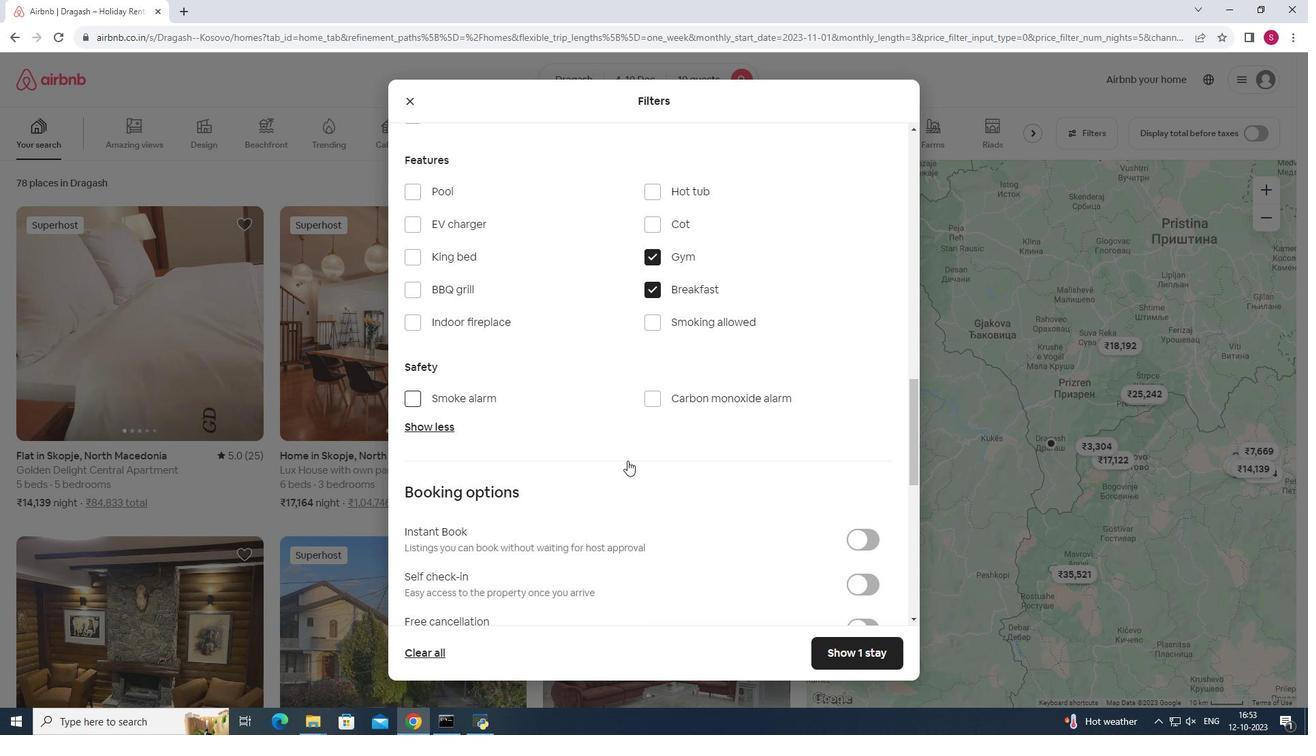 
Action: Mouse moved to (629, 461)
Screenshot: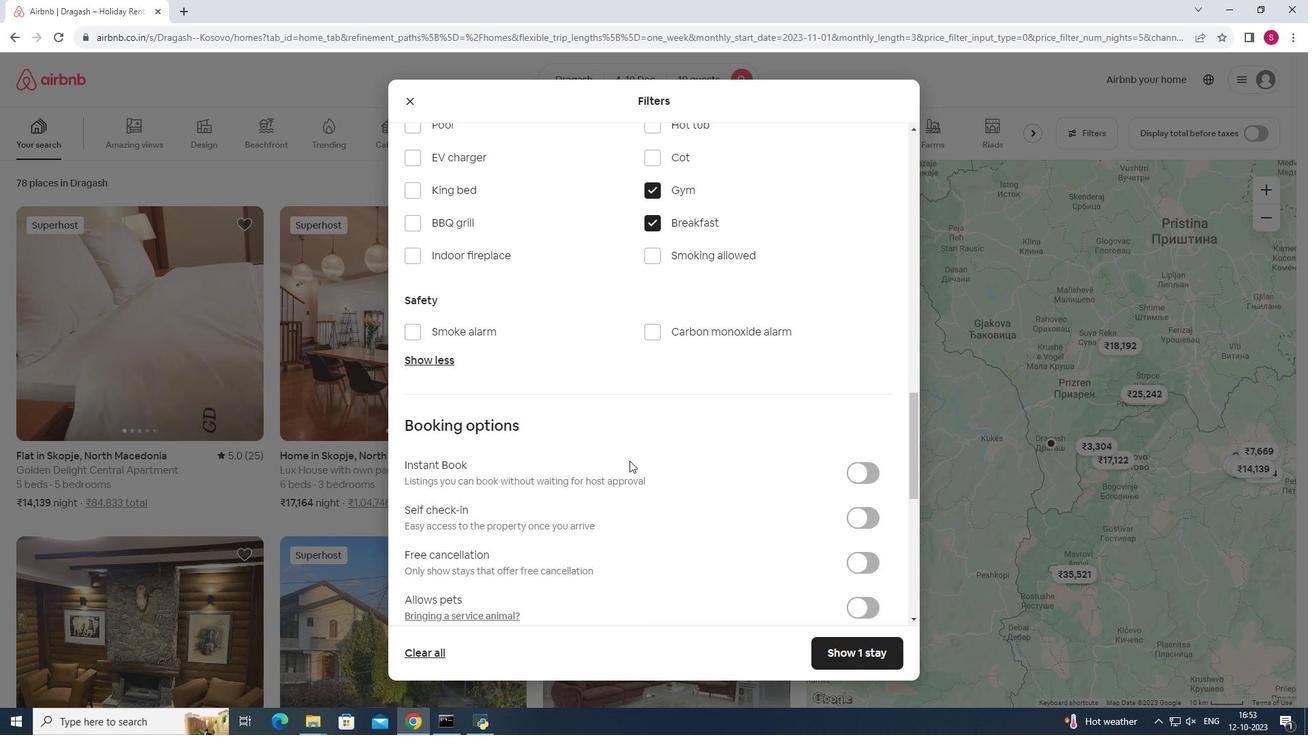 
Action: Mouse scrolled (629, 460) with delta (0, 0)
Screenshot: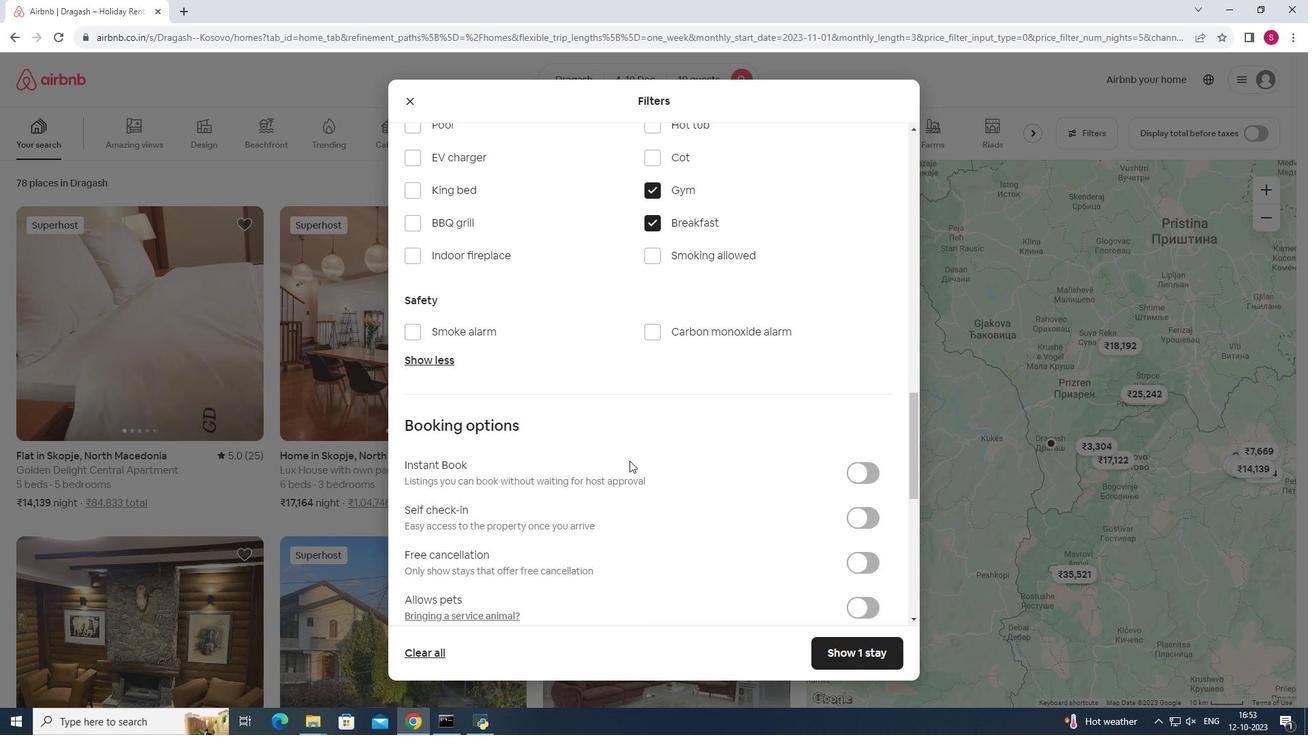 
Action: Mouse moved to (866, 451)
Screenshot: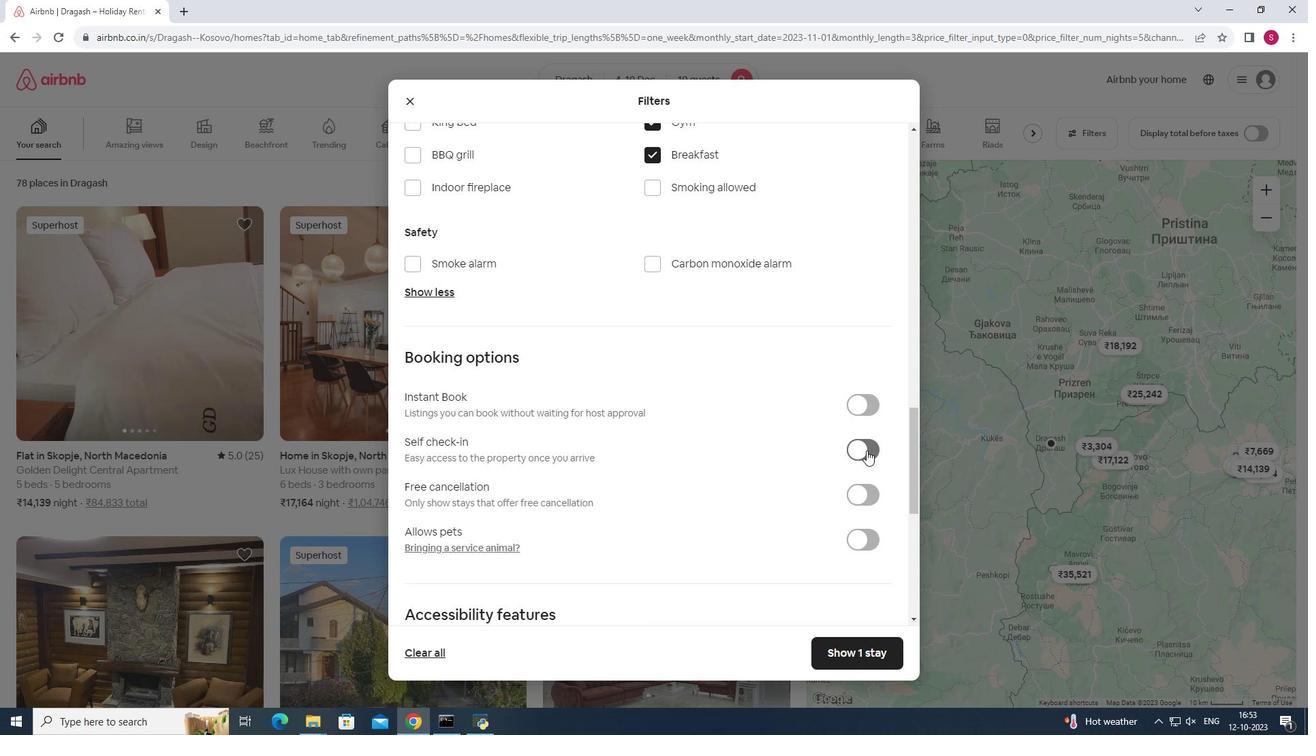 
Action: Mouse pressed left at (866, 451)
Screenshot: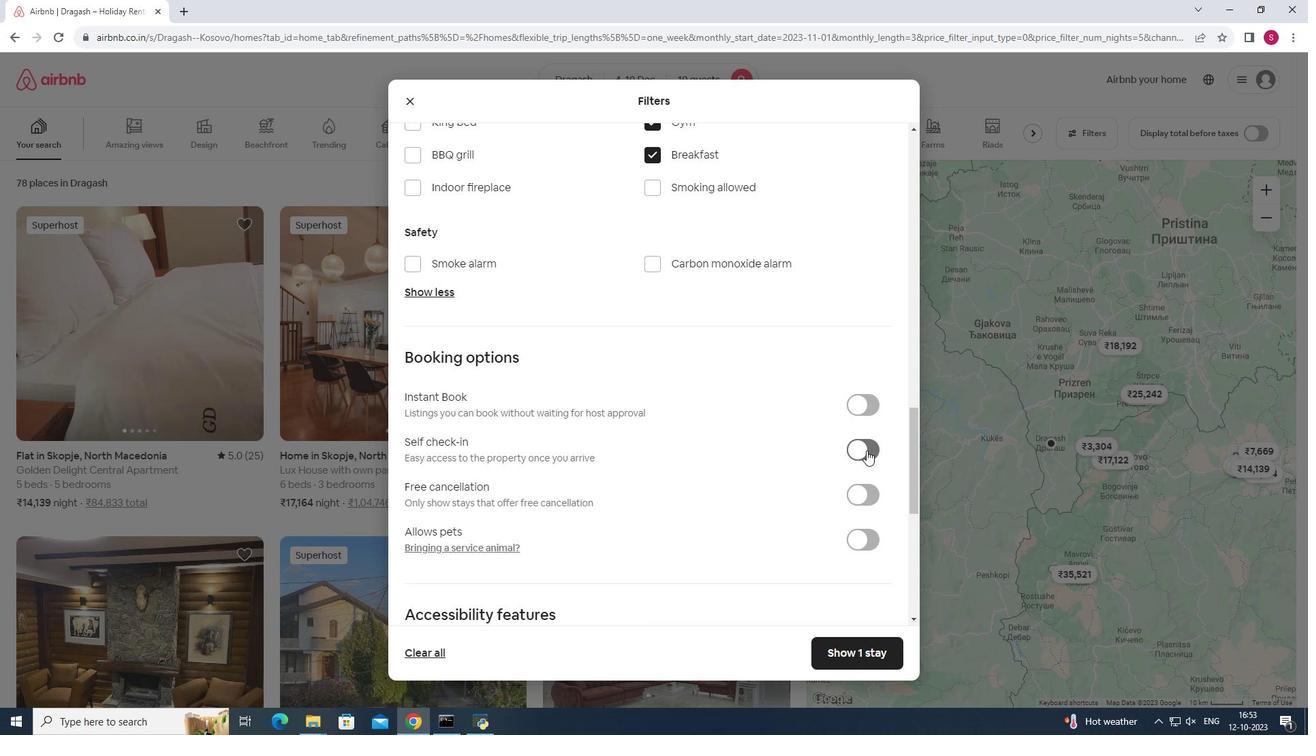 
Action: Mouse moved to (821, 654)
Screenshot: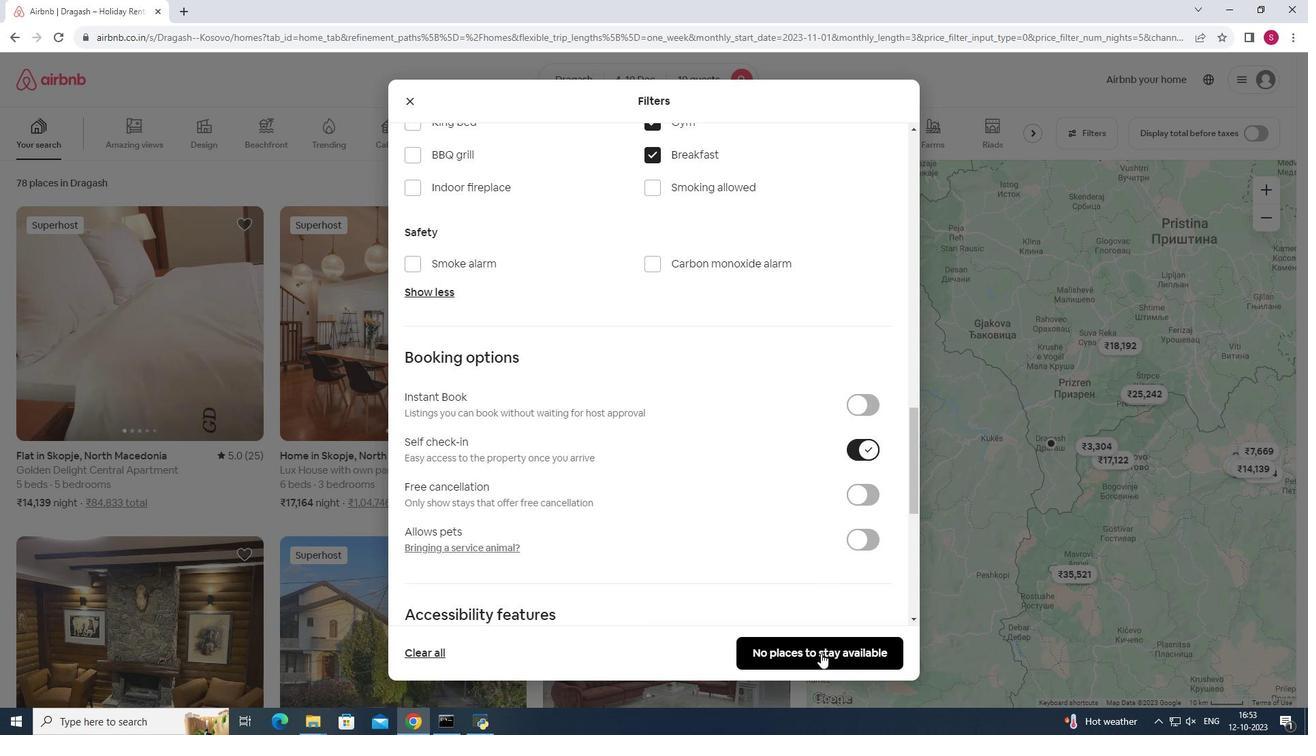 
Action: Mouse pressed left at (821, 654)
Screenshot: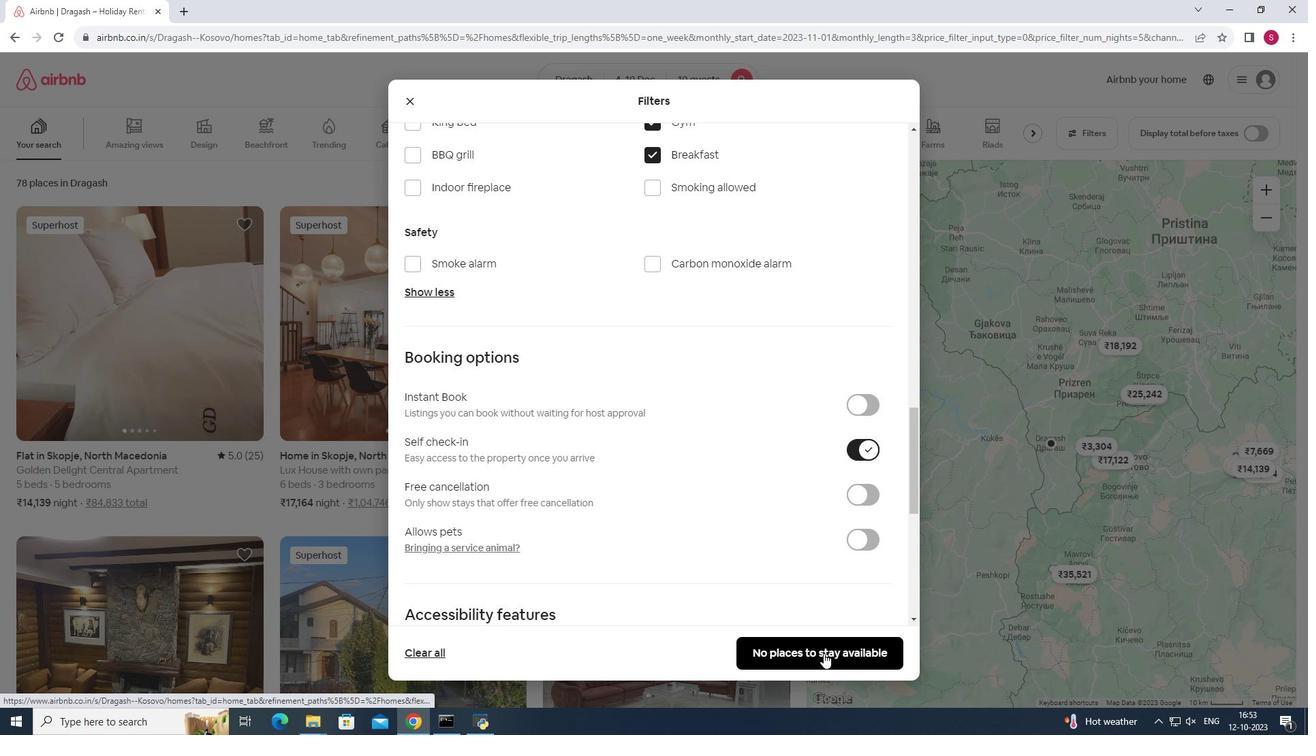 
Action: Mouse moved to (824, 654)
Screenshot: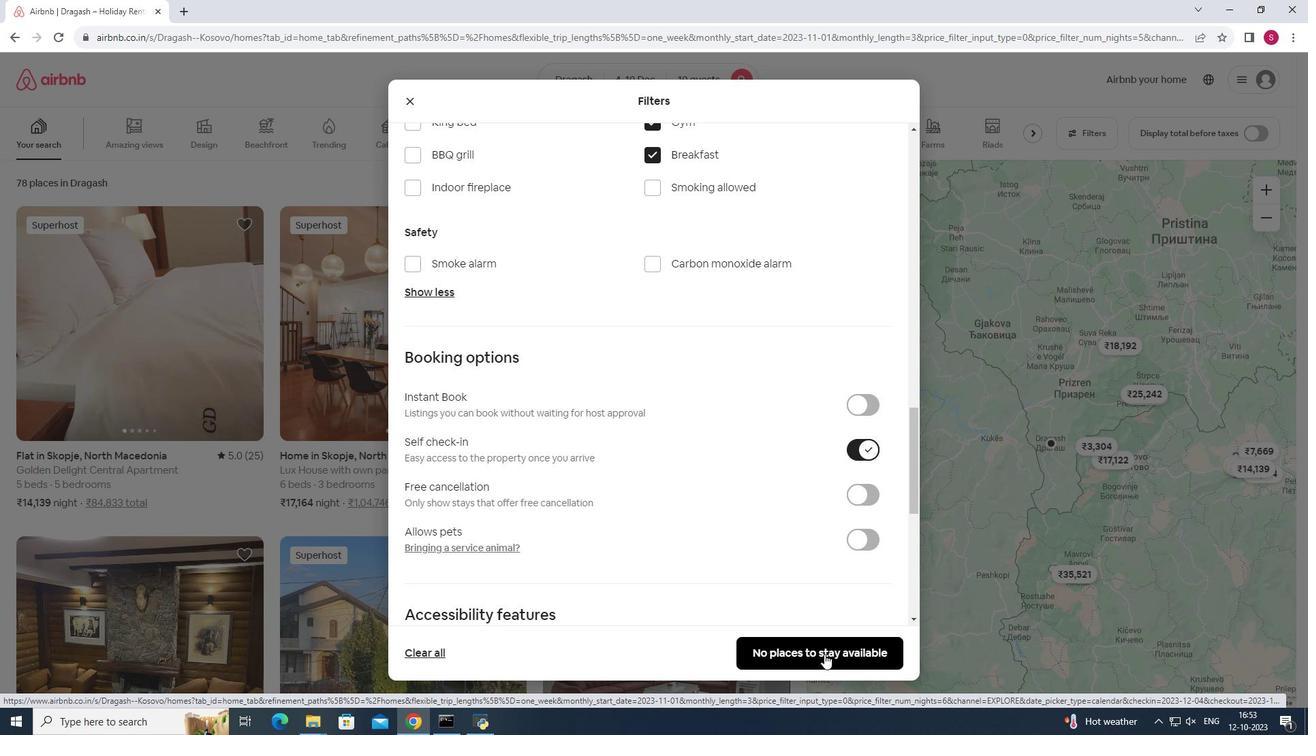 
Action: Mouse pressed left at (824, 654)
Screenshot: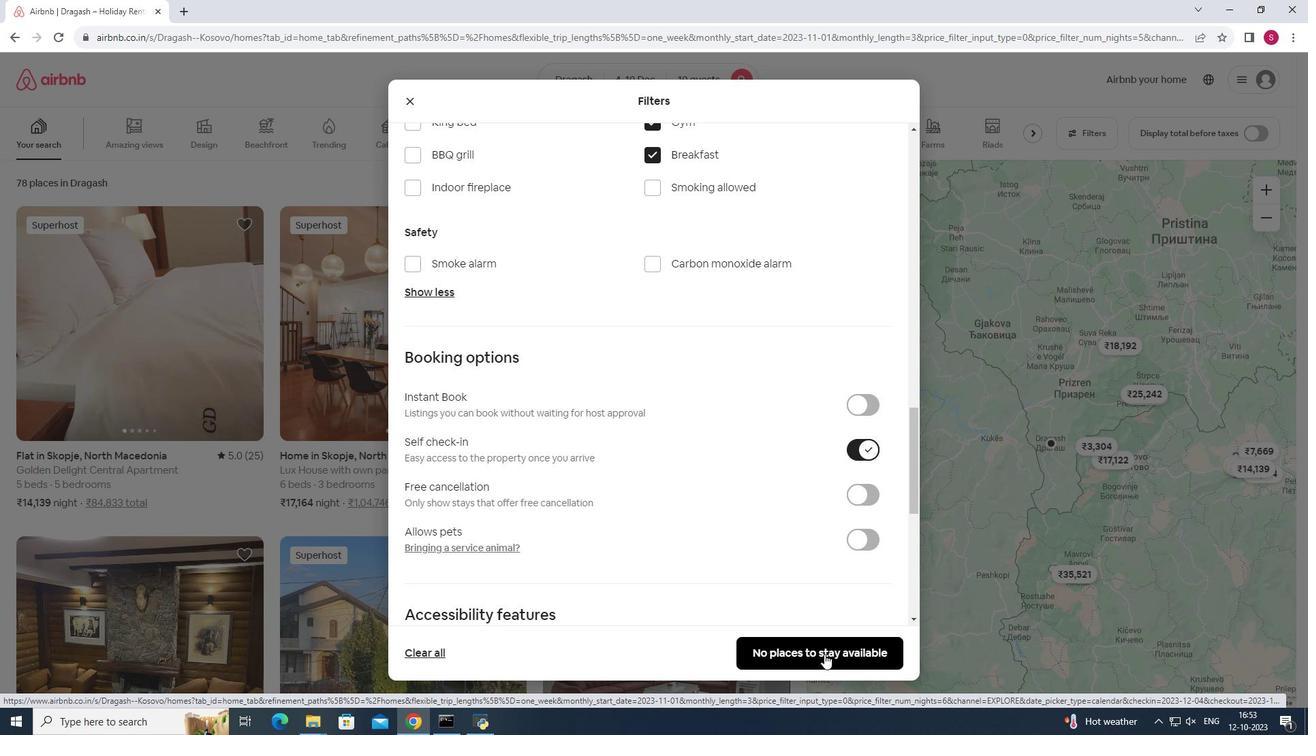 
Action: Mouse moved to (823, 656)
Screenshot: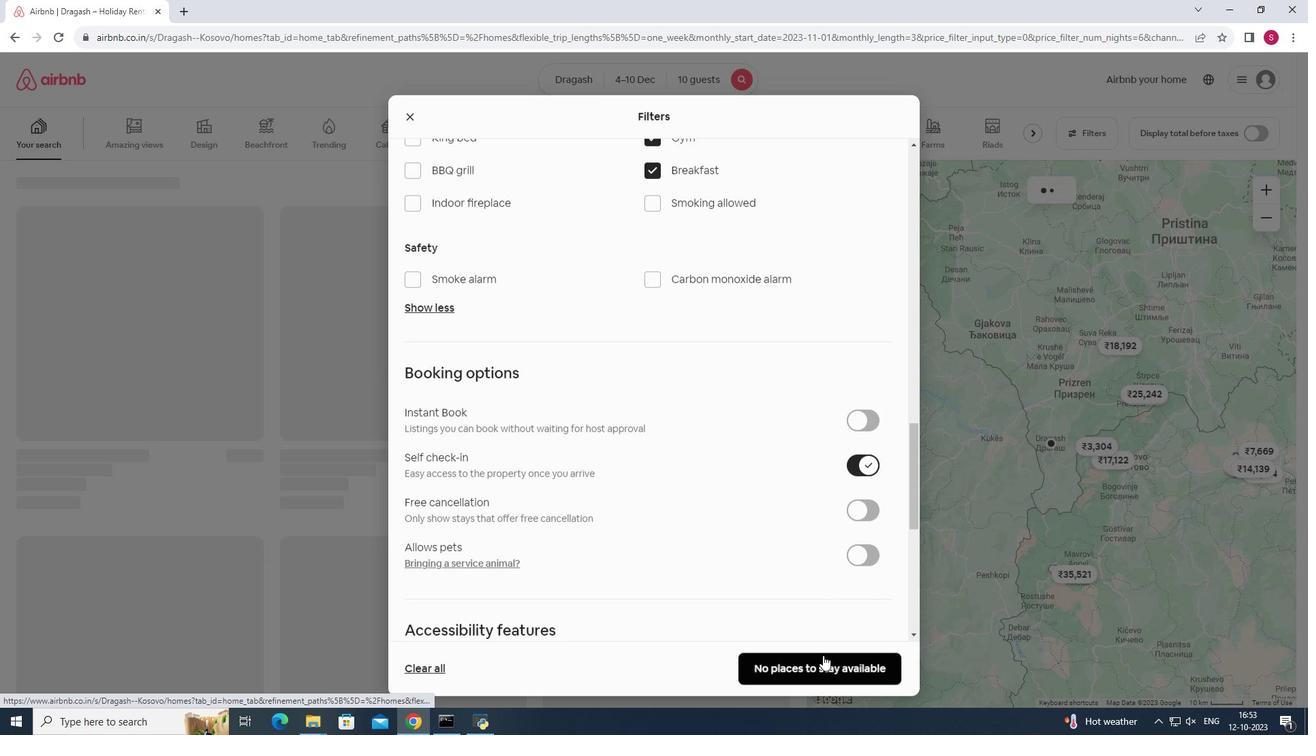
